 Task: Look for space in Garanhuns, Brazil from 2nd September, 2023 to 5th September, 2023 for 1 adult in price range Rs.5000 to Rs.10000. Place can be private room with 1  bedroom having 1 bed and 1 bathroom. Property type can be house, flat, guest house, hotel. Booking option can be shelf check-in. Required host language is Spanish.
Action: Mouse moved to (526, 106)
Screenshot: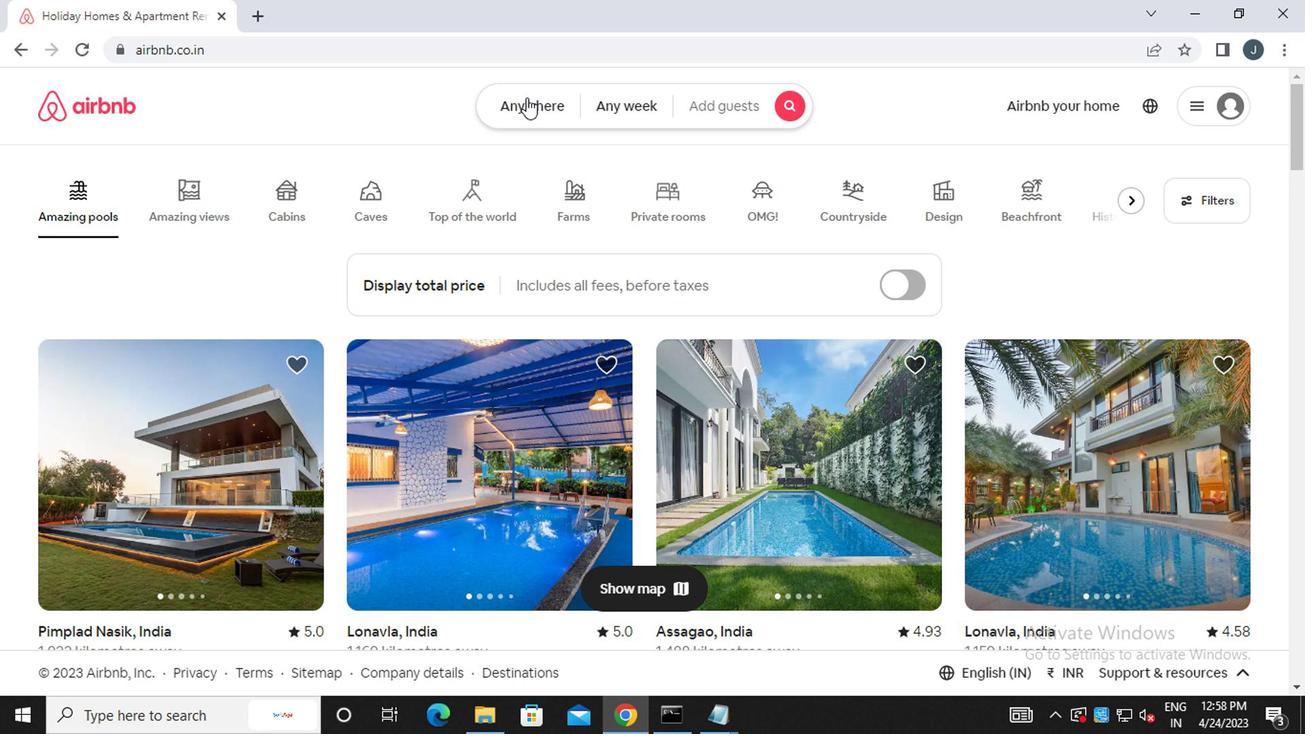 
Action: Mouse pressed left at (526, 106)
Screenshot: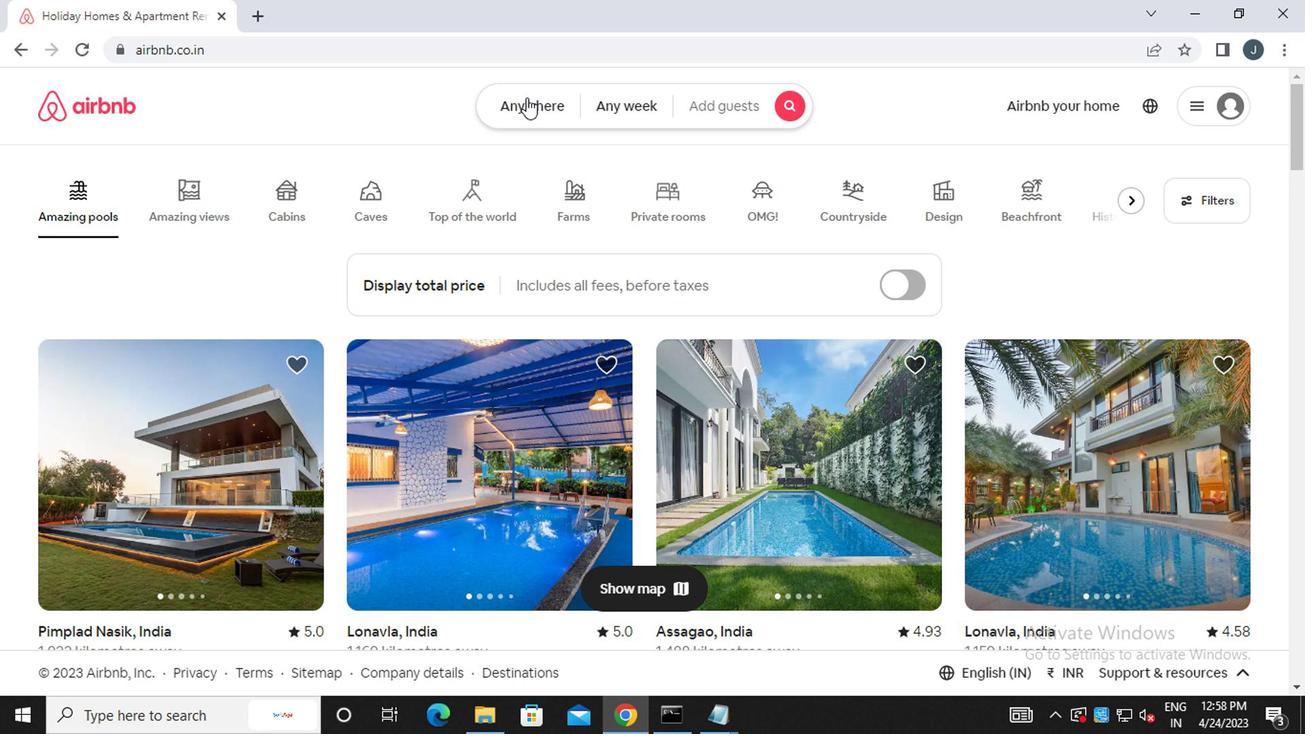 
Action: Mouse moved to (342, 189)
Screenshot: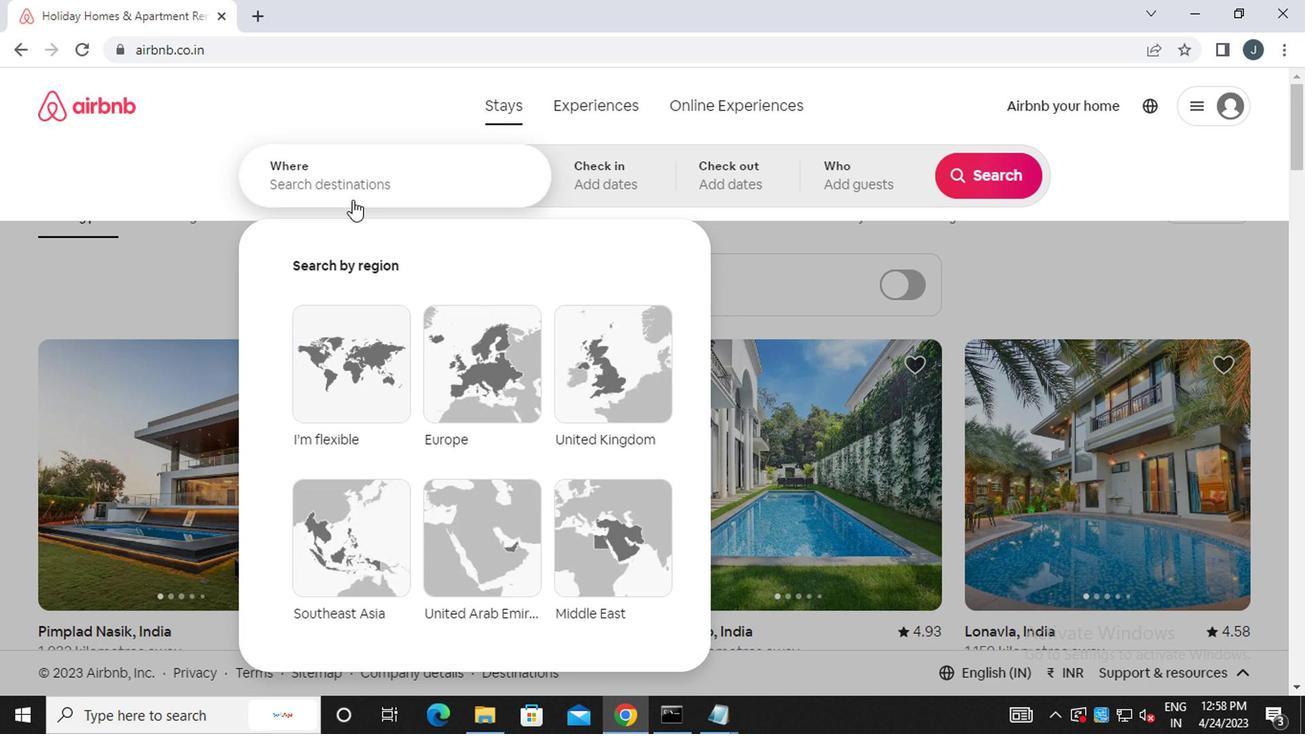 
Action: Mouse pressed left at (342, 189)
Screenshot: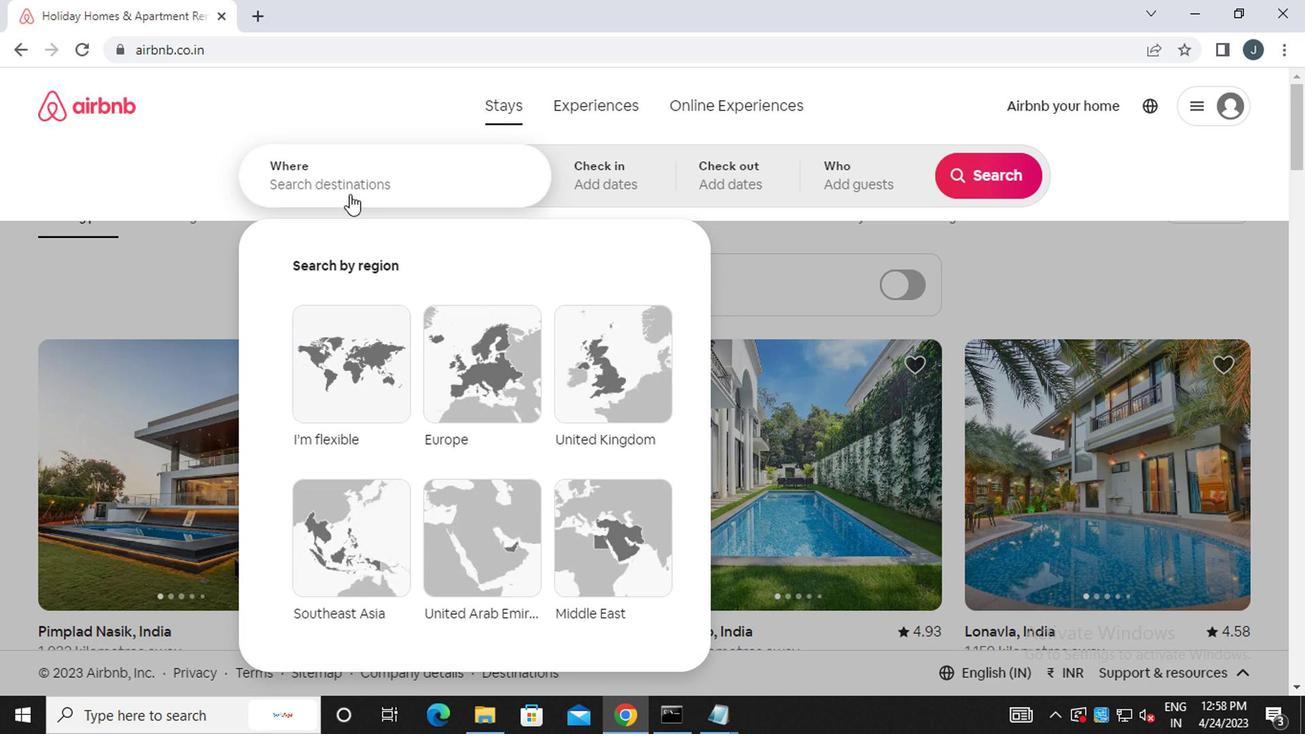 
Action: Key pressed g<Key.caps_lock>aranhuns,<Key.space><Key.caps_lock>b<Key.caps_lock>razil
Screenshot: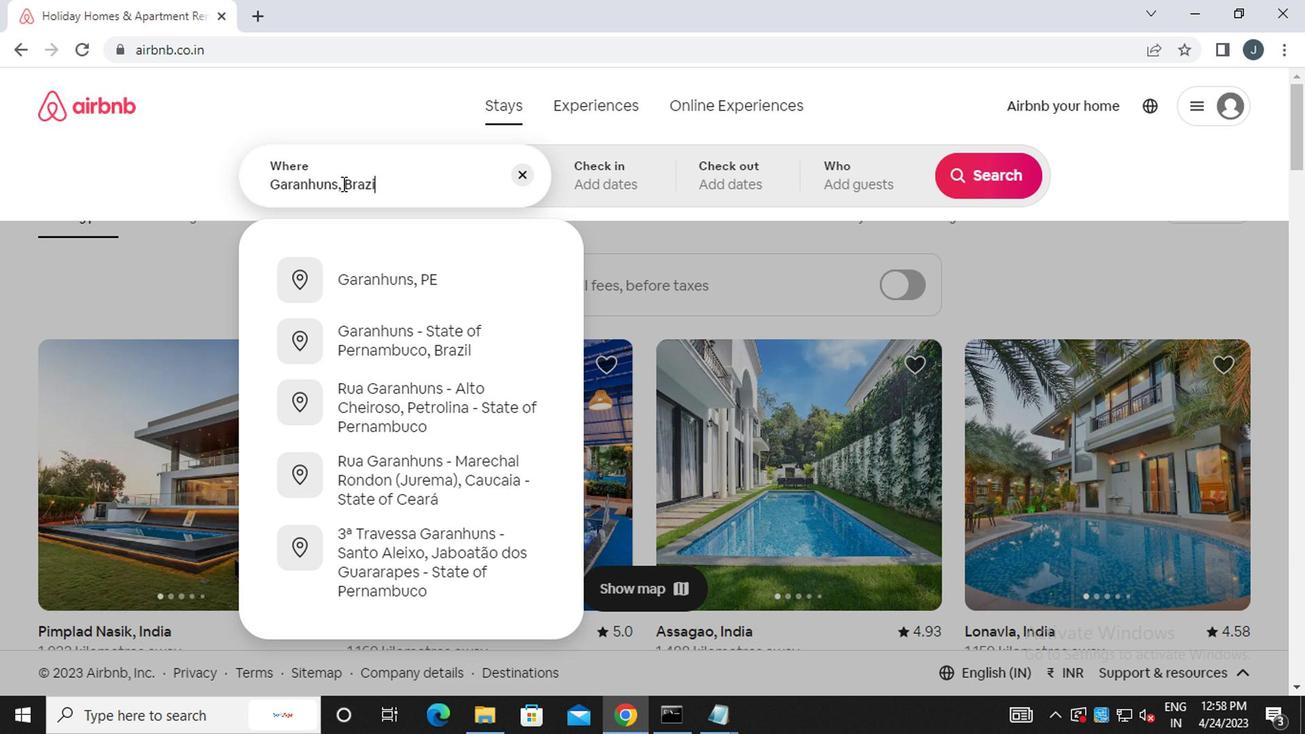 
Action: Mouse moved to (616, 183)
Screenshot: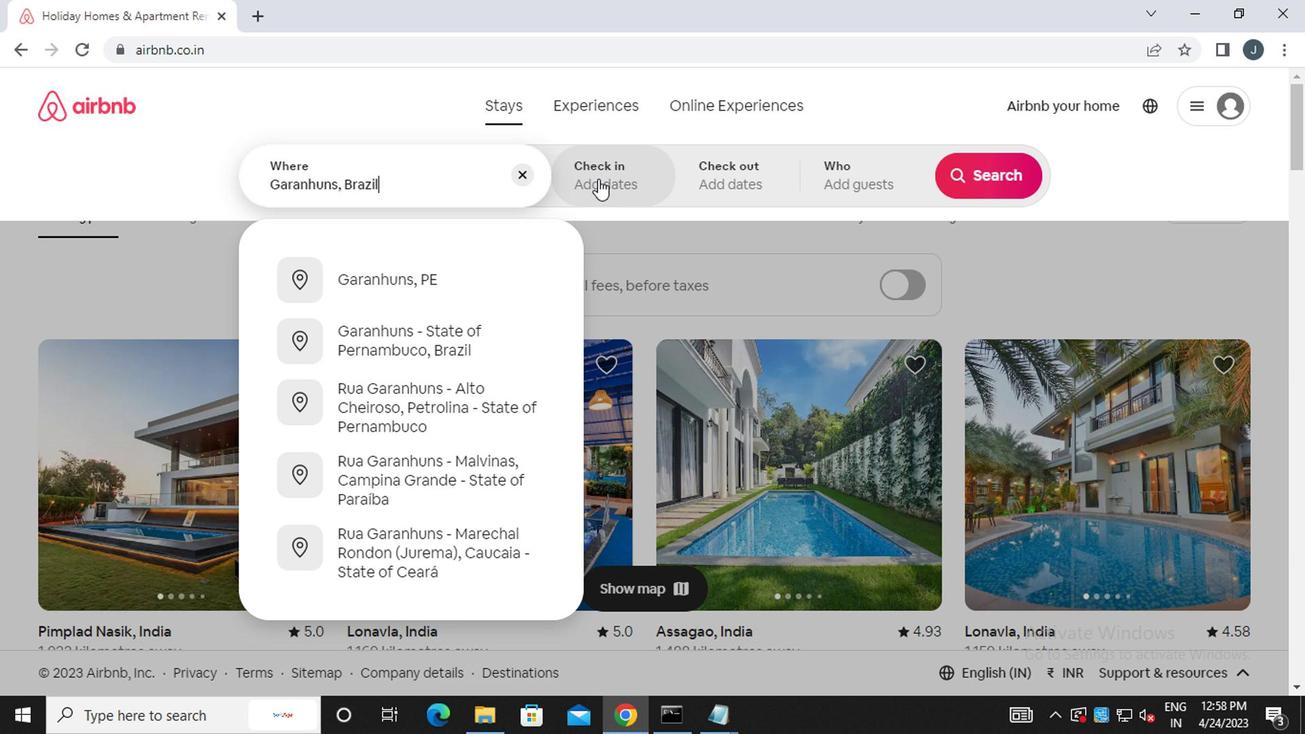 
Action: Mouse pressed left at (616, 183)
Screenshot: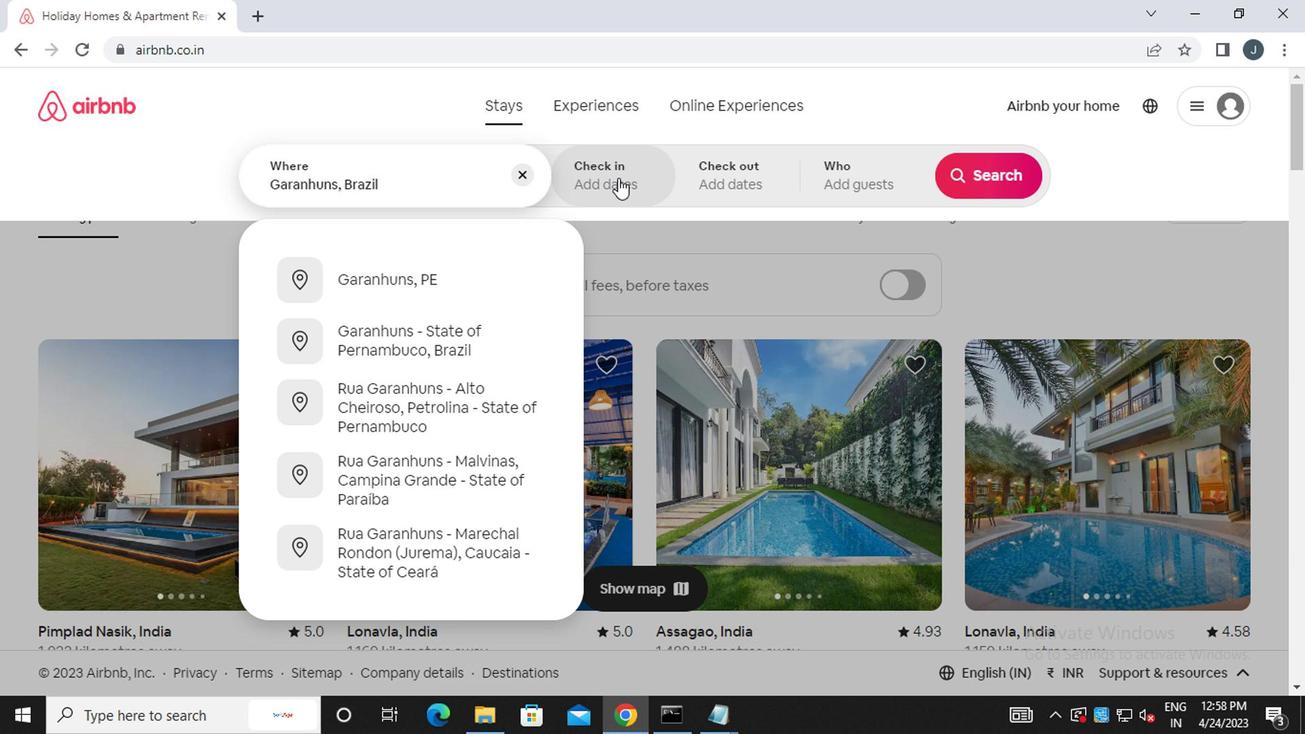 
Action: Mouse moved to (978, 335)
Screenshot: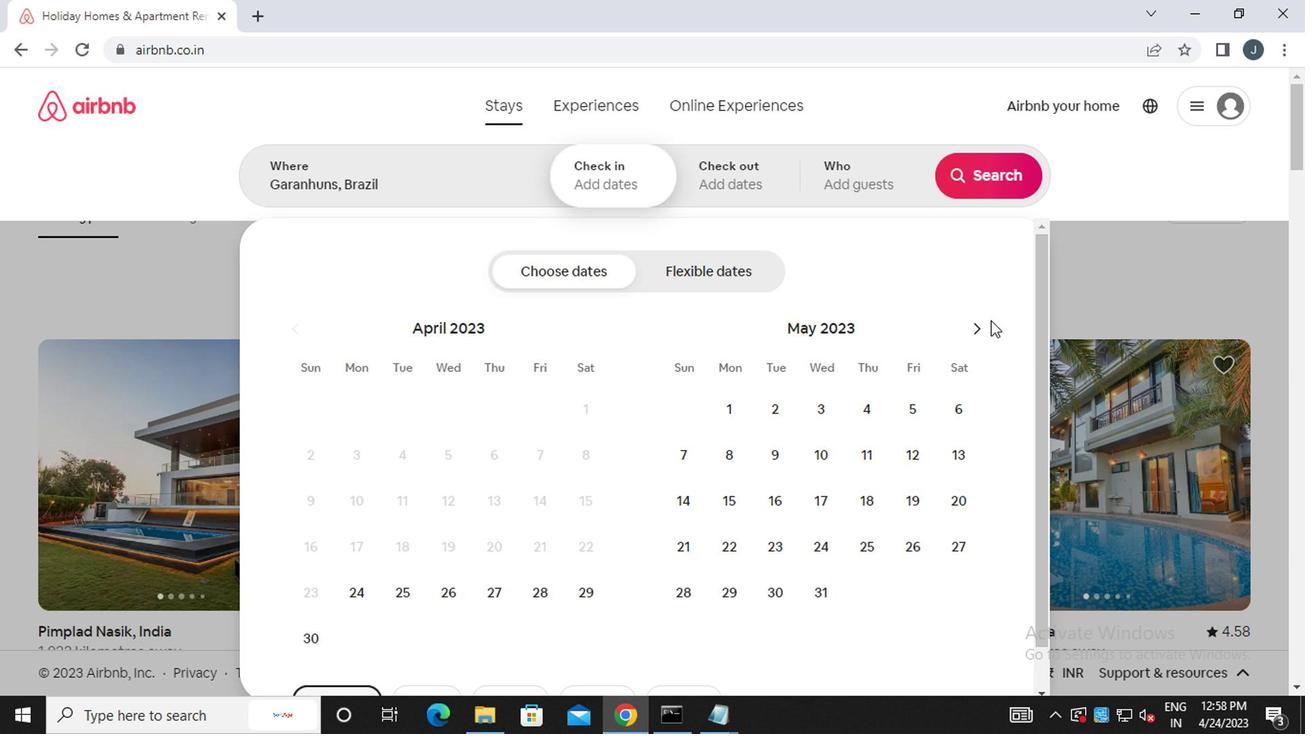 
Action: Mouse pressed left at (978, 335)
Screenshot: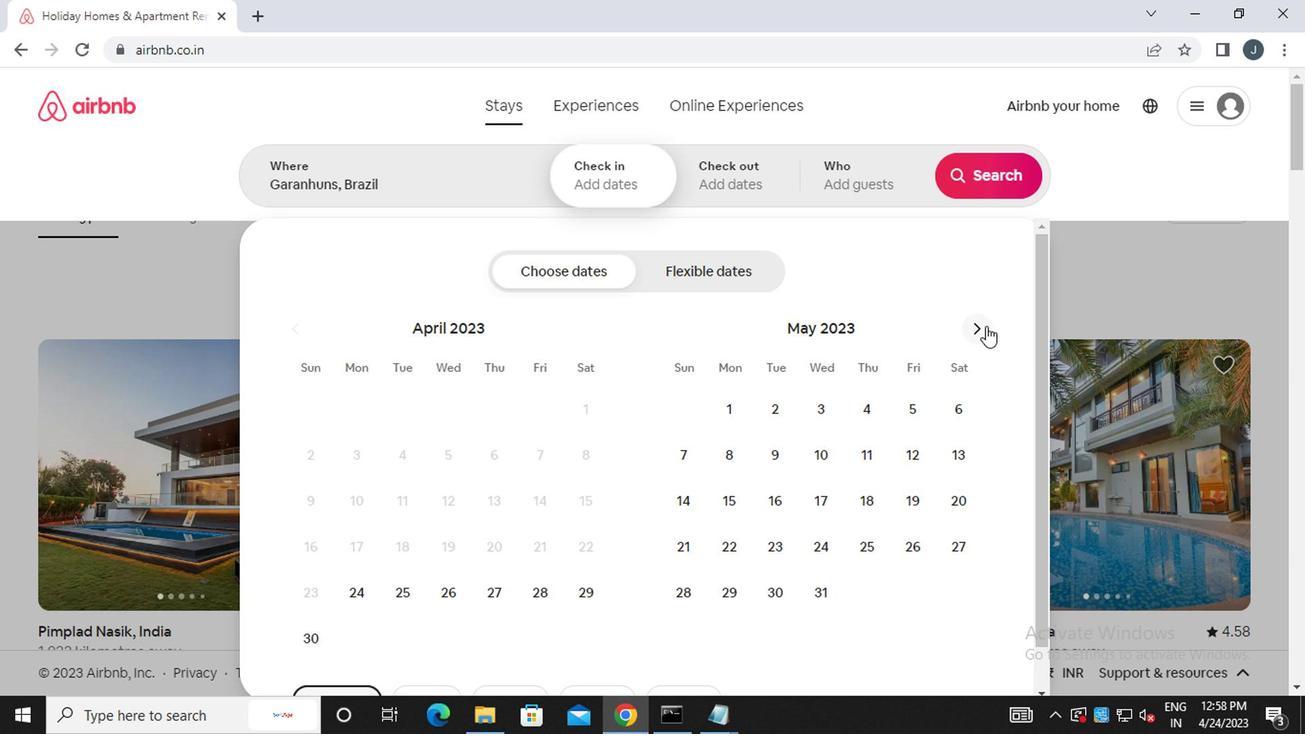 
Action: Mouse moved to (978, 335)
Screenshot: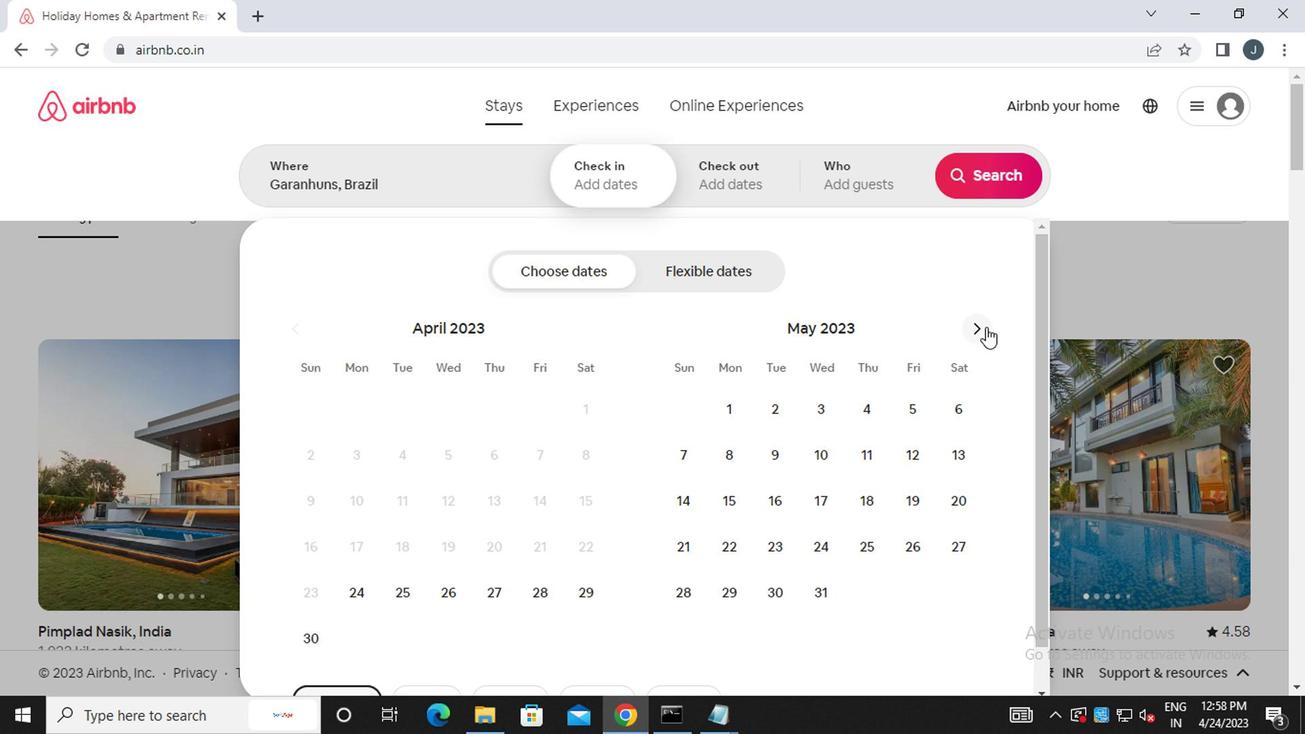 
Action: Mouse pressed left at (978, 335)
Screenshot: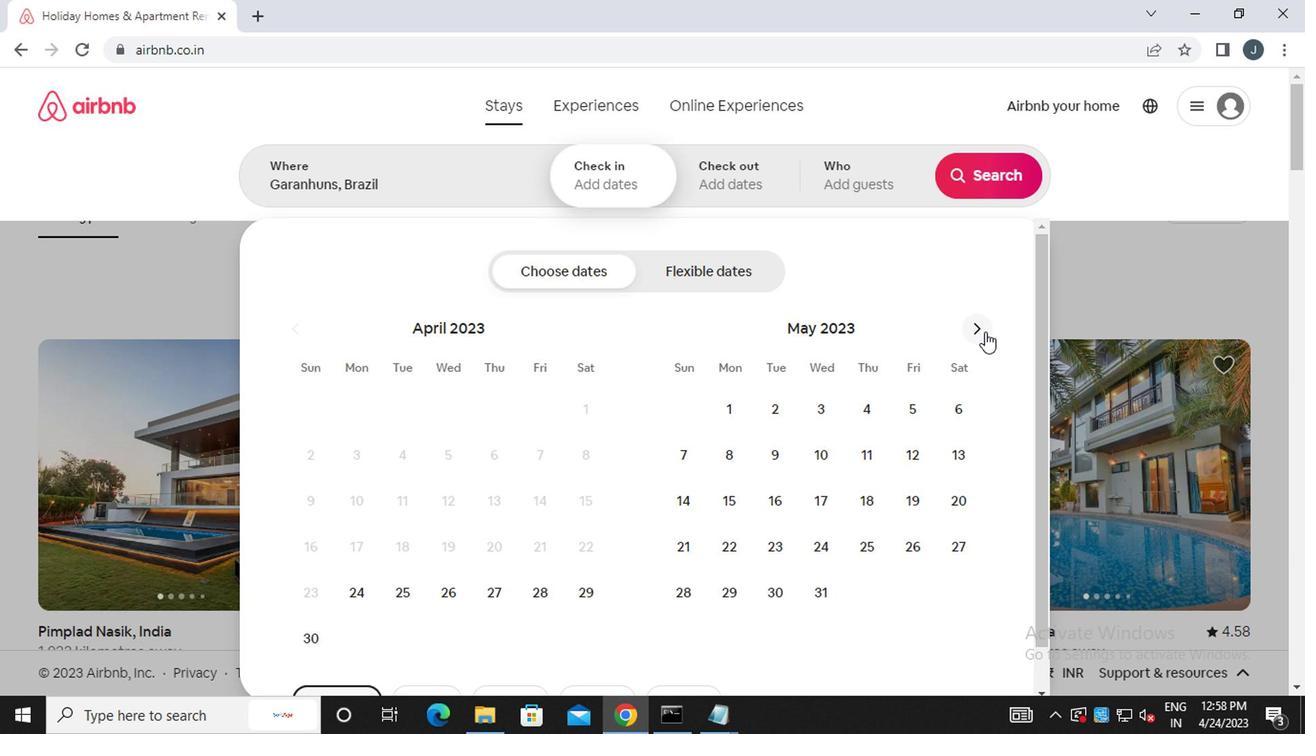 
Action: Mouse pressed left at (978, 335)
Screenshot: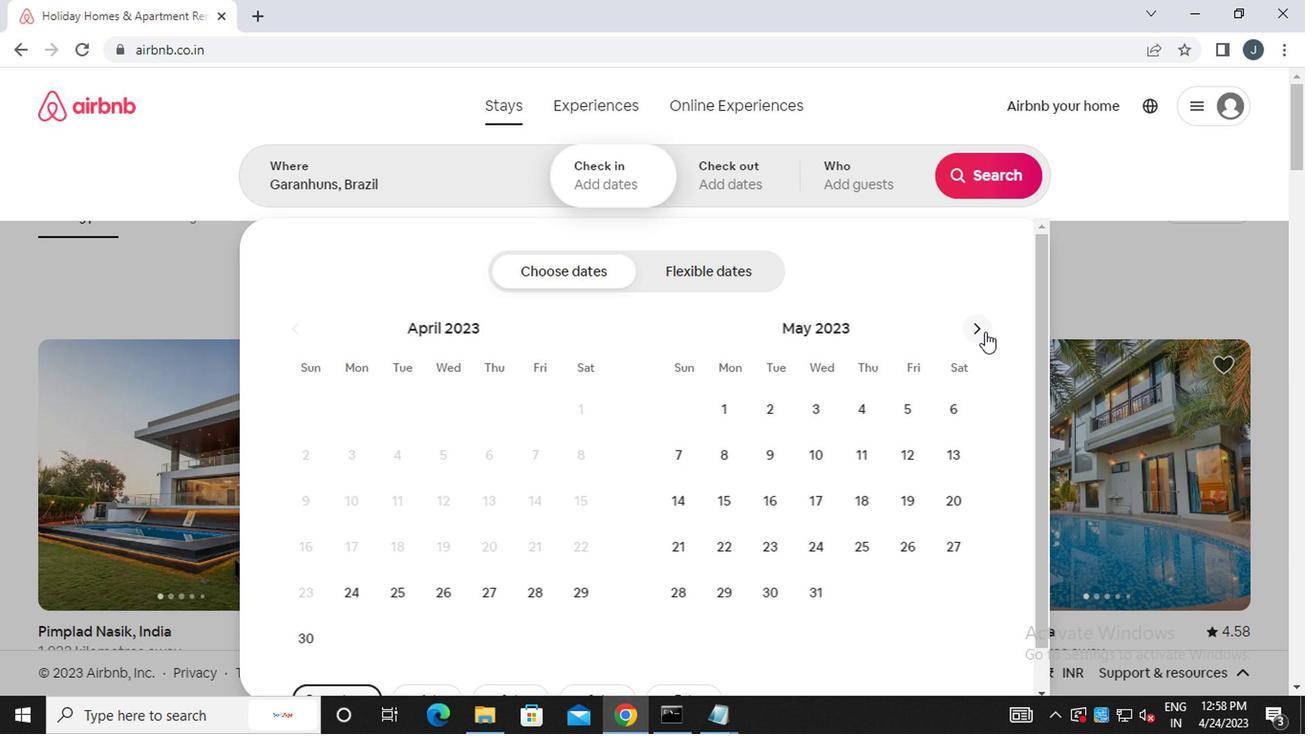 
Action: Mouse pressed left at (978, 335)
Screenshot: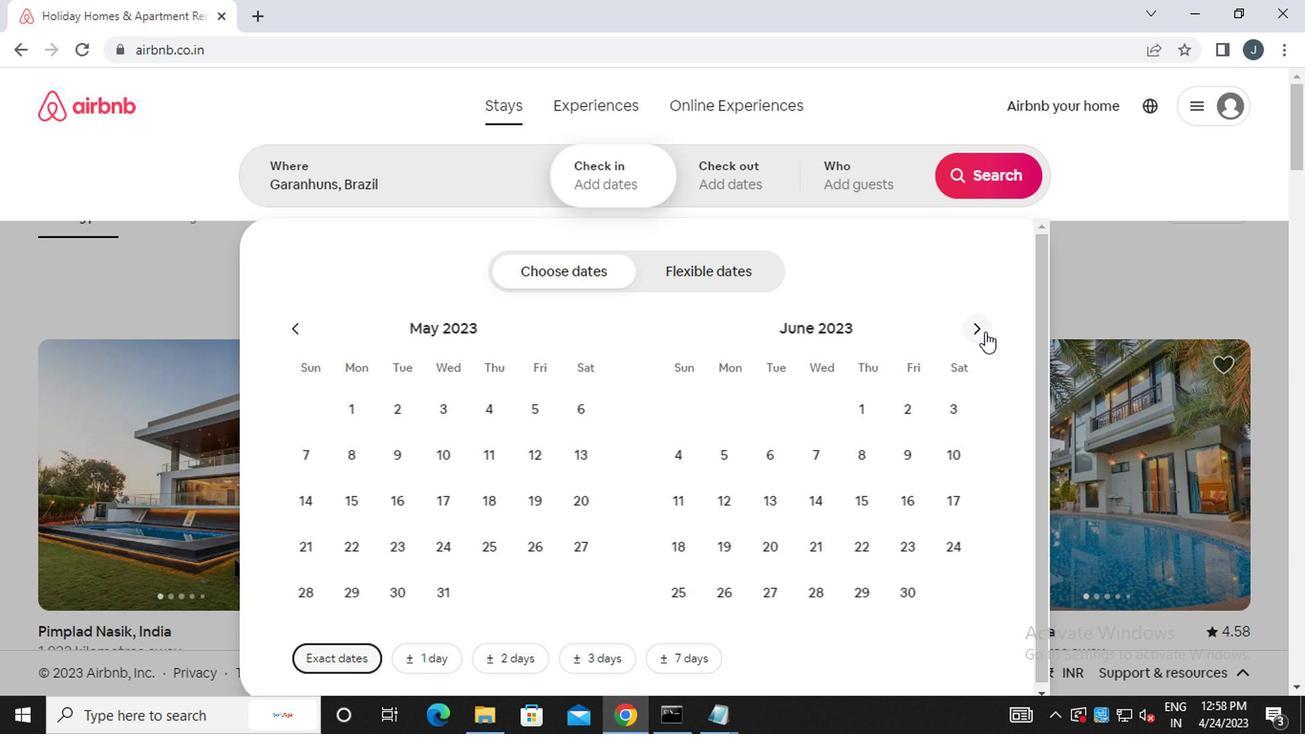 
Action: Mouse pressed left at (978, 335)
Screenshot: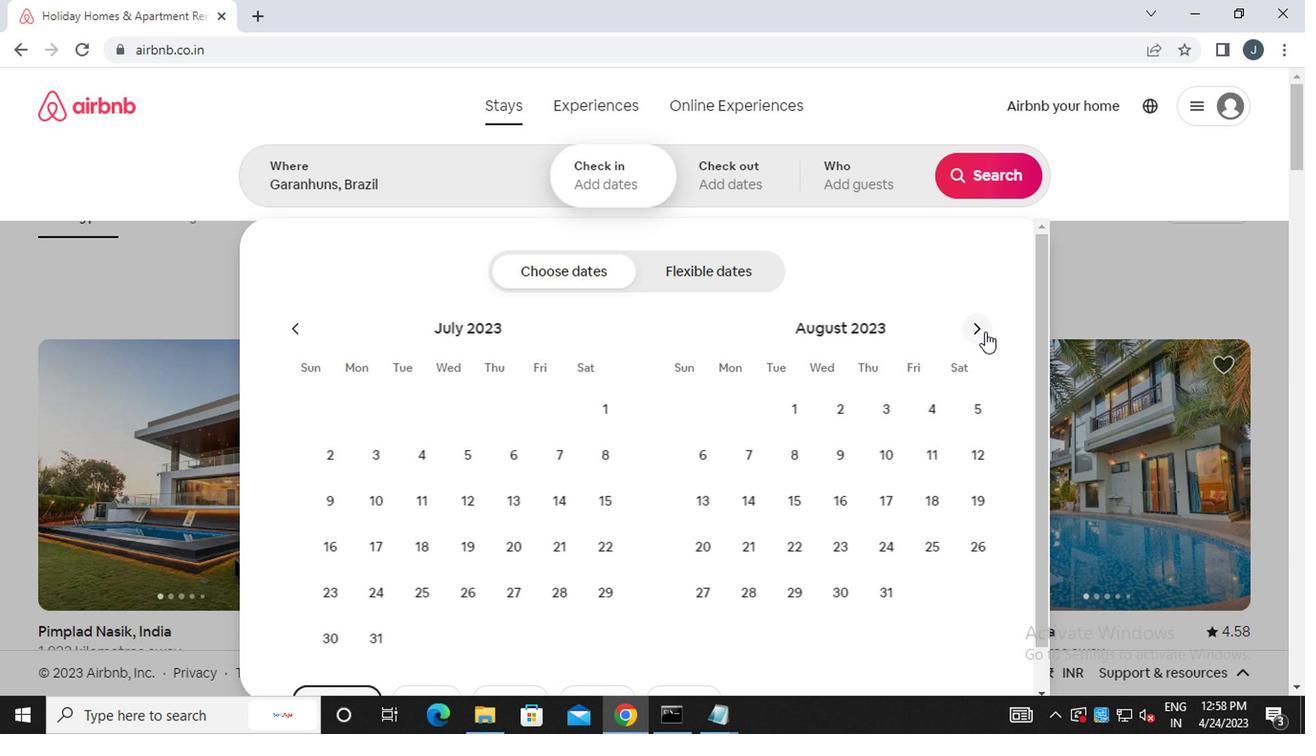 
Action: Mouse moved to (945, 417)
Screenshot: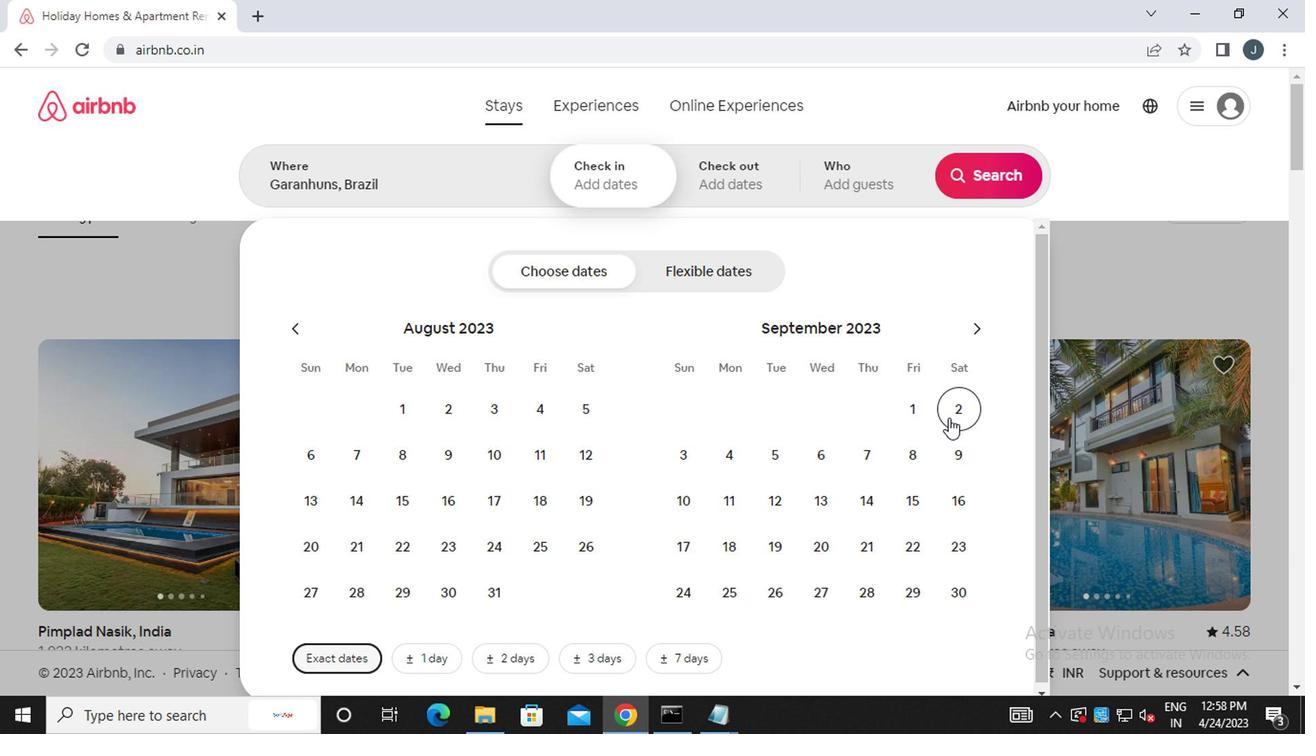 
Action: Mouse pressed left at (945, 417)
Screenshot: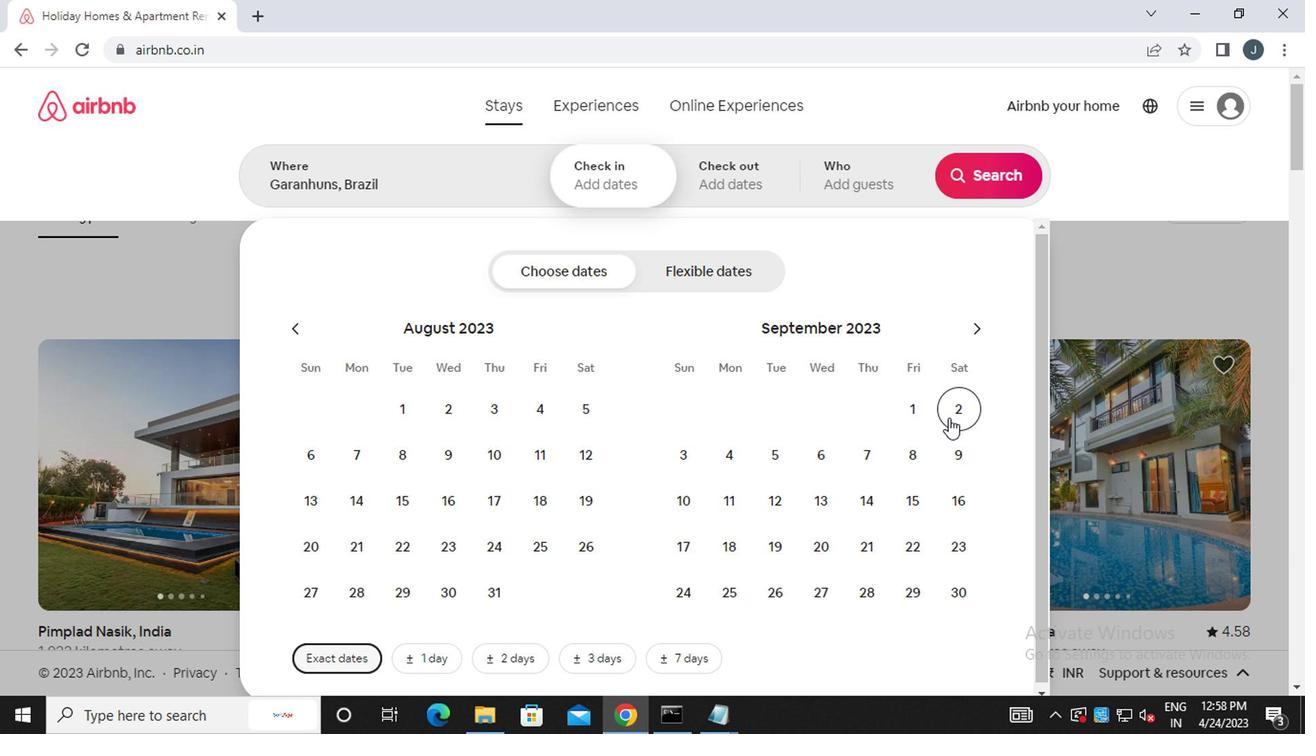 
Action: Mouse moved to (784, 447)
Screenshot: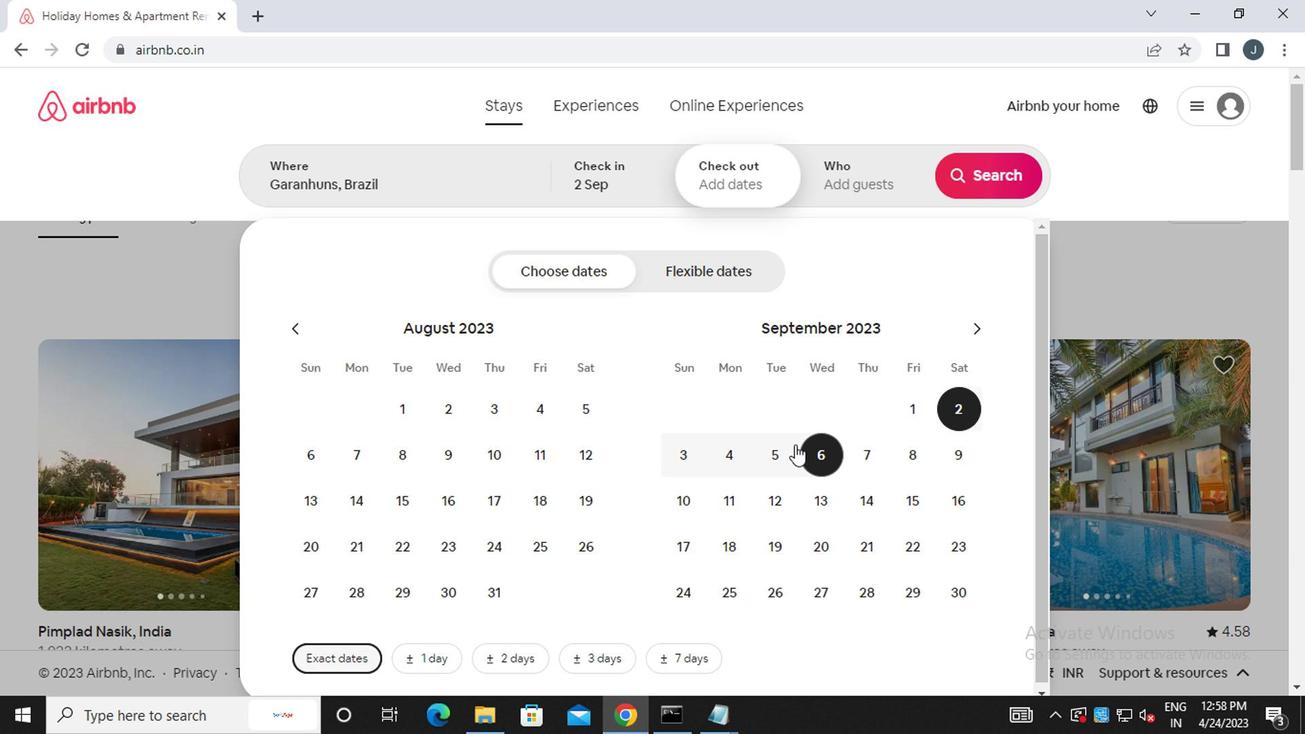 
Action: Mouse pressed left at (784, 447)
Screenshot: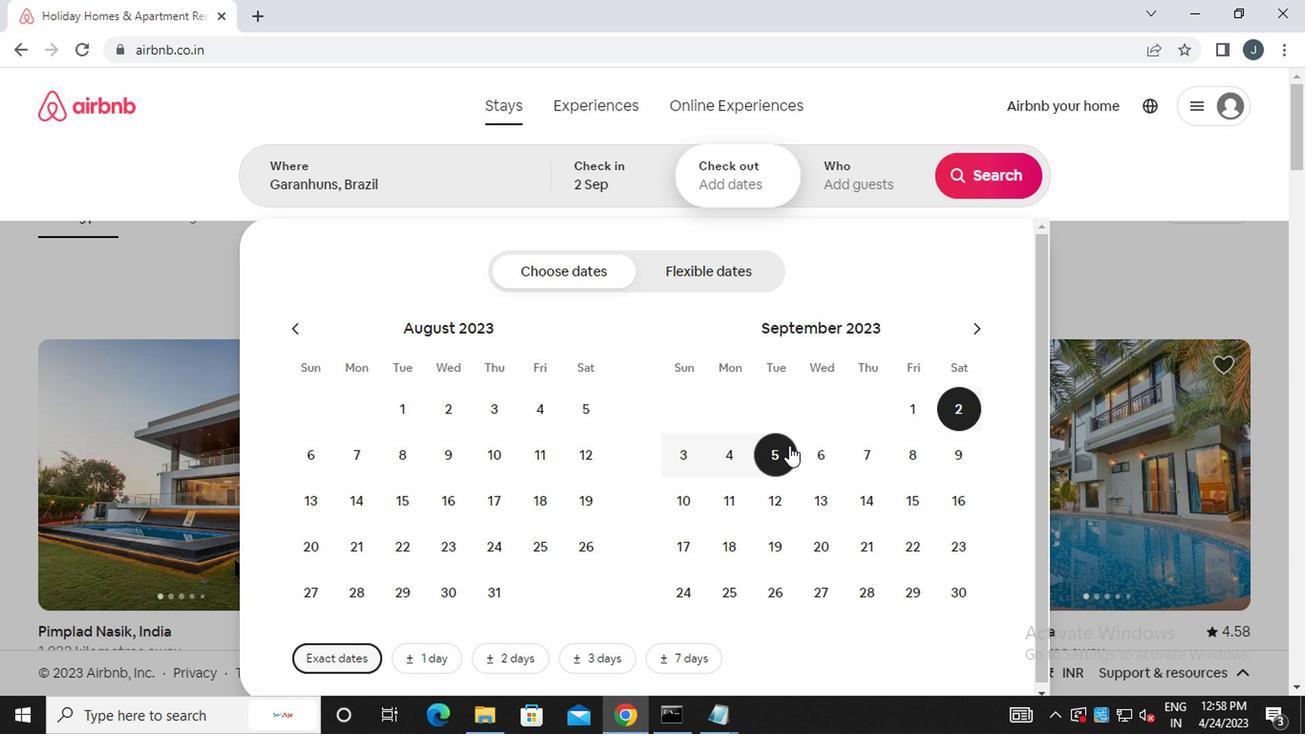 
Action: Mouse moved to (858, 192)
Screenshot: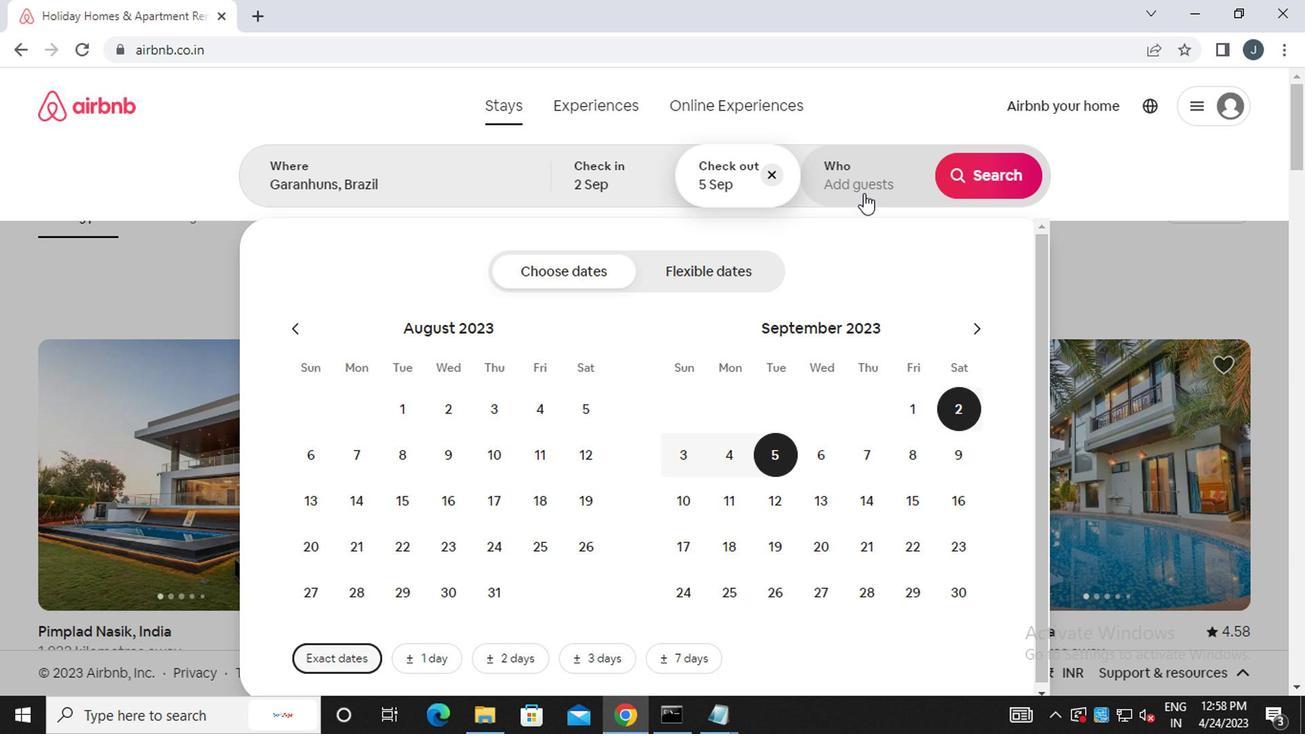 
Action: Mouse pressed left at (858, 192)
Screenshot: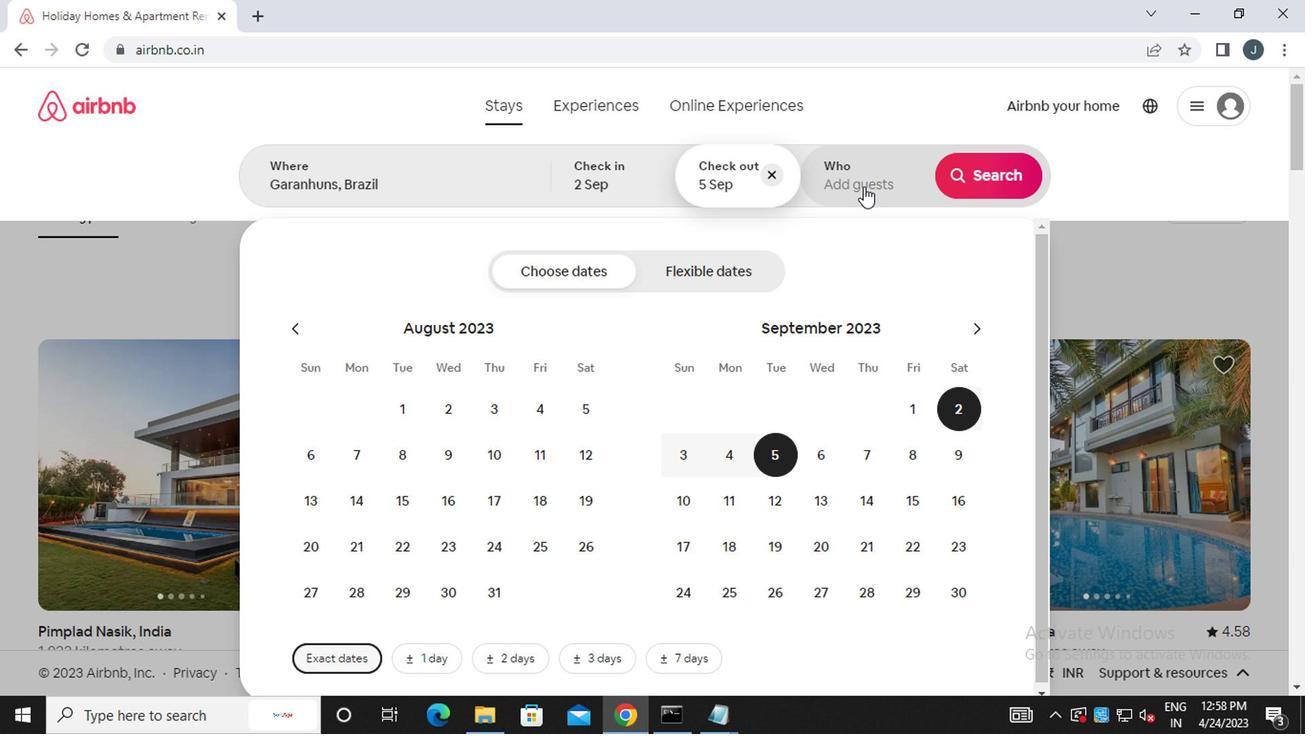 
Action: Mouse moved to (975, 277)
Screenshot: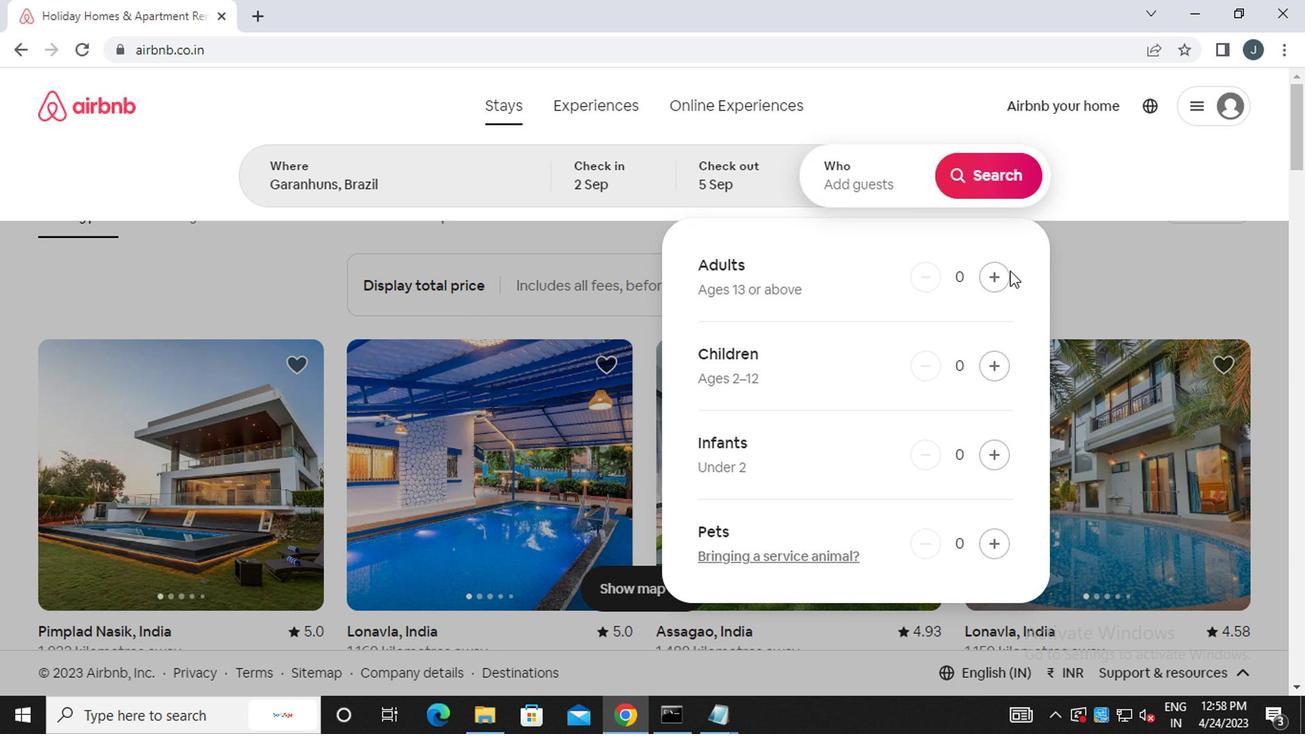 
Action: Mouse pressed left at (975, 277)
Screenshot: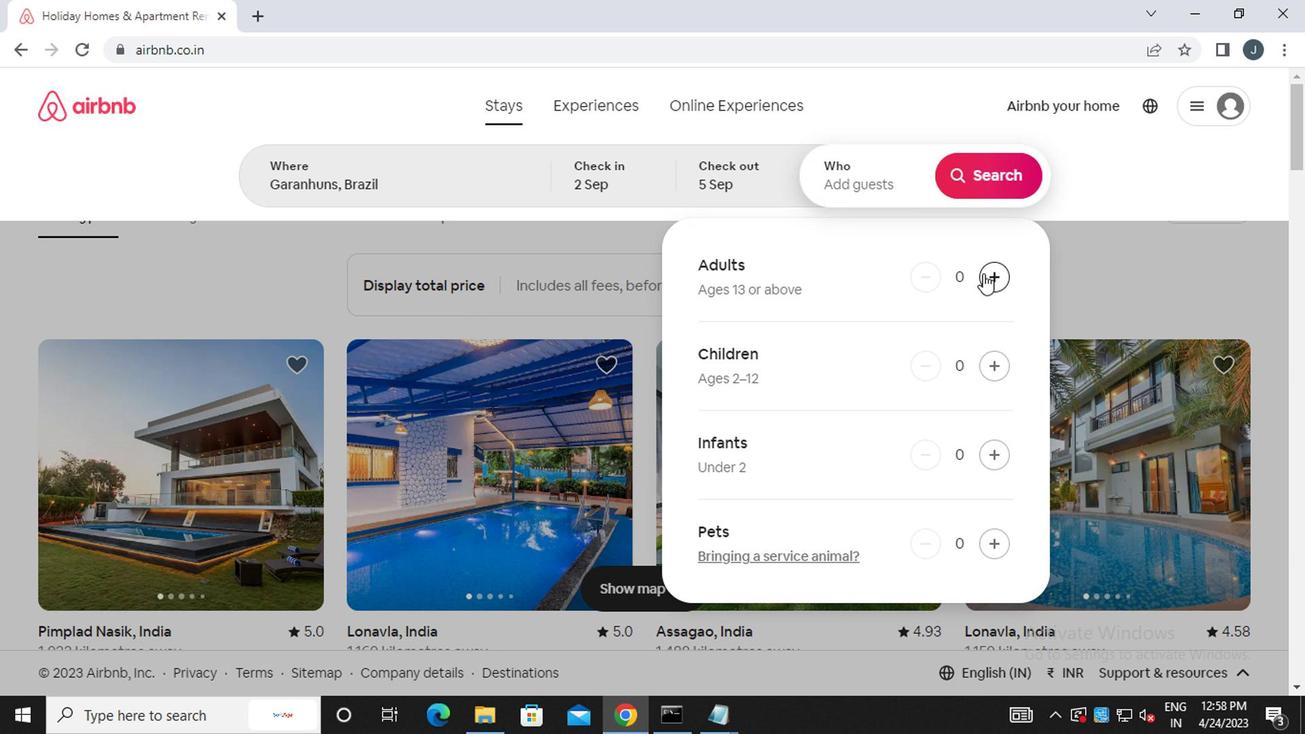 
Action: Mouse moved to (989, 187)
Screenshot: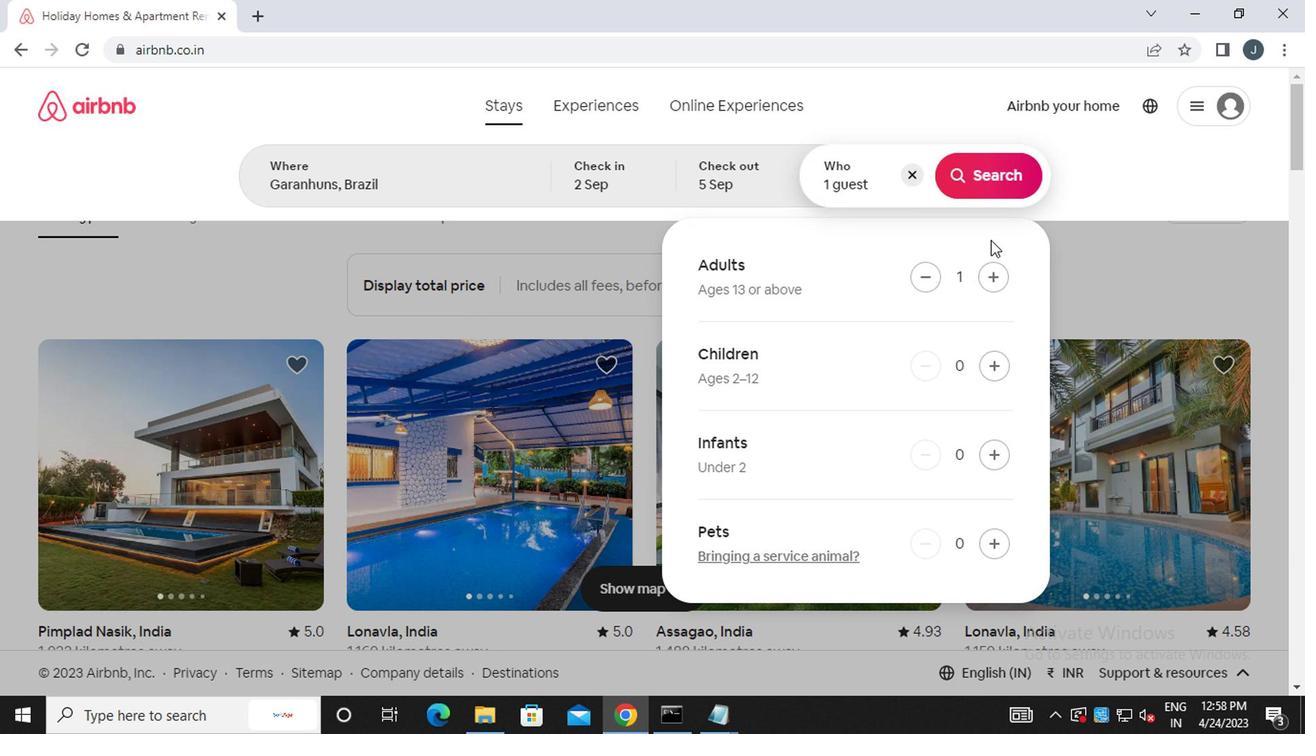 
Action: Mouse pressed left at (989, 187)
Screenshot: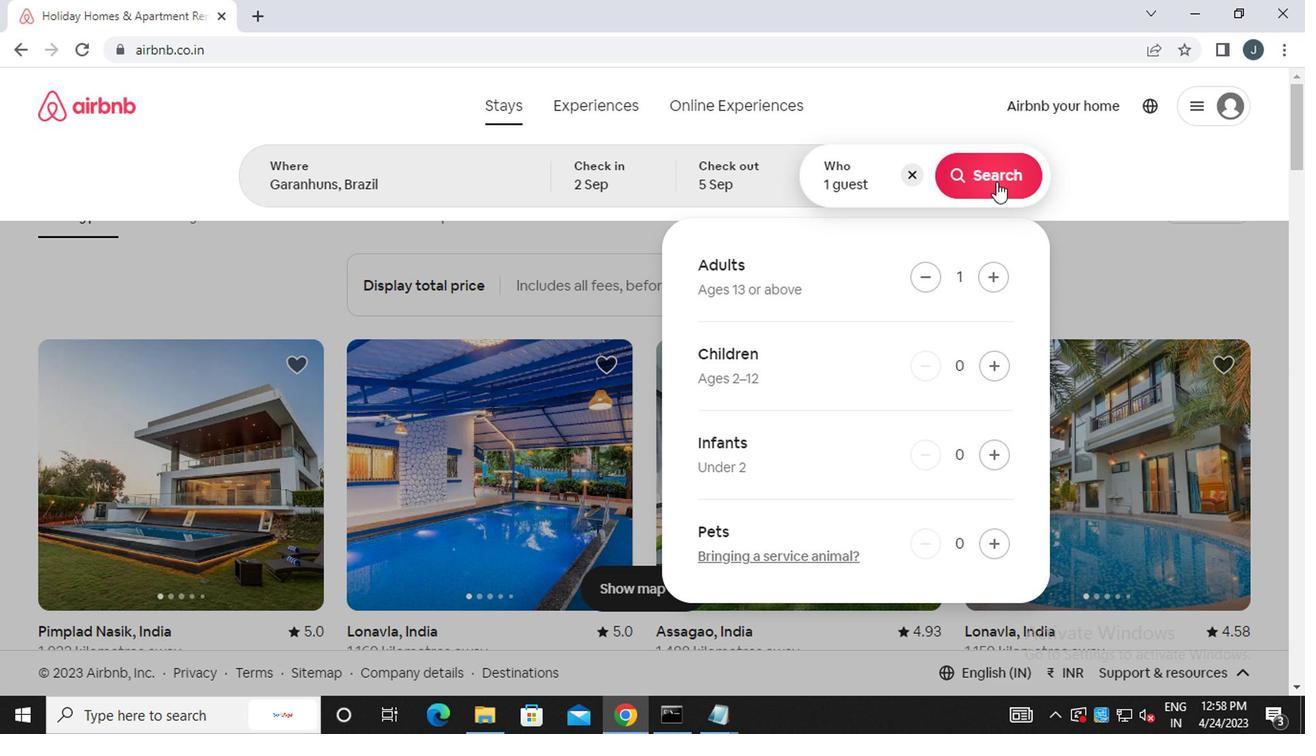
Action: Mouse moved to (1228, 191)
Screenshot: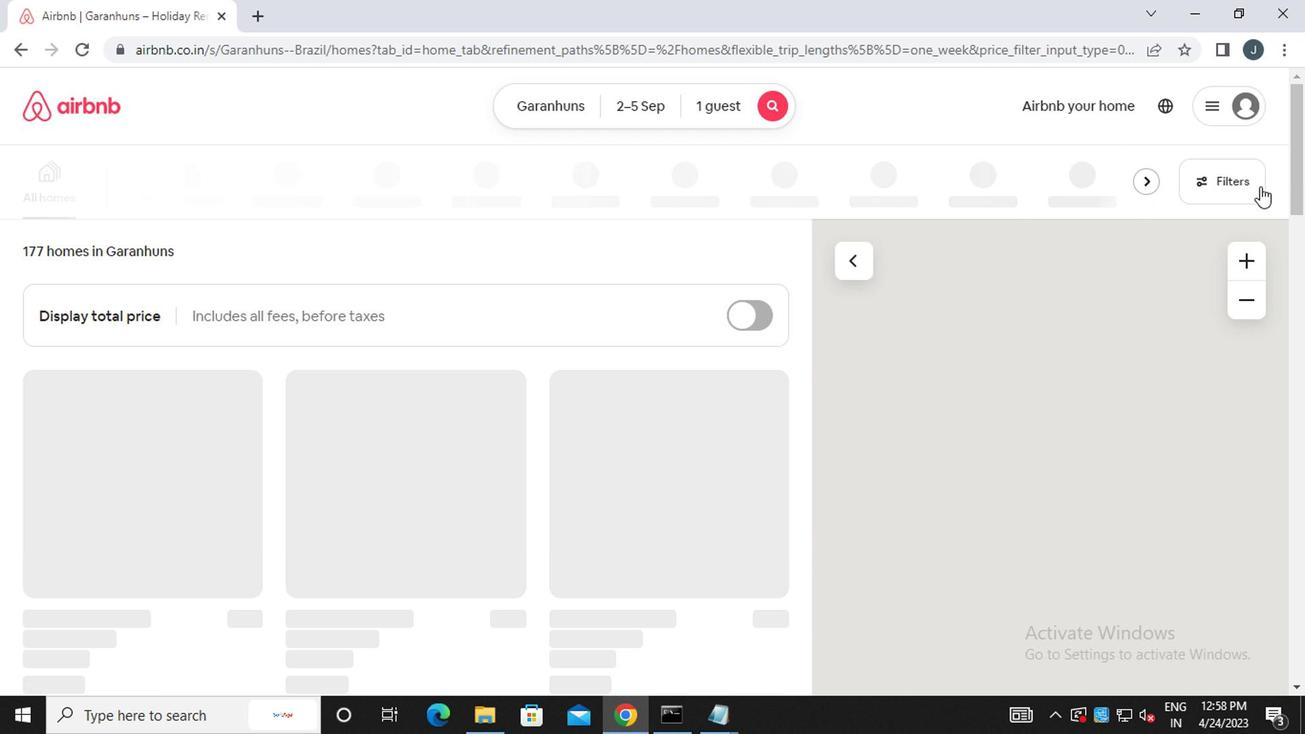 
Action: Mouse pressed left at (1228, 191)
Screenshot: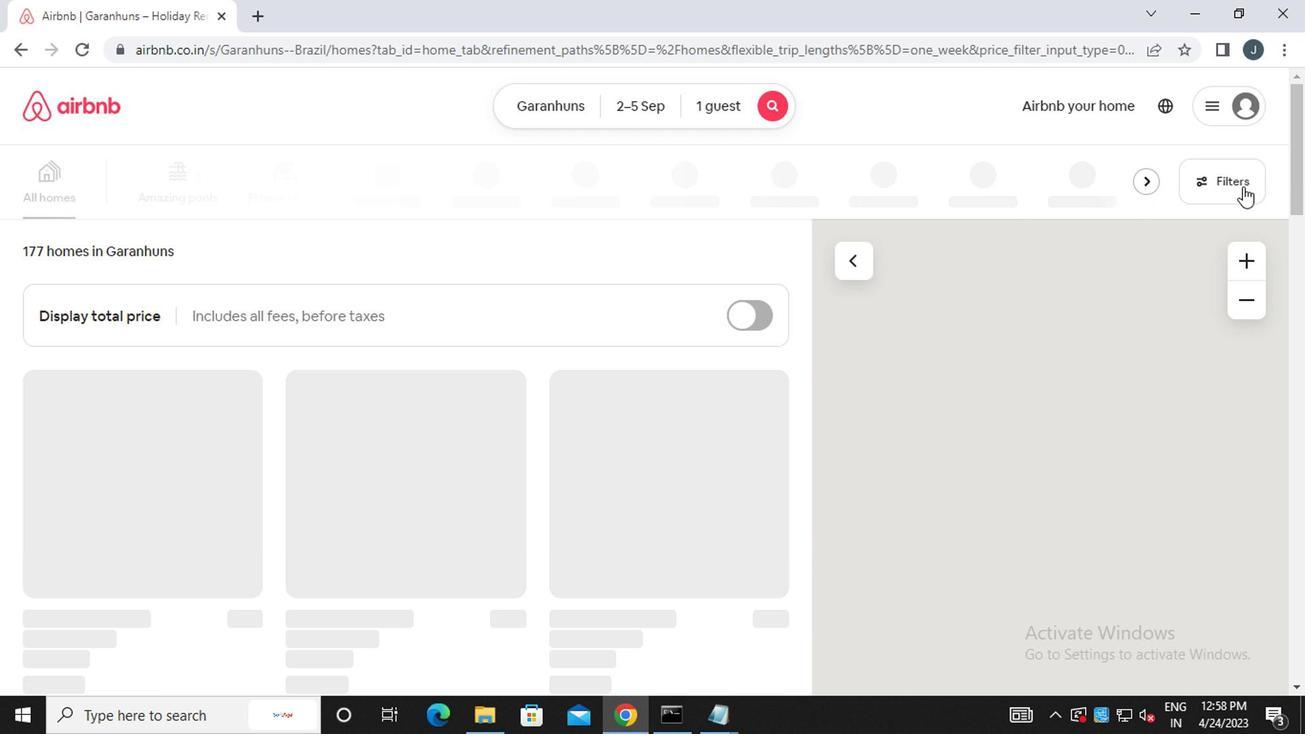 
Action: Mouse moved to (402, 422)
Screenshot: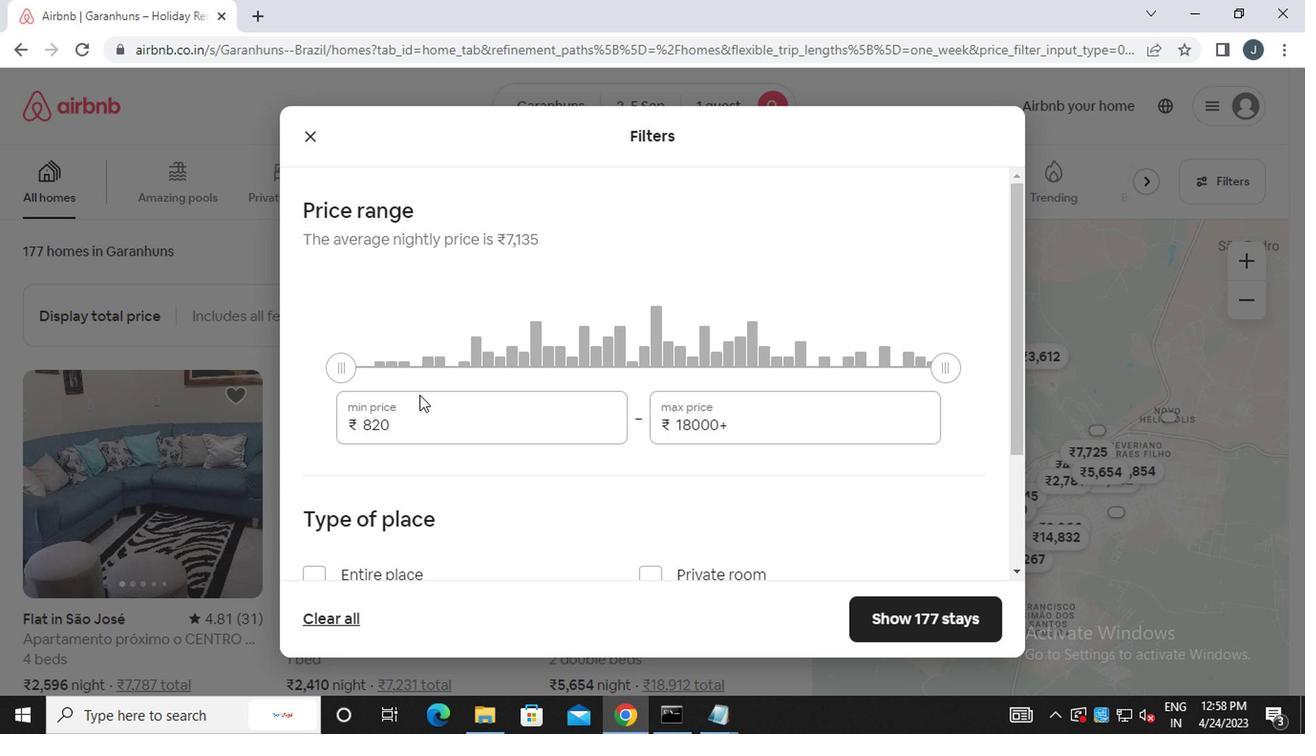 
Action: Mouse pressed left at (402, 422)
Screenshot: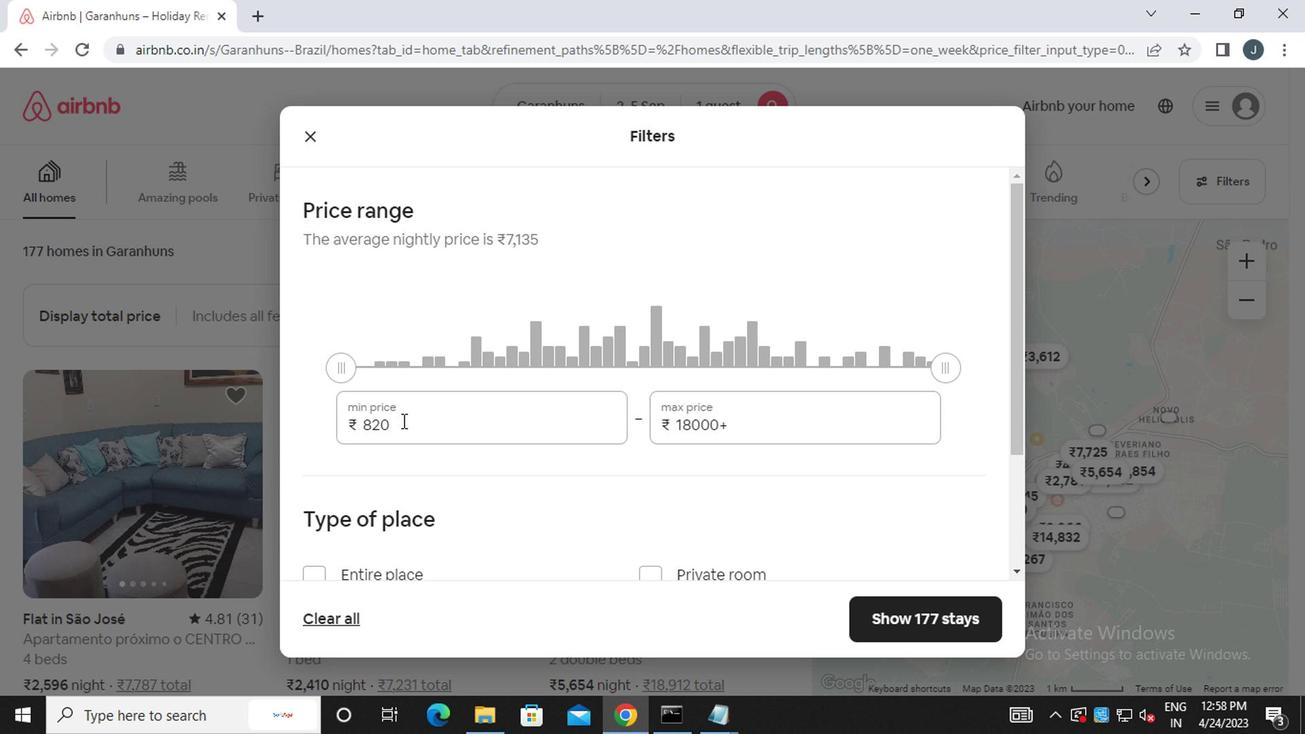 
Action: Mouse moved to (402, 422)
Screenshot: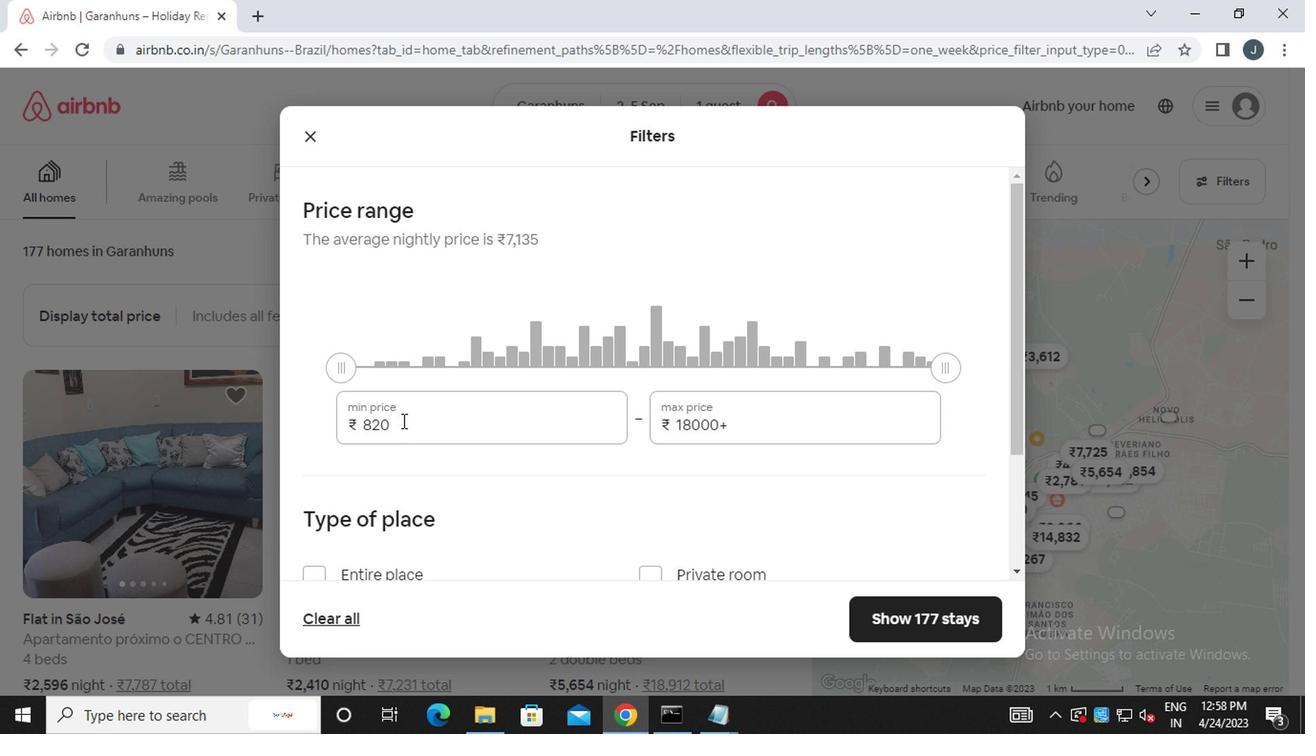 
Action: Key pressed <Key.backspace><Key.backspace><Key.backspace><<101>><<96>><<96>><<96>>
Screenshot: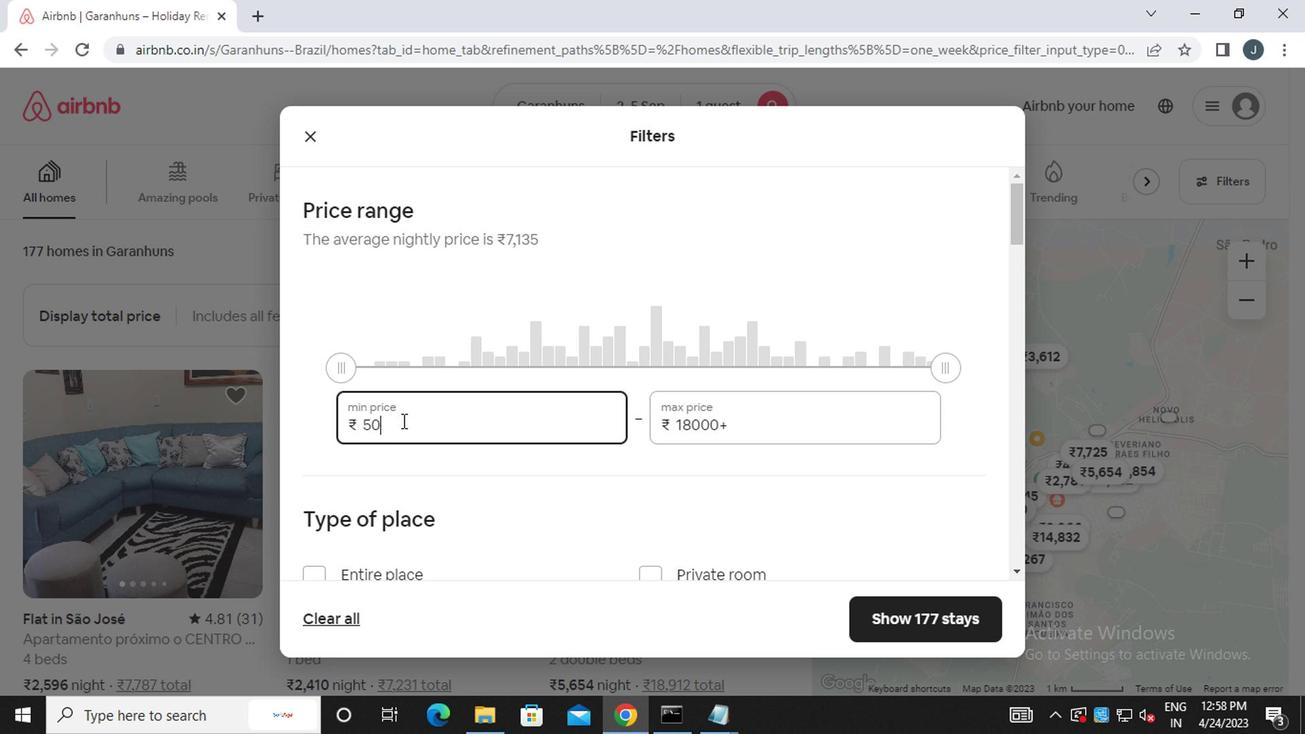 
Action: Mouse moved to (775, 415)
Screenshot: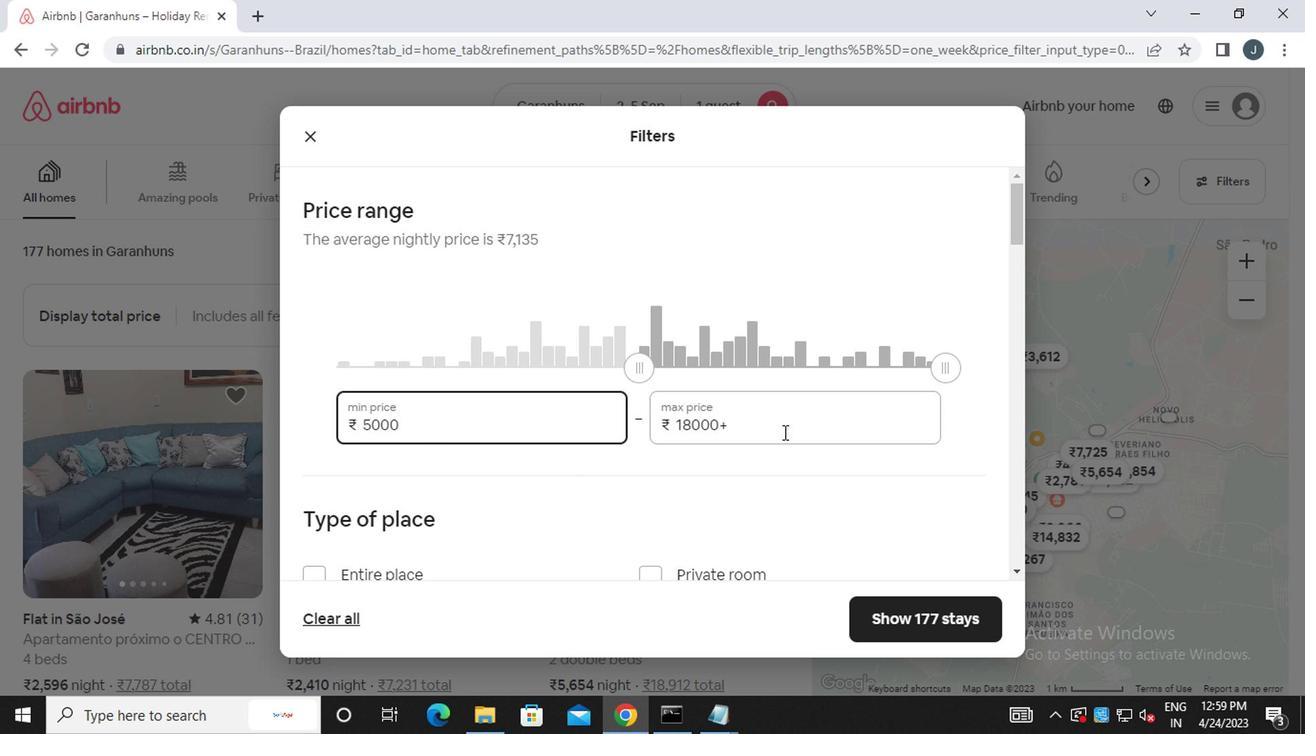 
Action: Mouse pressed left at (775, 415)
Screenshot: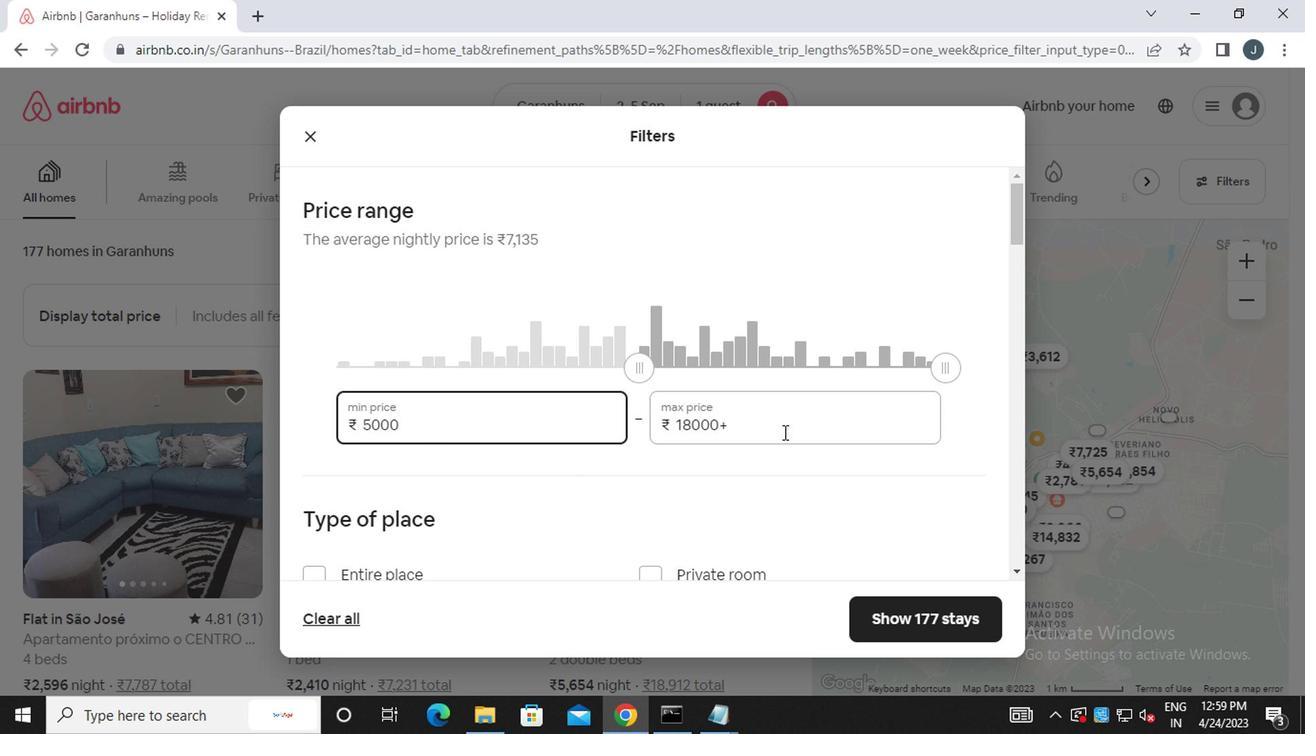 
Action: Mouse moved to (775, 415)
Screenshot: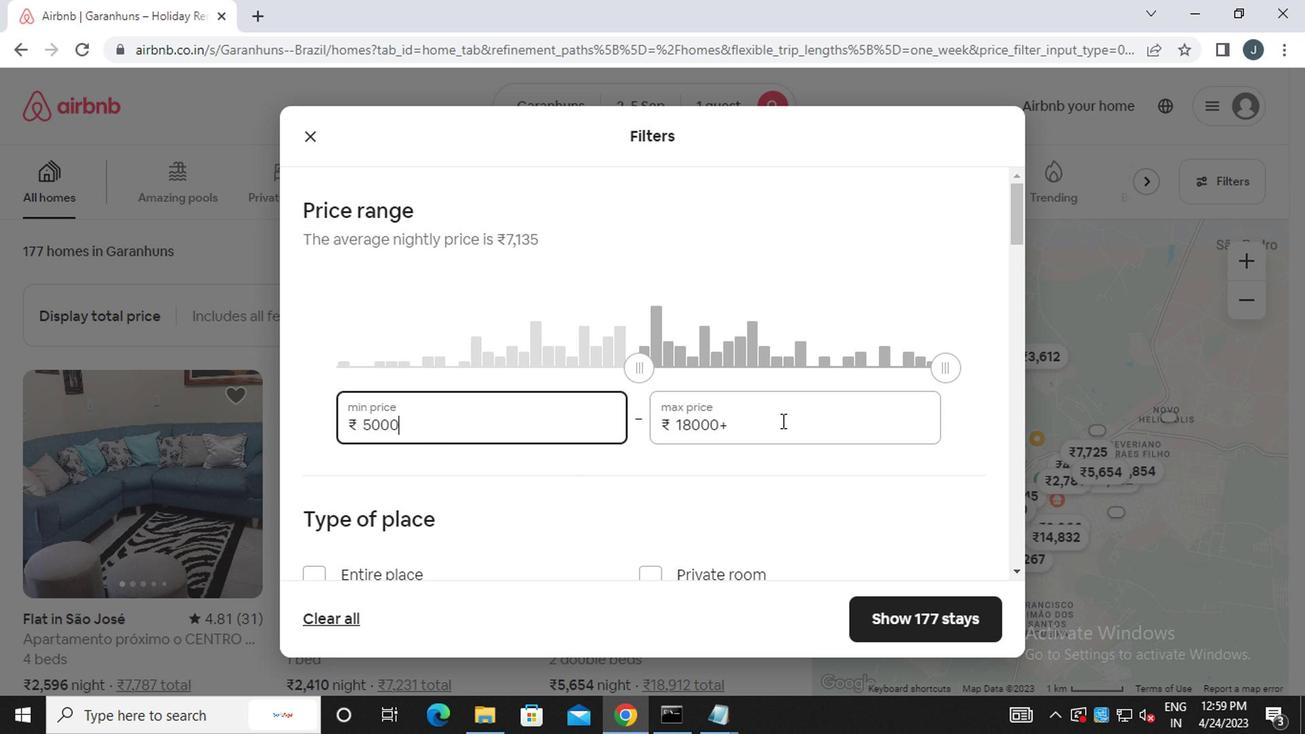 
Action: Key pressed <Key.backspace><Key.backspace><Key.backspace><Key.backspace><Key.backspace><Key.backspace><Key.backspace><Key.backspace><Key.backspace><Key.backspace><Key.backspace><<97>><<96>><<96>><<96>><<96>>
Screenshot: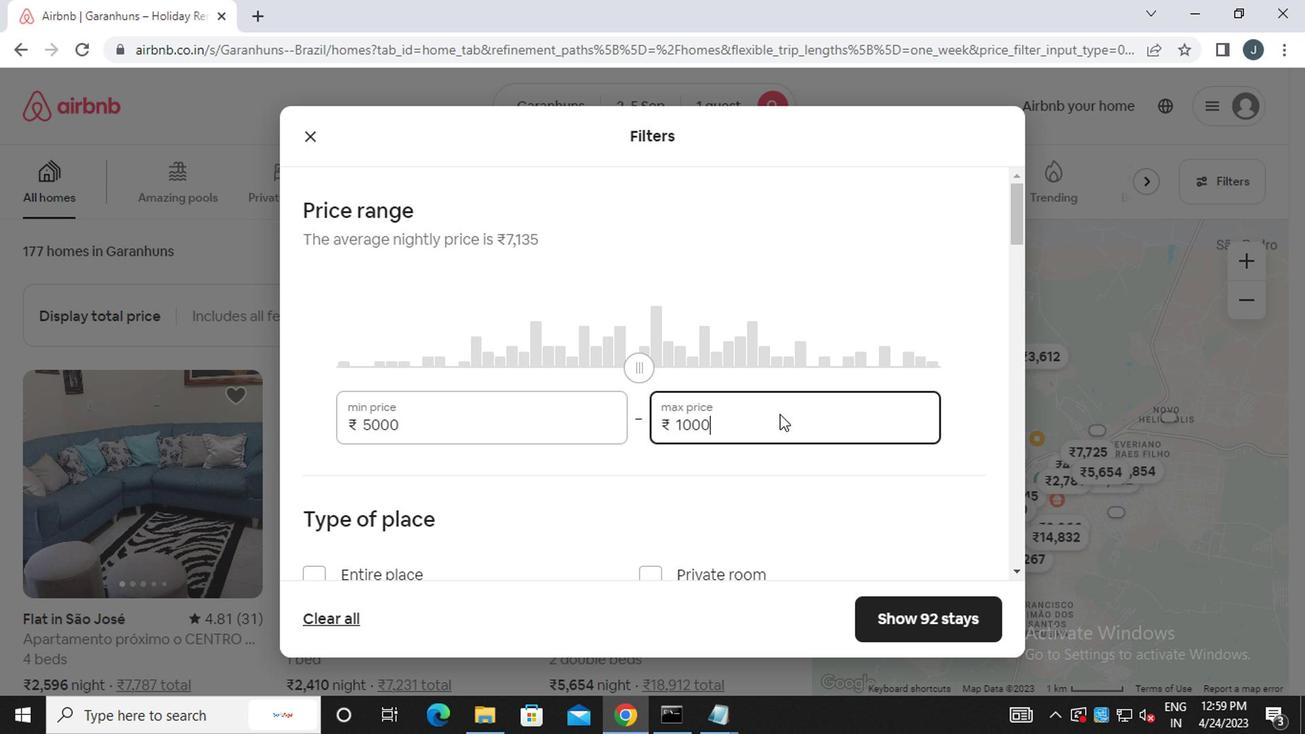 
Action: Mouse moved to (775, 417)
Screenshot: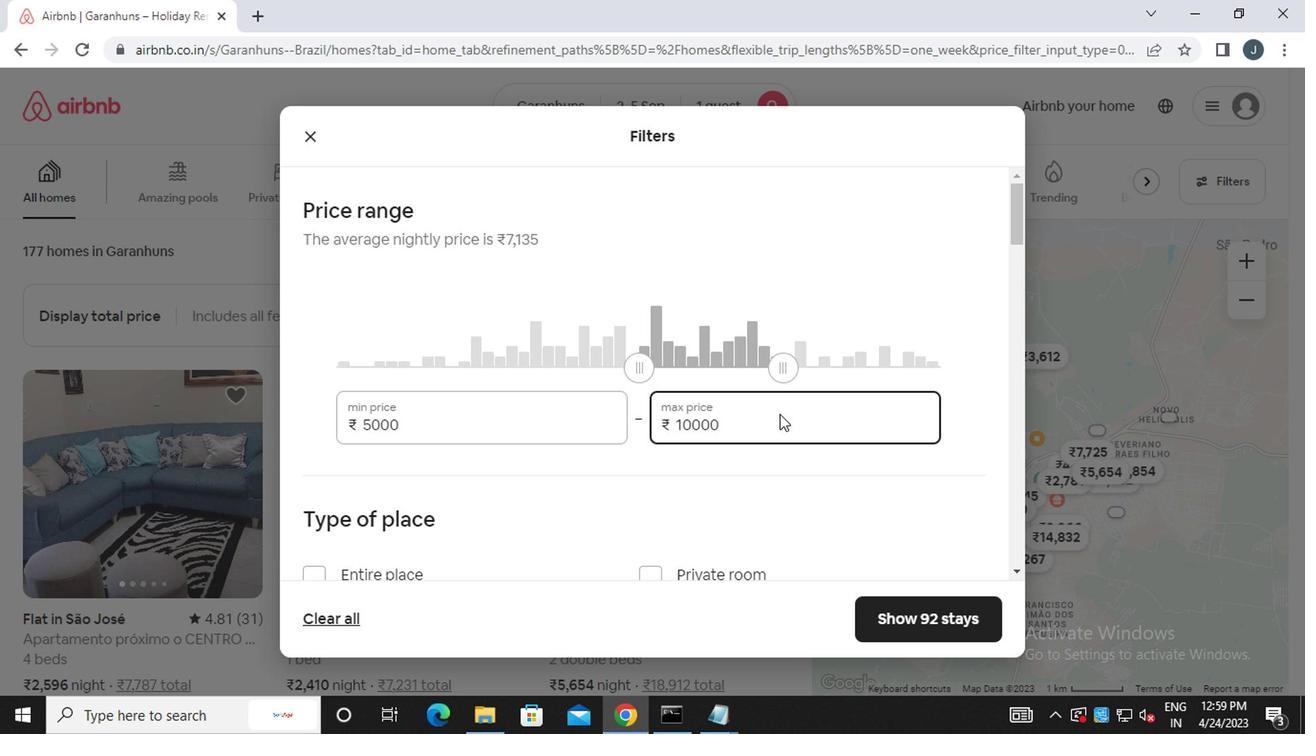 
Action: Mouse scrolled (775, 416) with delta (0, 0)
Screenshot: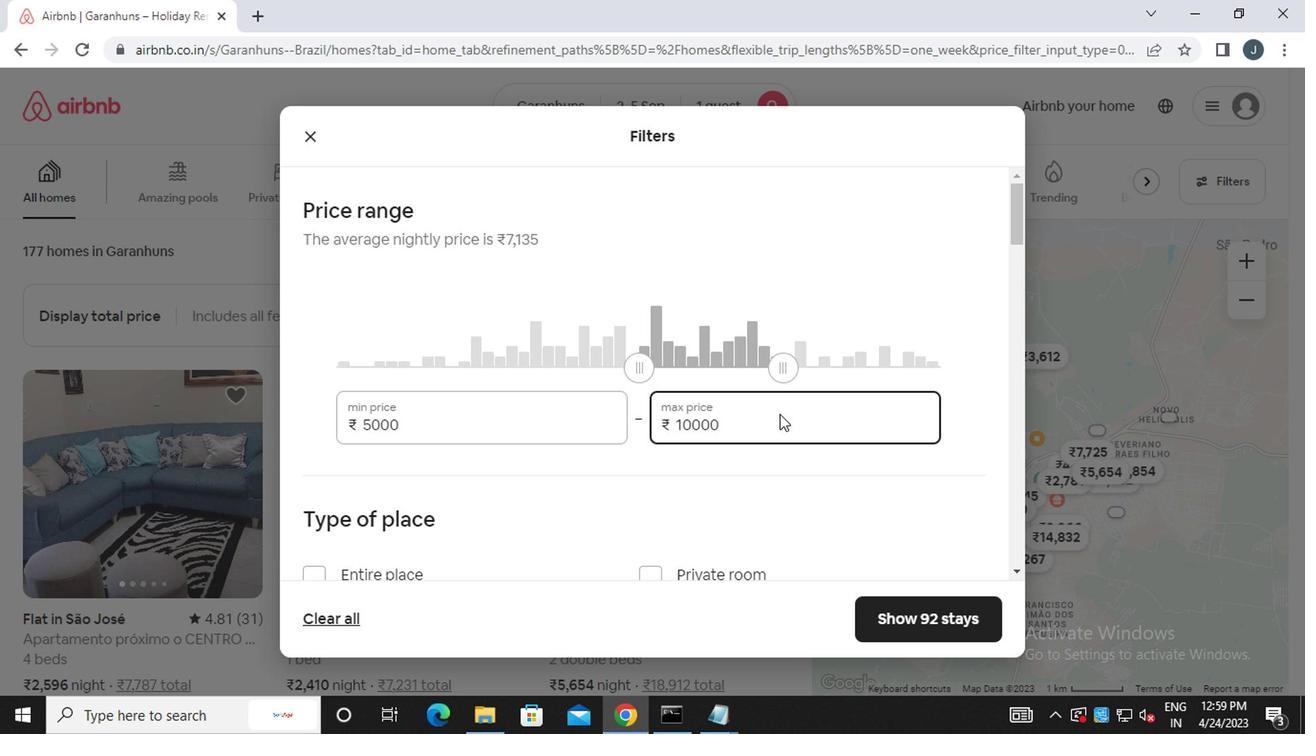 
Action: Mouse scrolled (775, 416) with delta (0, 0)
Screenshot: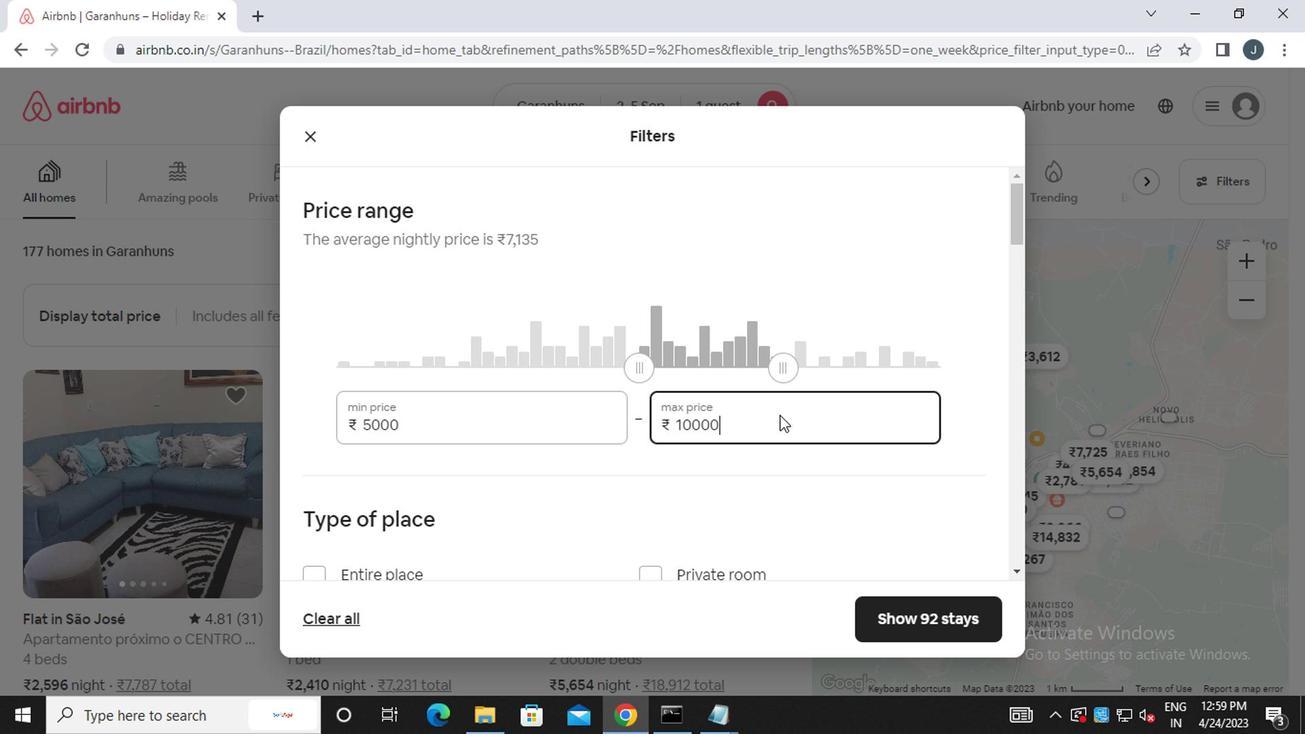 
Action: Mouse scrolled (775, 416) with delta (0, 0)
Screenshot: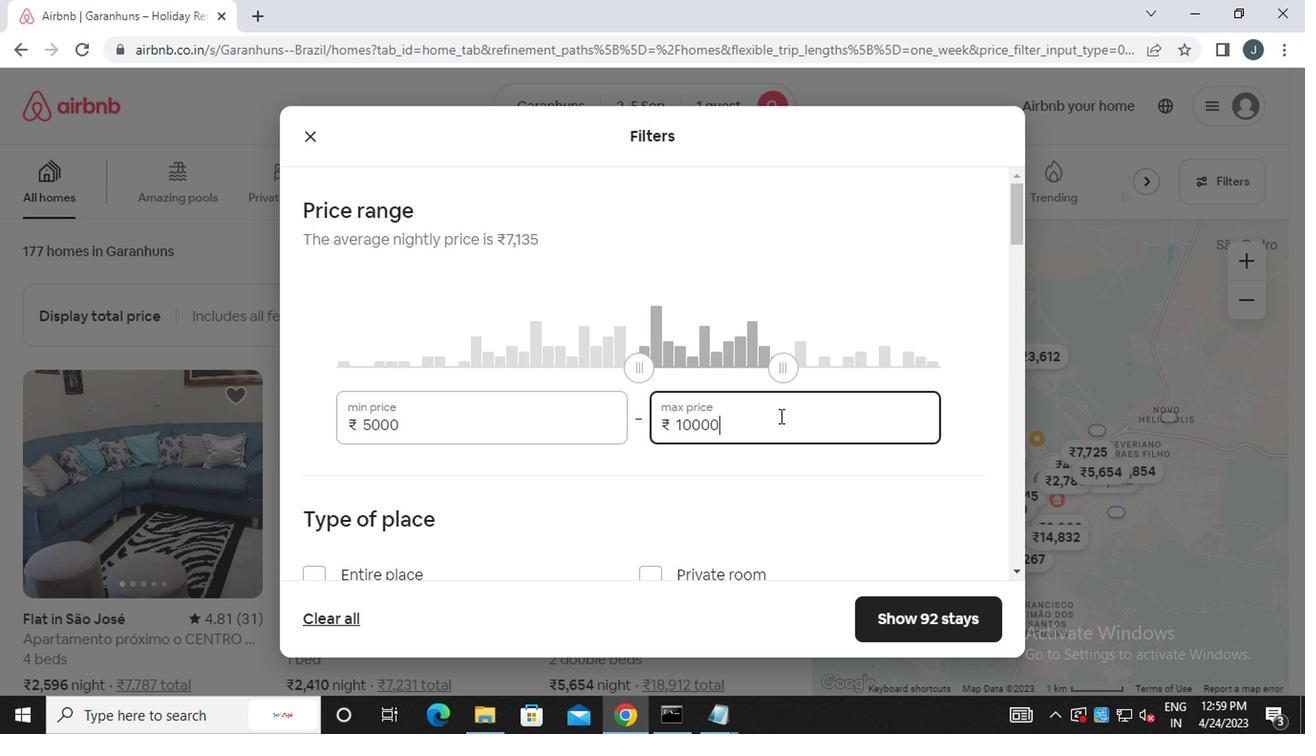 
Action: Mouse scrolled (775, 416) with delta (0, 0)
Screenshot: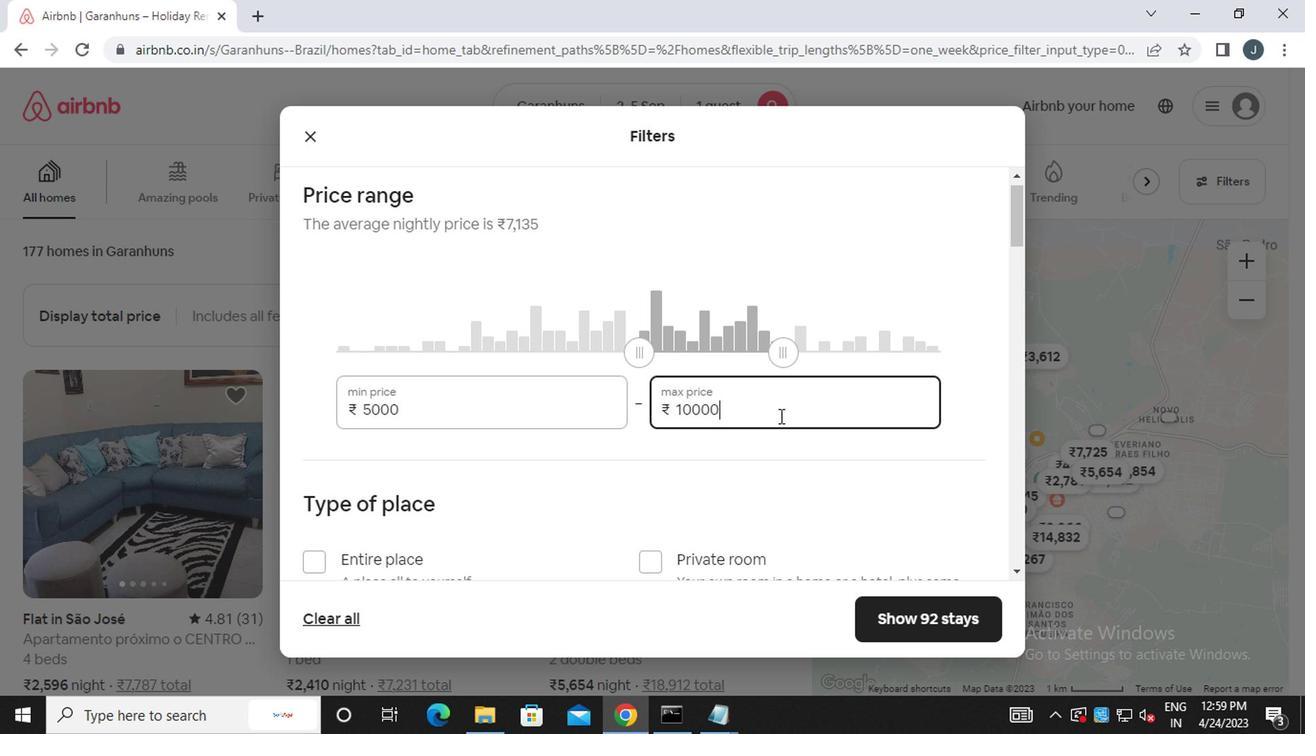 
Action: Mouse scrolled (775, 416) with delta (0, 0)
Screenshot: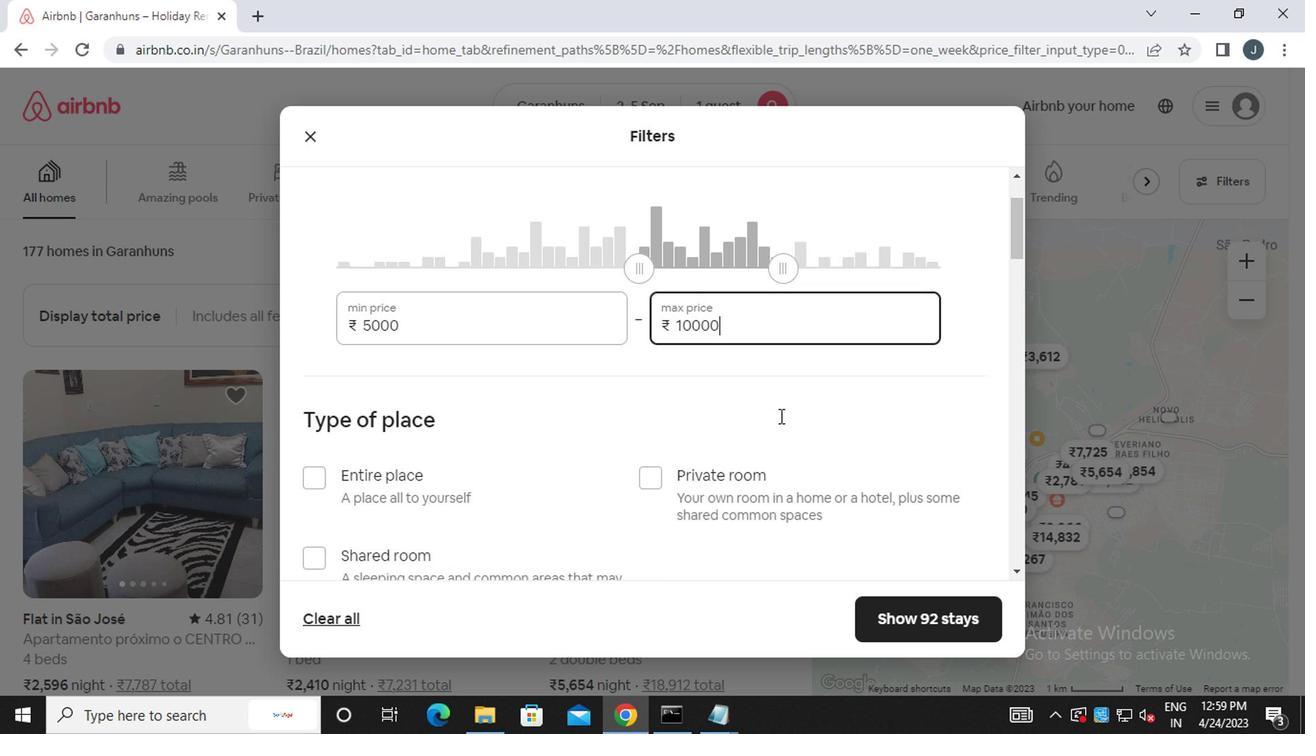 
Action: Mouse moved to (675, 399)
Screenshot: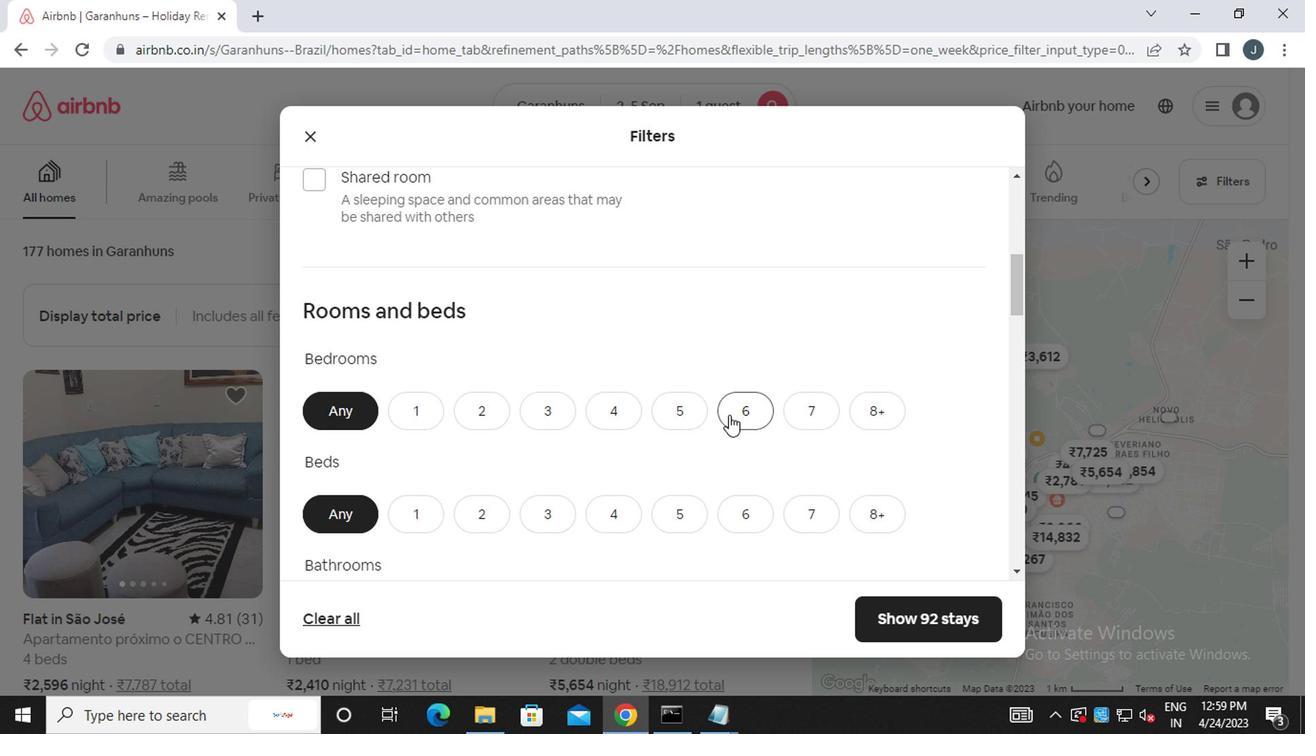 
Action: Mouse scrolled (675, 400) with delta (0, 0)
Screenshot: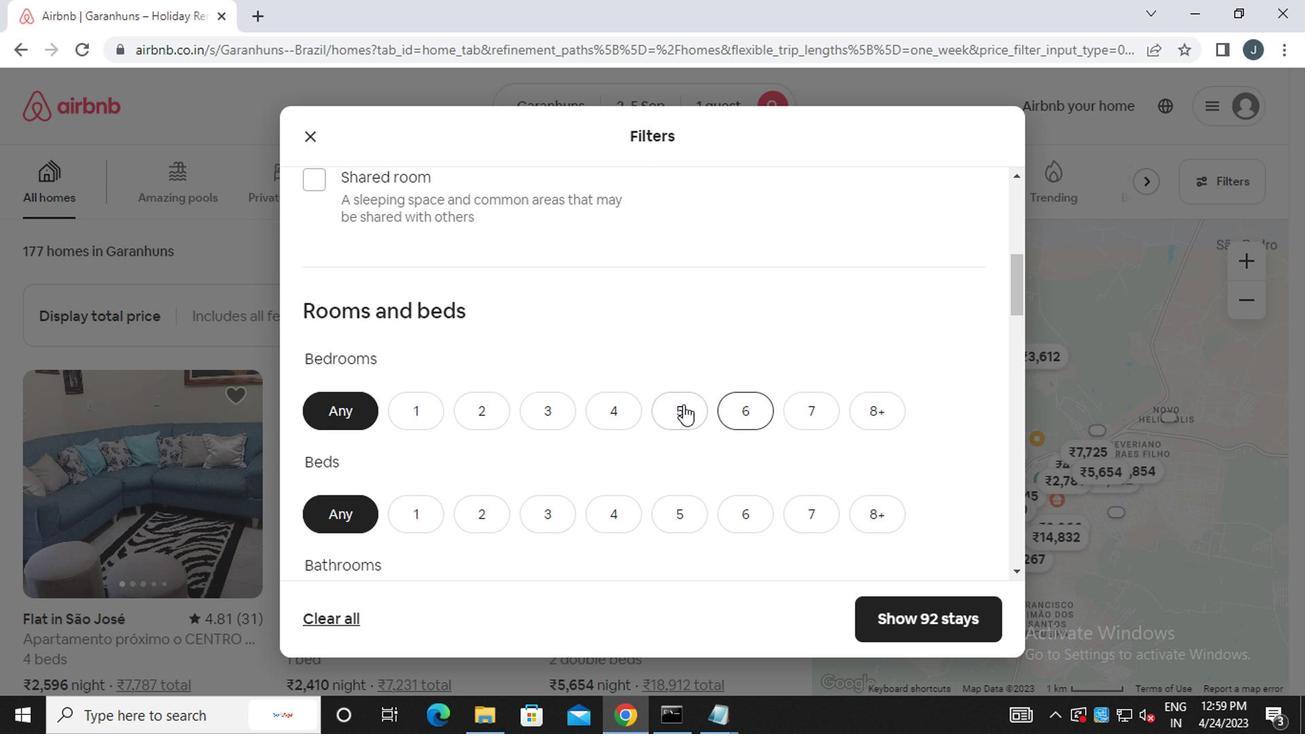 
Action: Mouse scrolled (675, 400) with delta (0, 0)
Screenshot: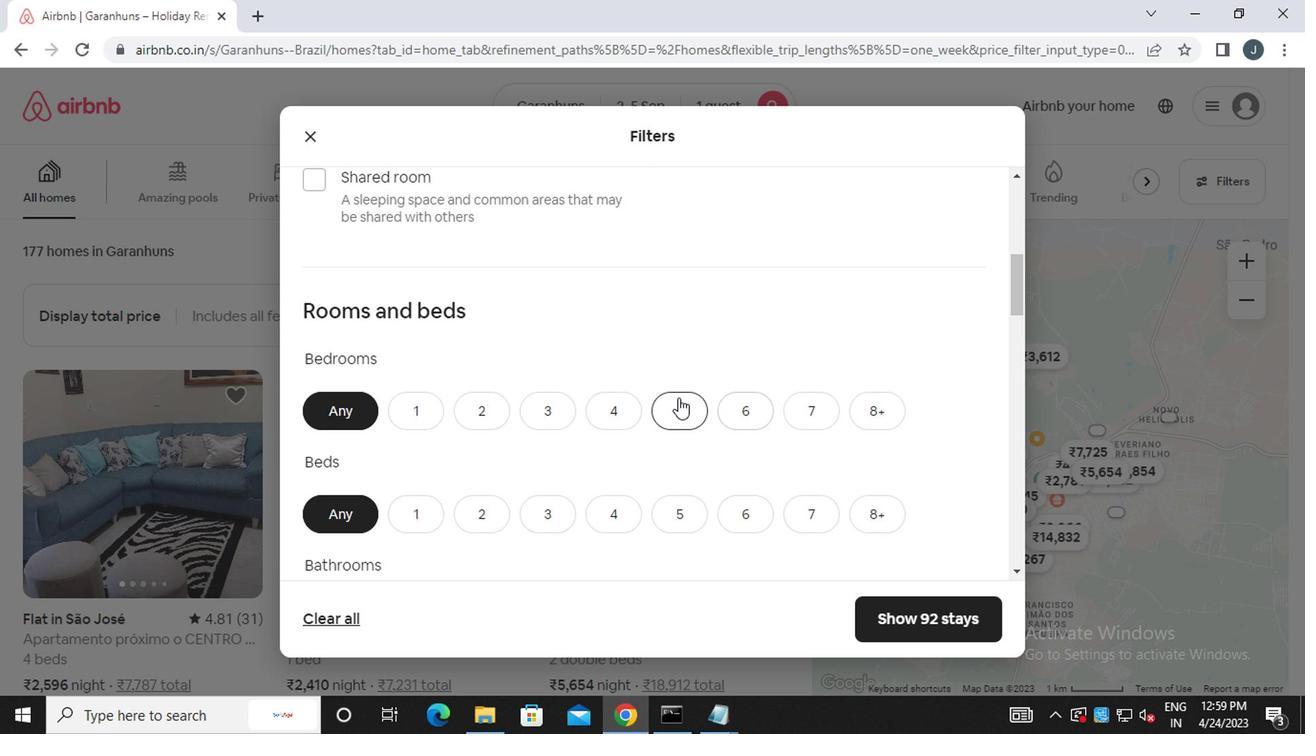
Action: Mouse moved to (748, 314)
Screenshot: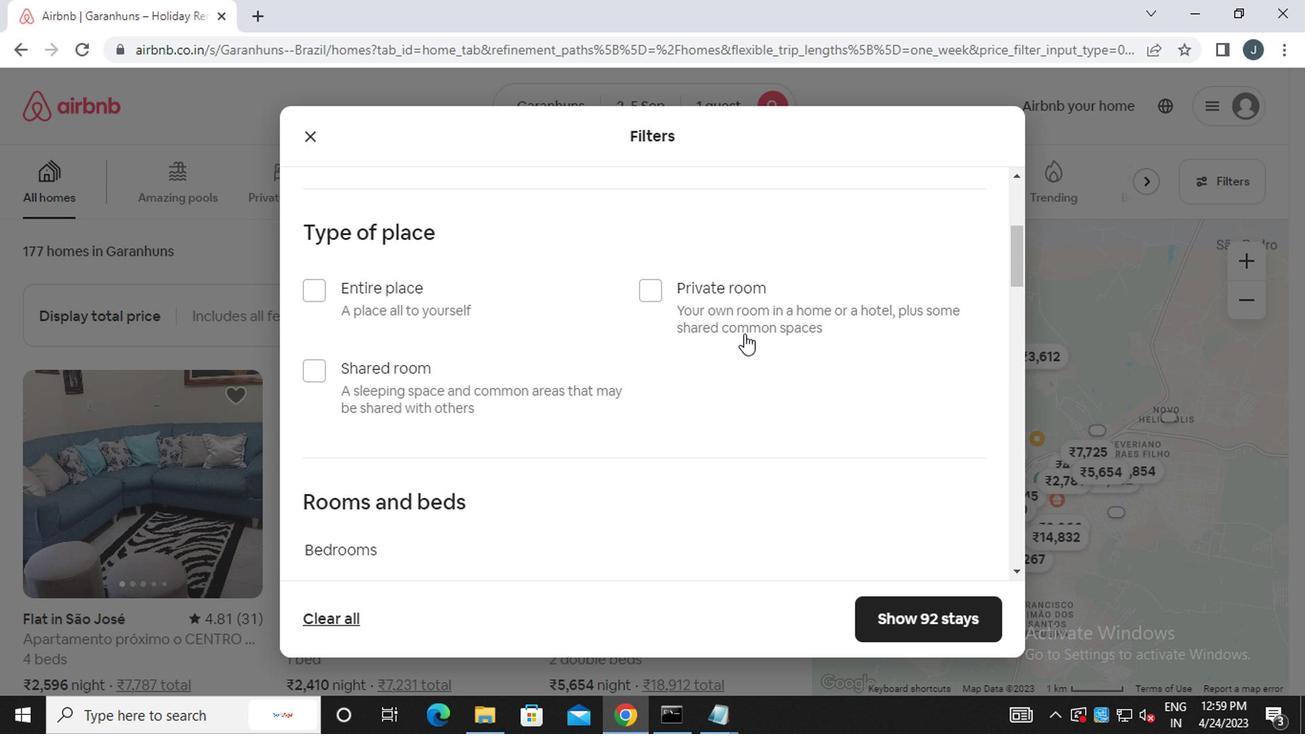 
Action: Mouse pressed left at (748, 314)
Screenshot: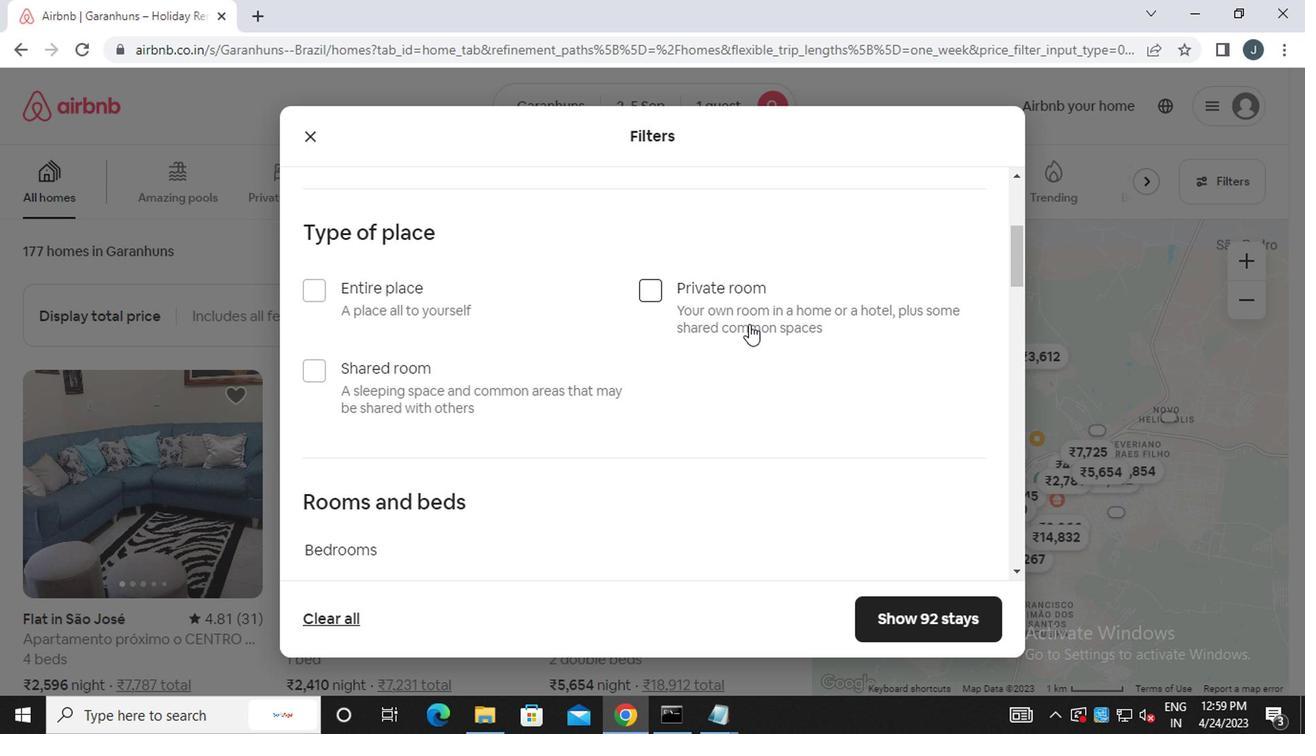 
Action: Mouse moved to (665, 380)
Screenshot: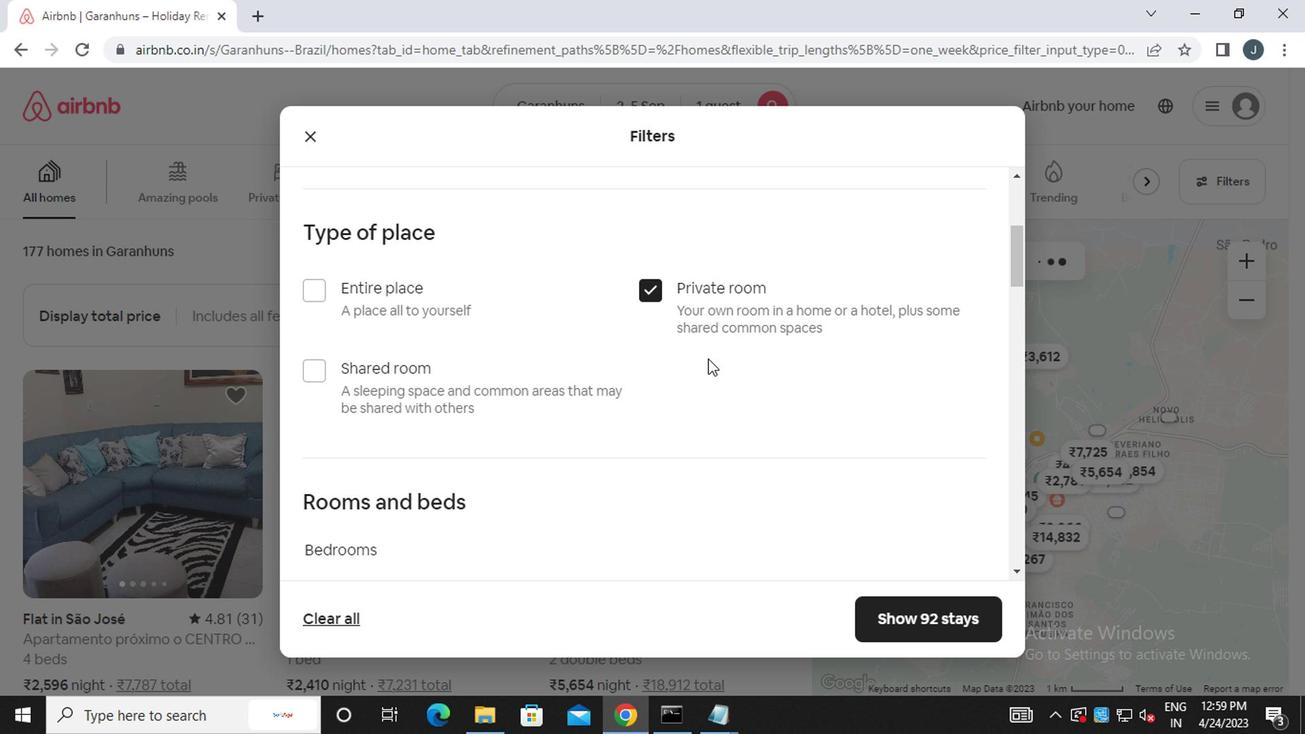 
Action: Mouse scrolled (665, 380) with delta (0, 0)
Screenshot: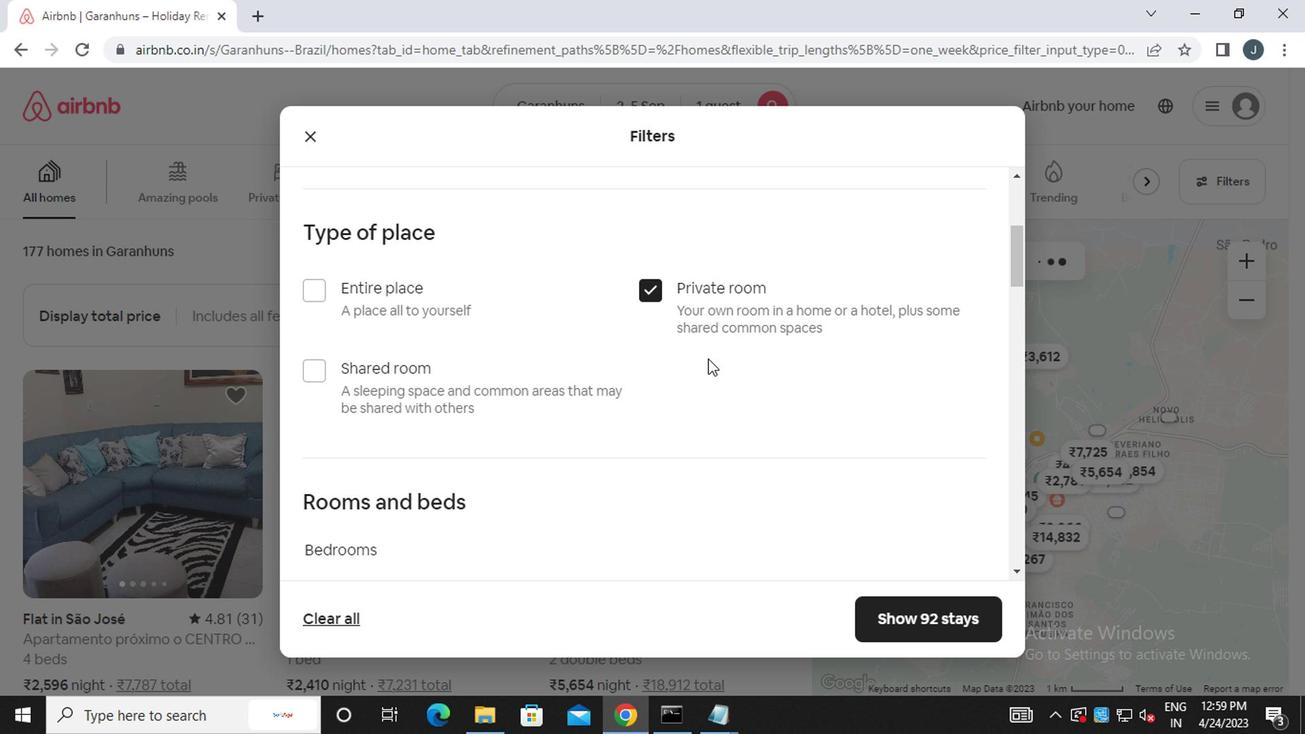 
Action: Mouse moved to (663, 382)
Screenshot: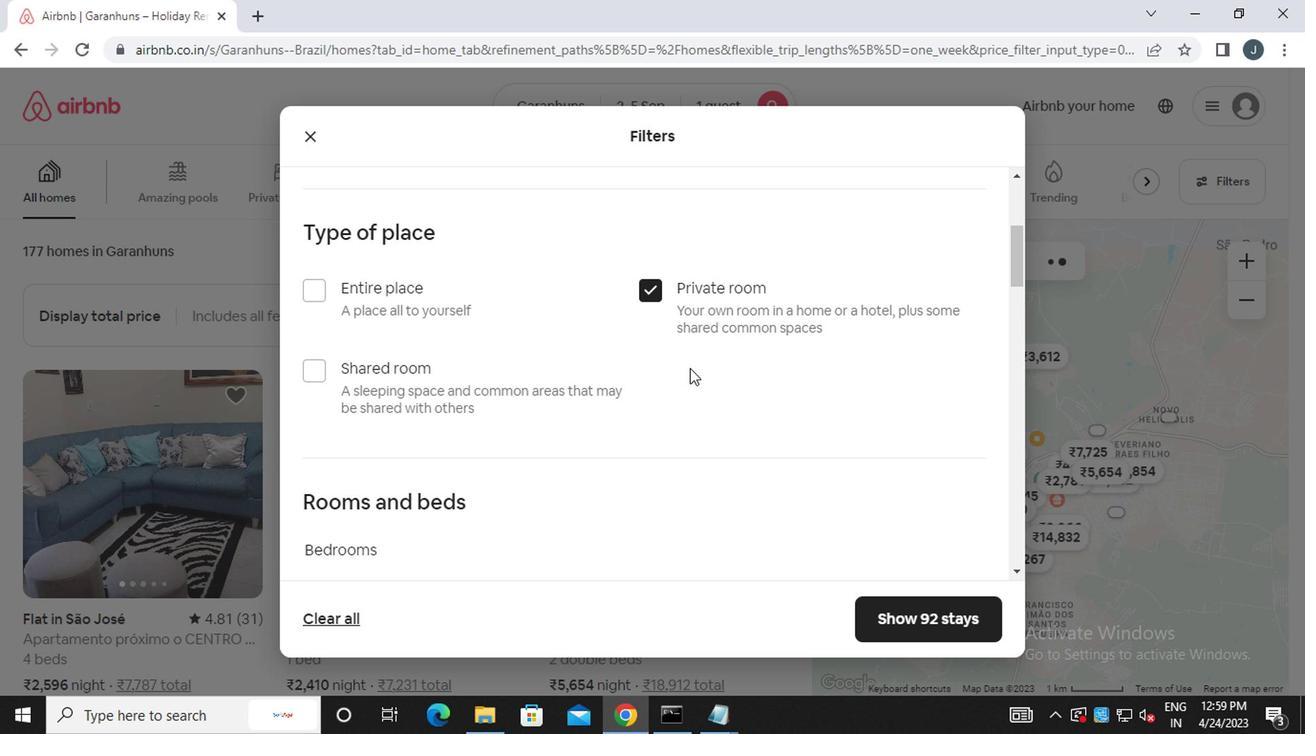 
Action: Mouse scrolled (663, 382) with delta (0, 0)
Screenshot: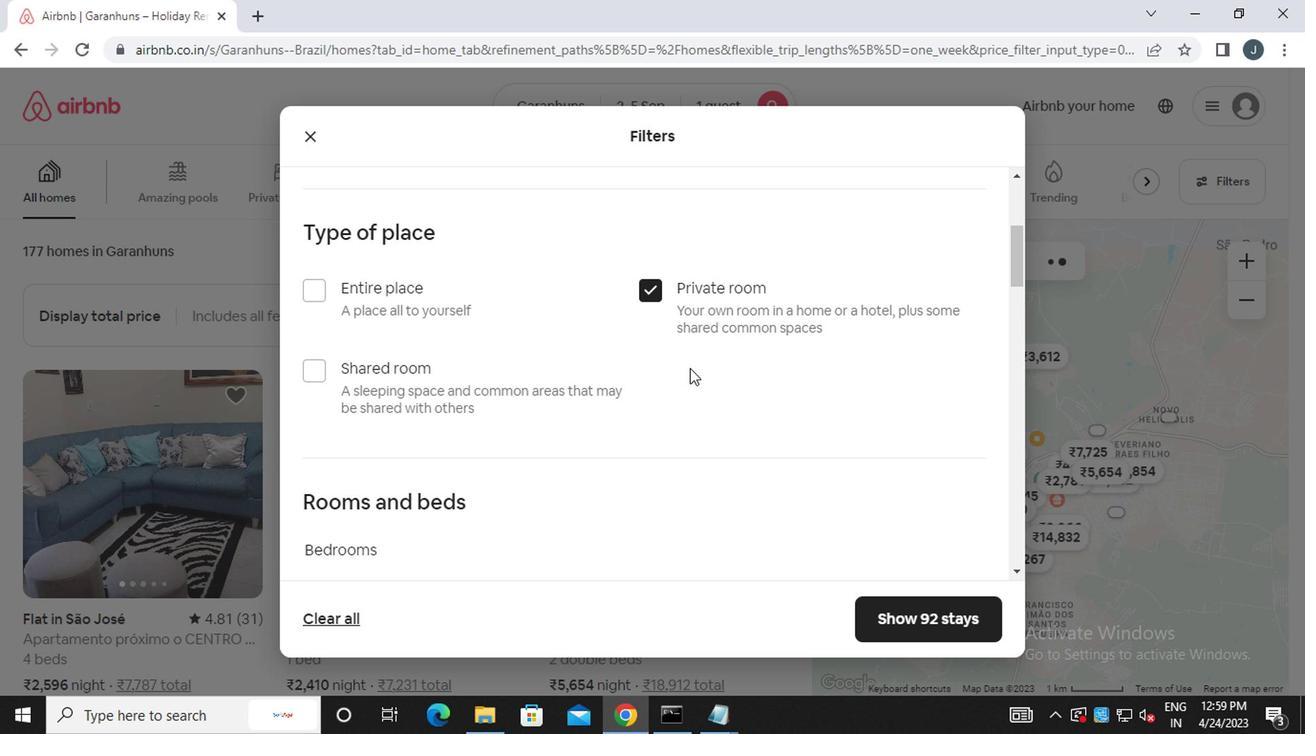 
Action: Mouse moved to (663, 385)
Screenshot: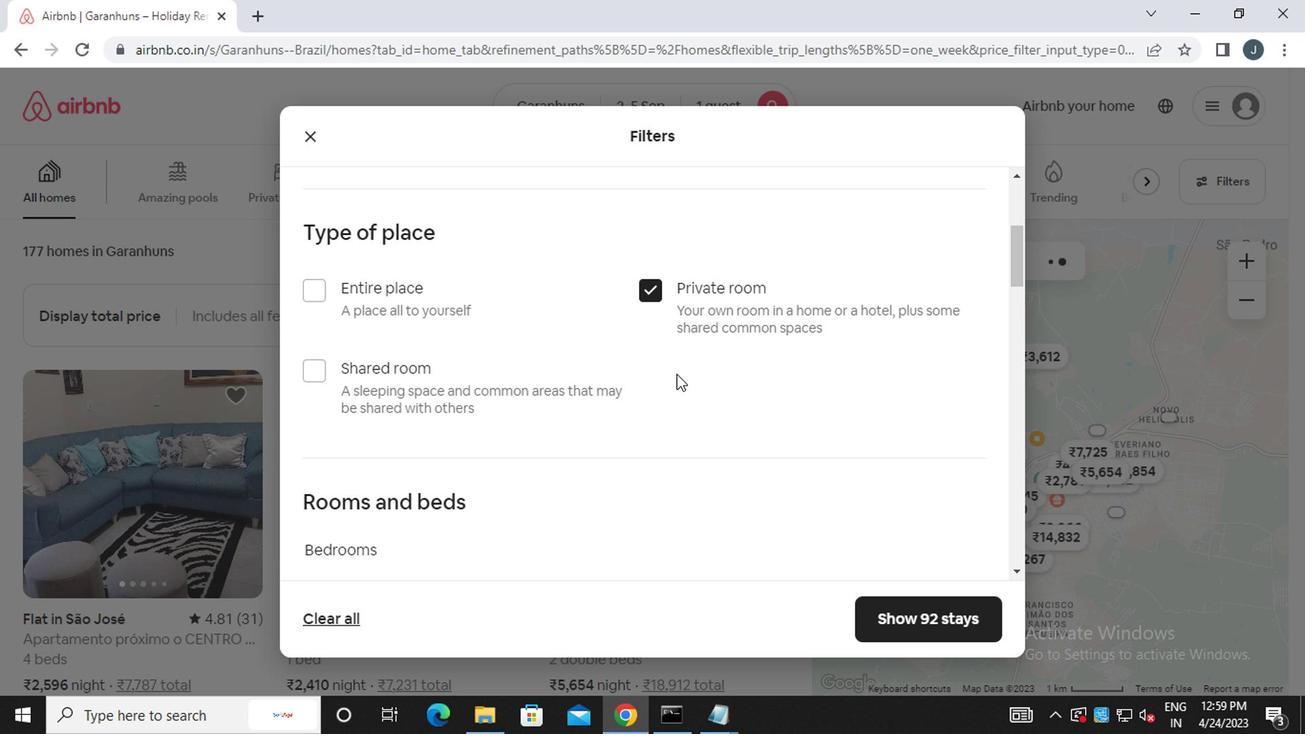 
Action: Mouse scrolled (663, 384) with delta (0, 0)
Screenshot: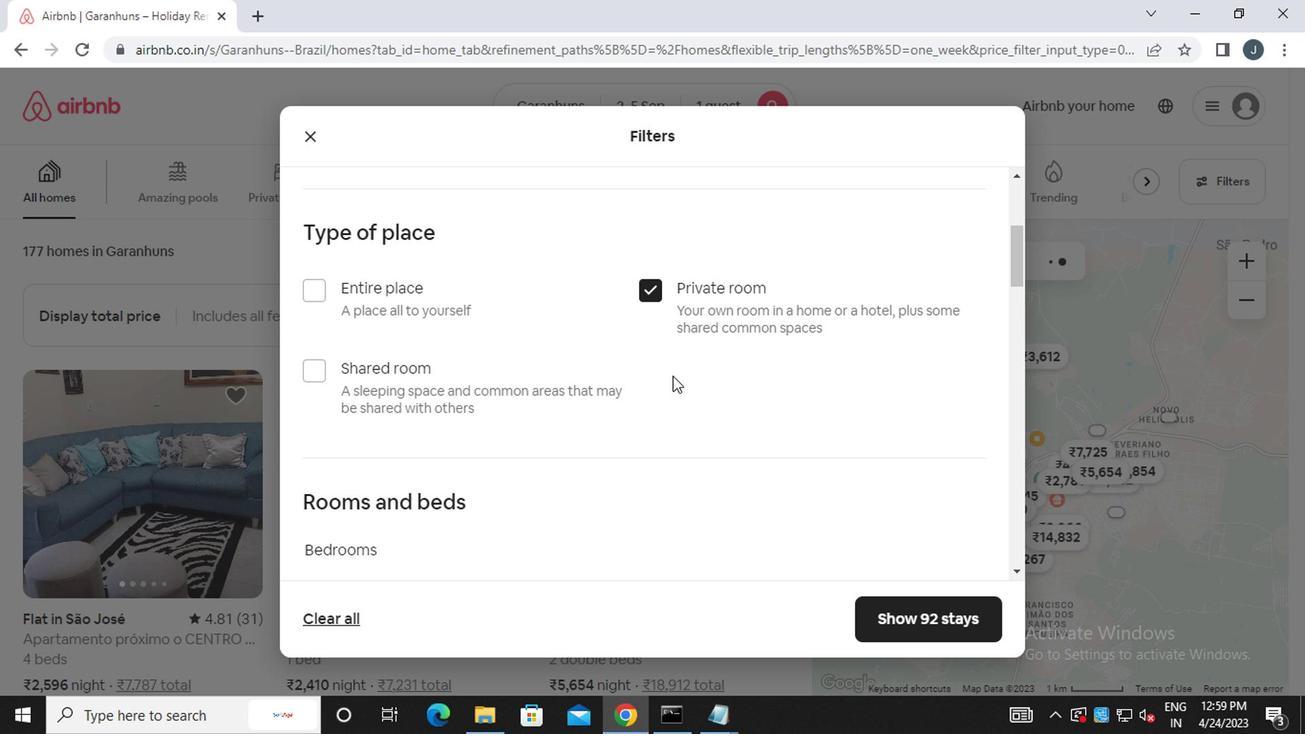 
Action: Mouse moved to (661, 387)
Screenshot: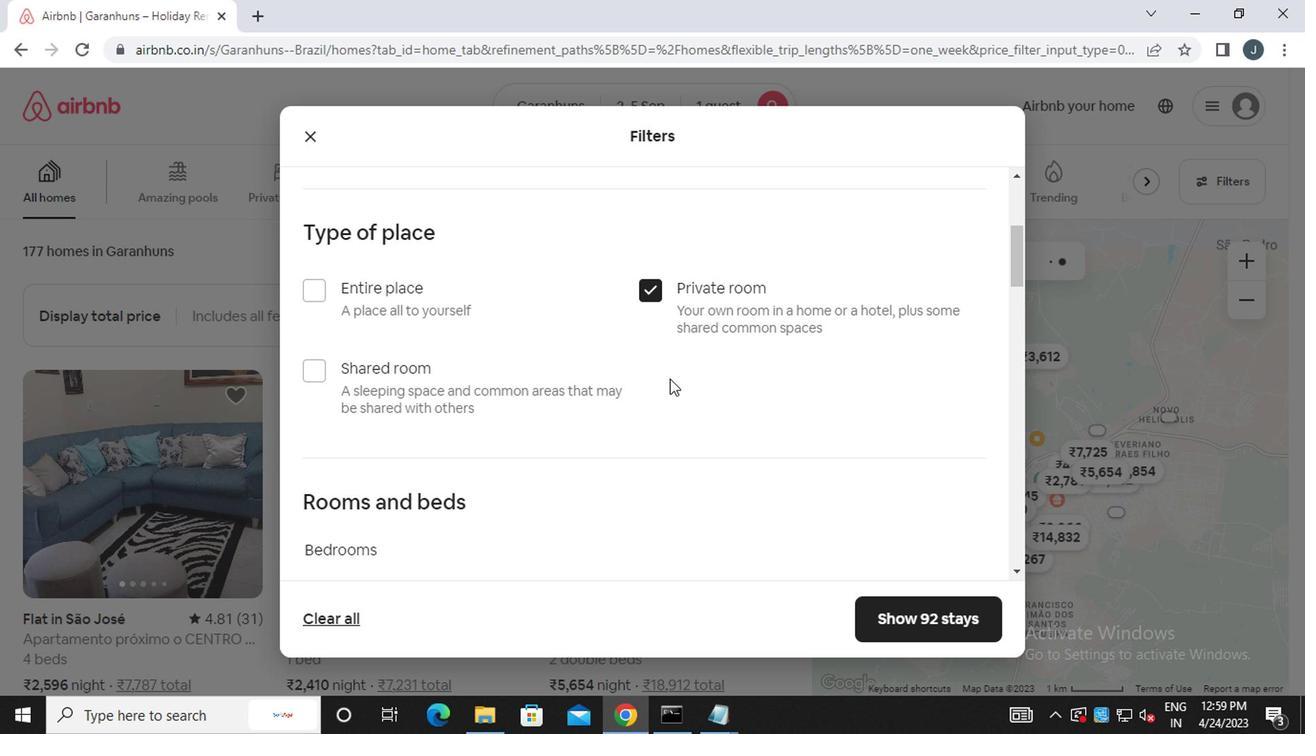
Action: Mouse scrolled (661, 386) with delta (0, -1)
Screenshot: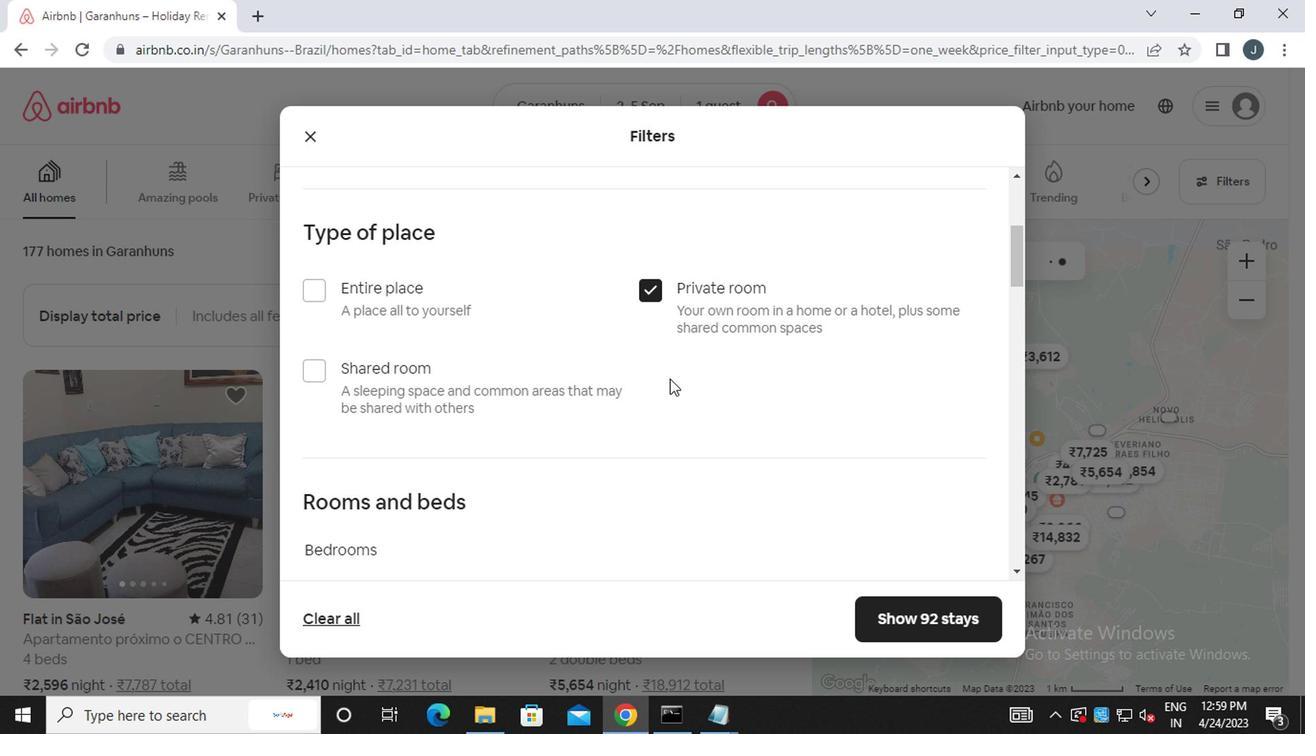 
Action: Mouse moved to (433, 230)
Screenshot: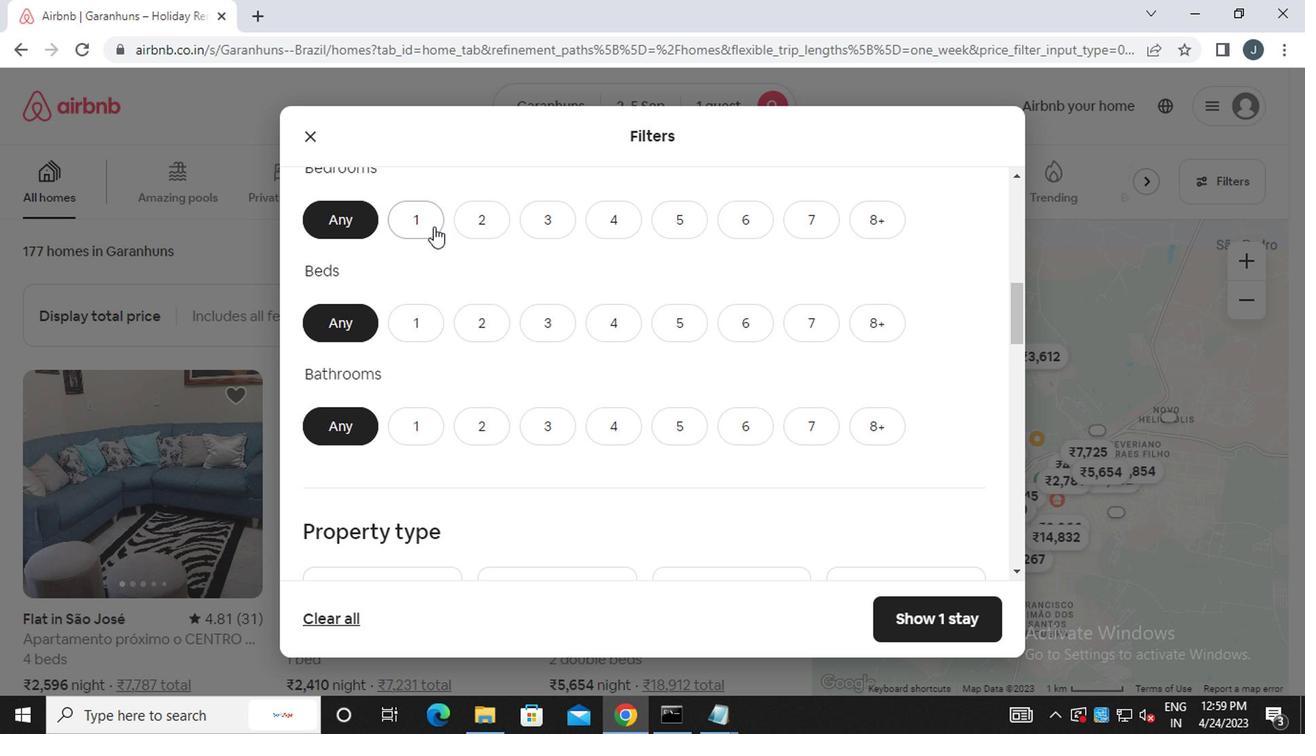 
Action: Mouse pressed left at (433, 230)
Screenshot: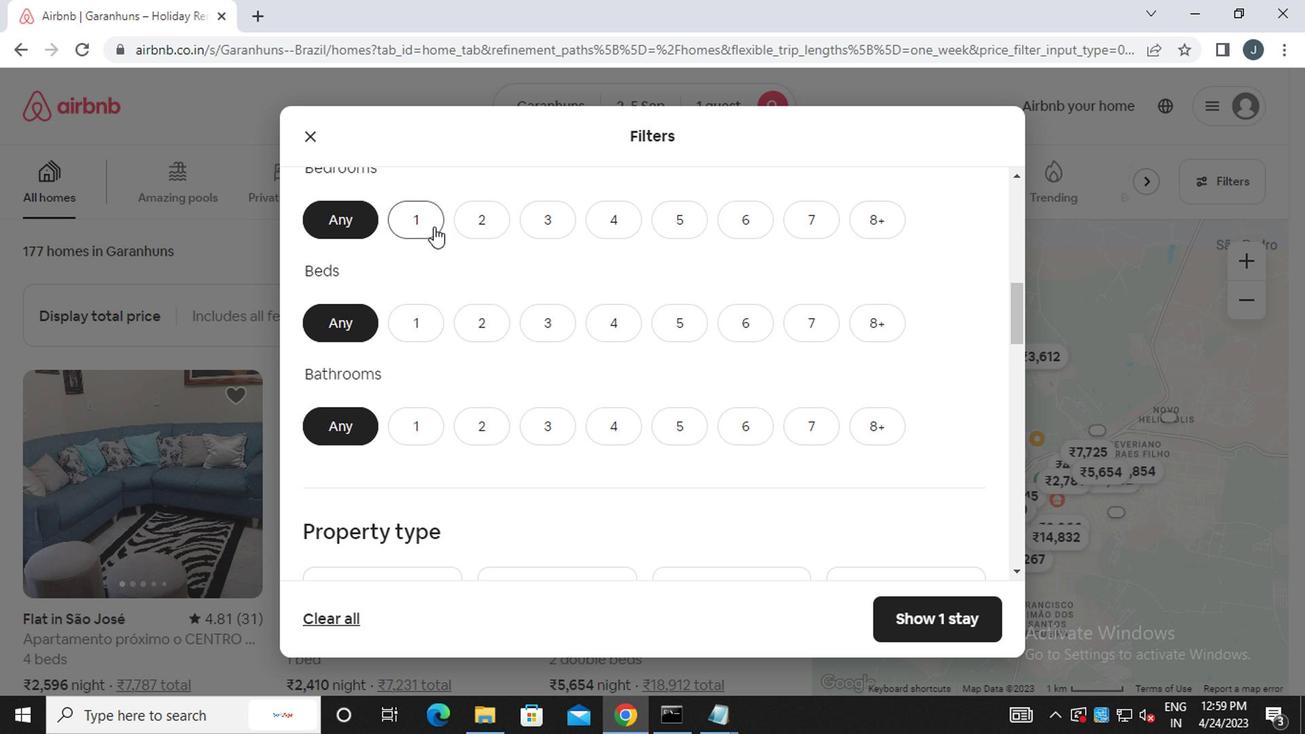 
Action: Mouse moved to (415, 329)
Screenshot: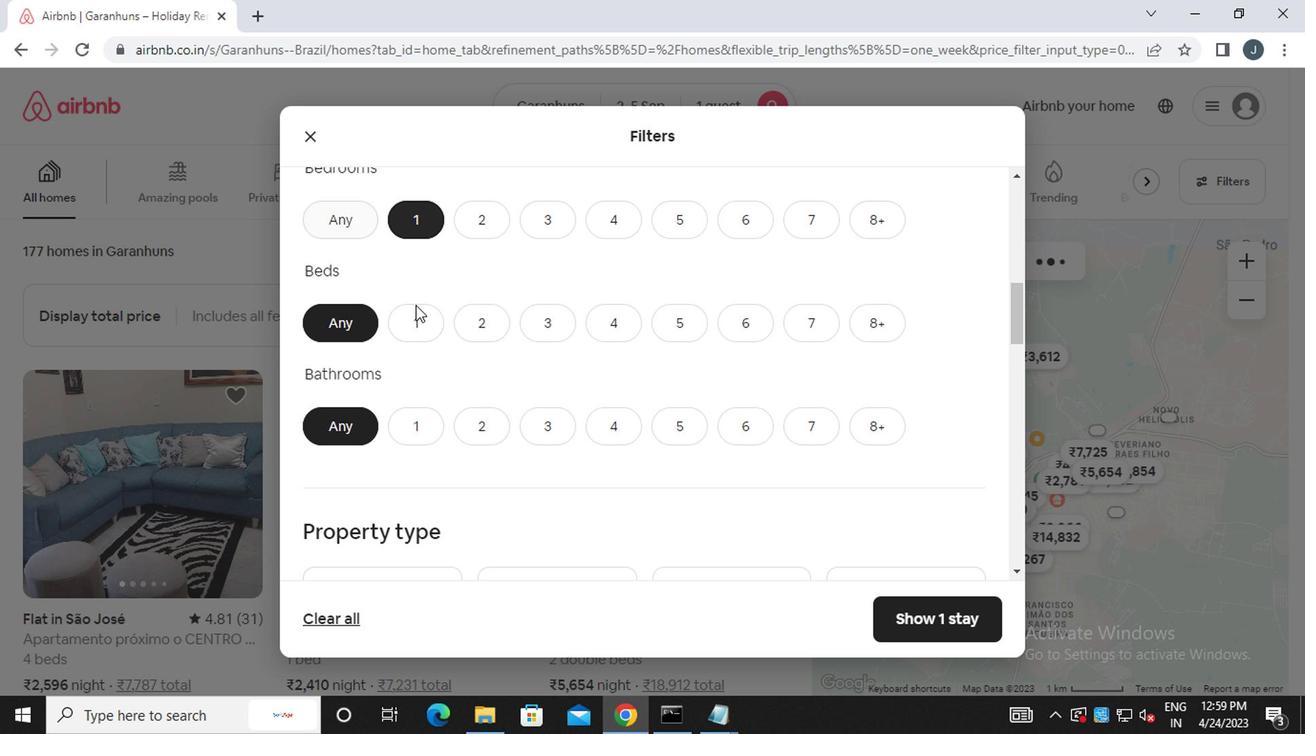 
Action: Mouse pressed left at (415, 329)
Screenshot: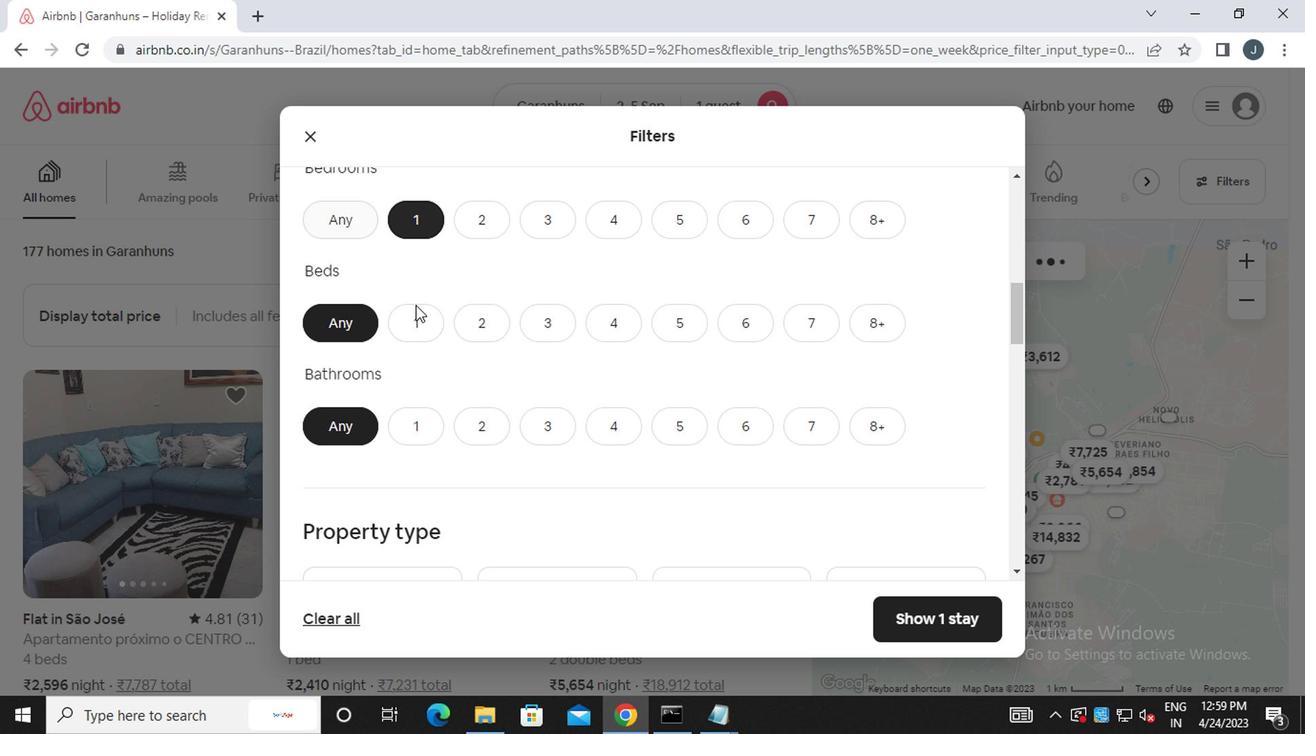 
Action: Mouse moved to (412, 427)
Screenshot: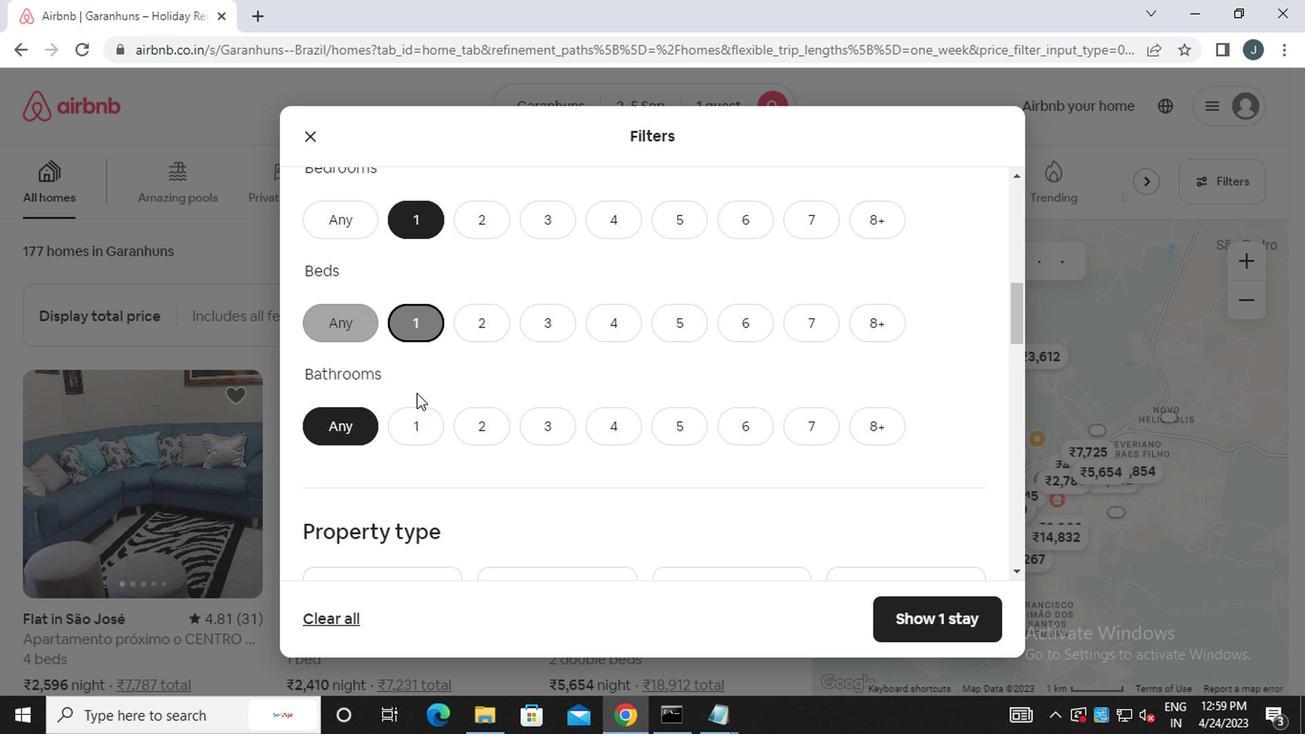
Action: Mouse pressed left at (412, 427)
Screenshot: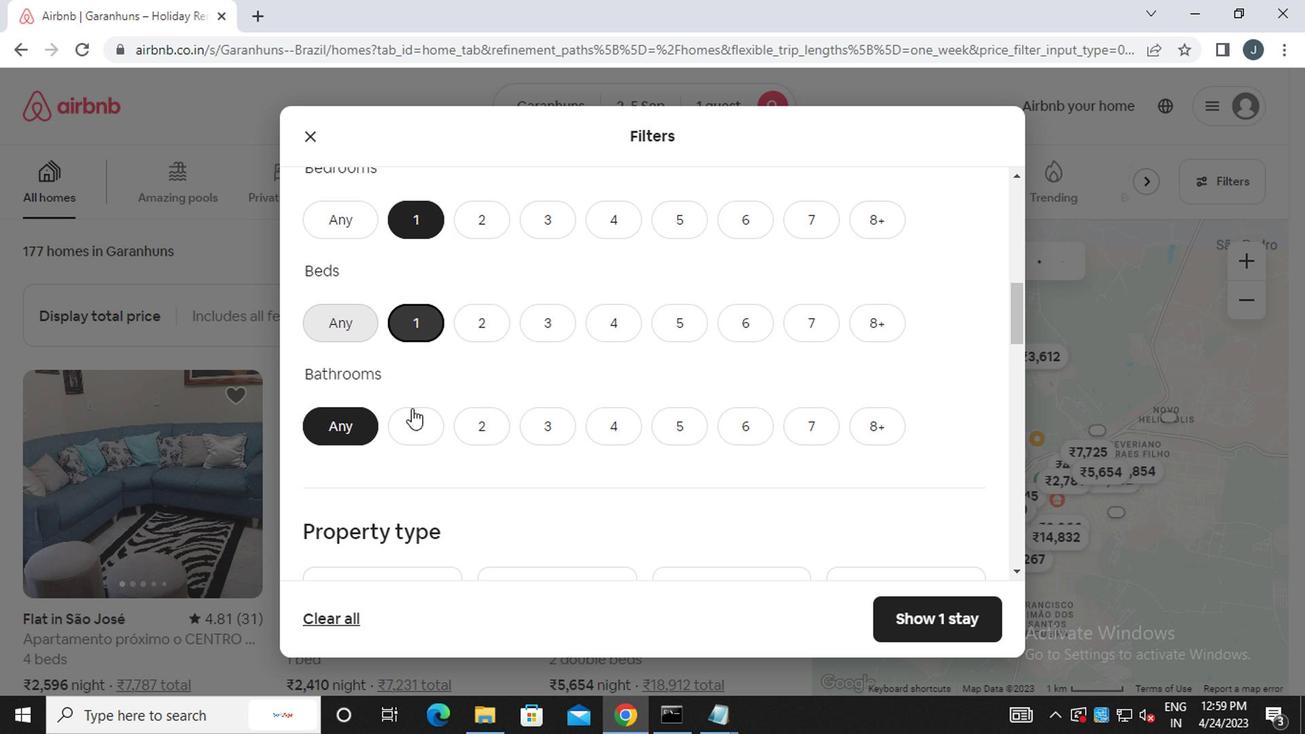 
Action: Mouse moved to (412, 427)
Screenshot: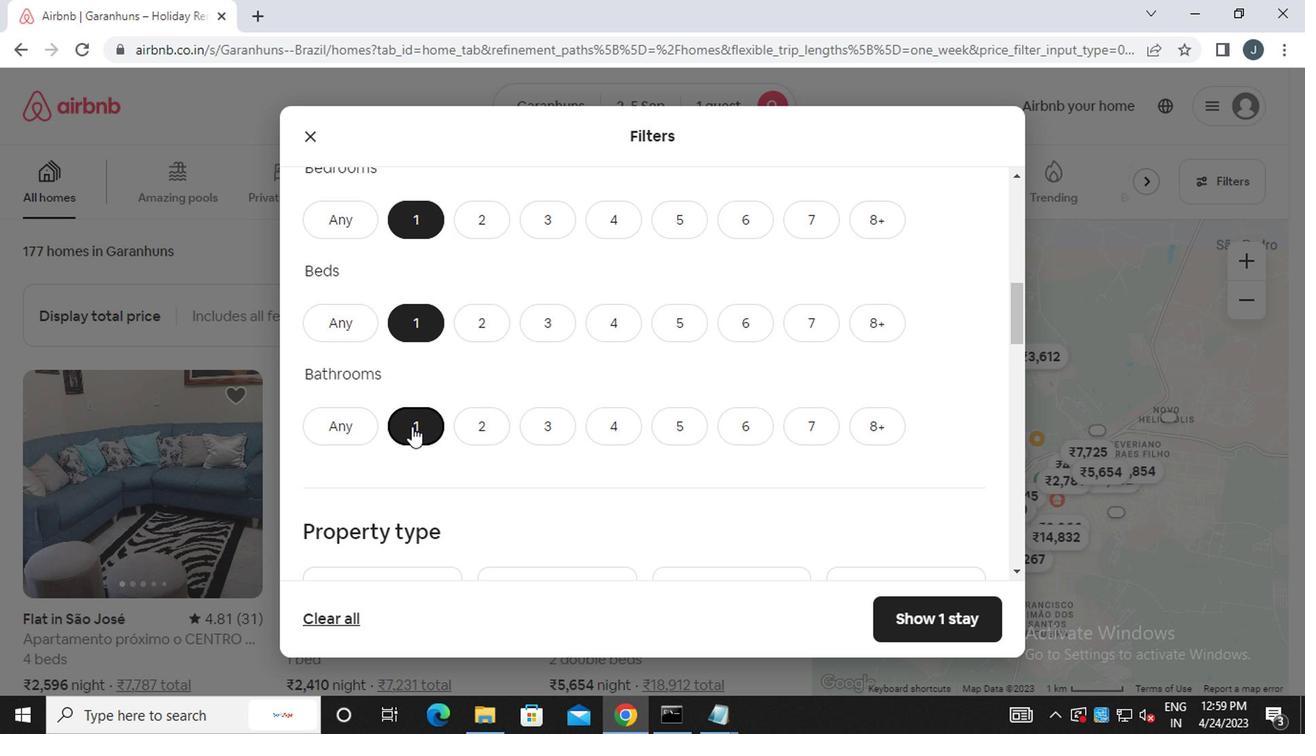 
Action: Mouse scrolled (412, 427) with delta (0, 0)
Screenshot: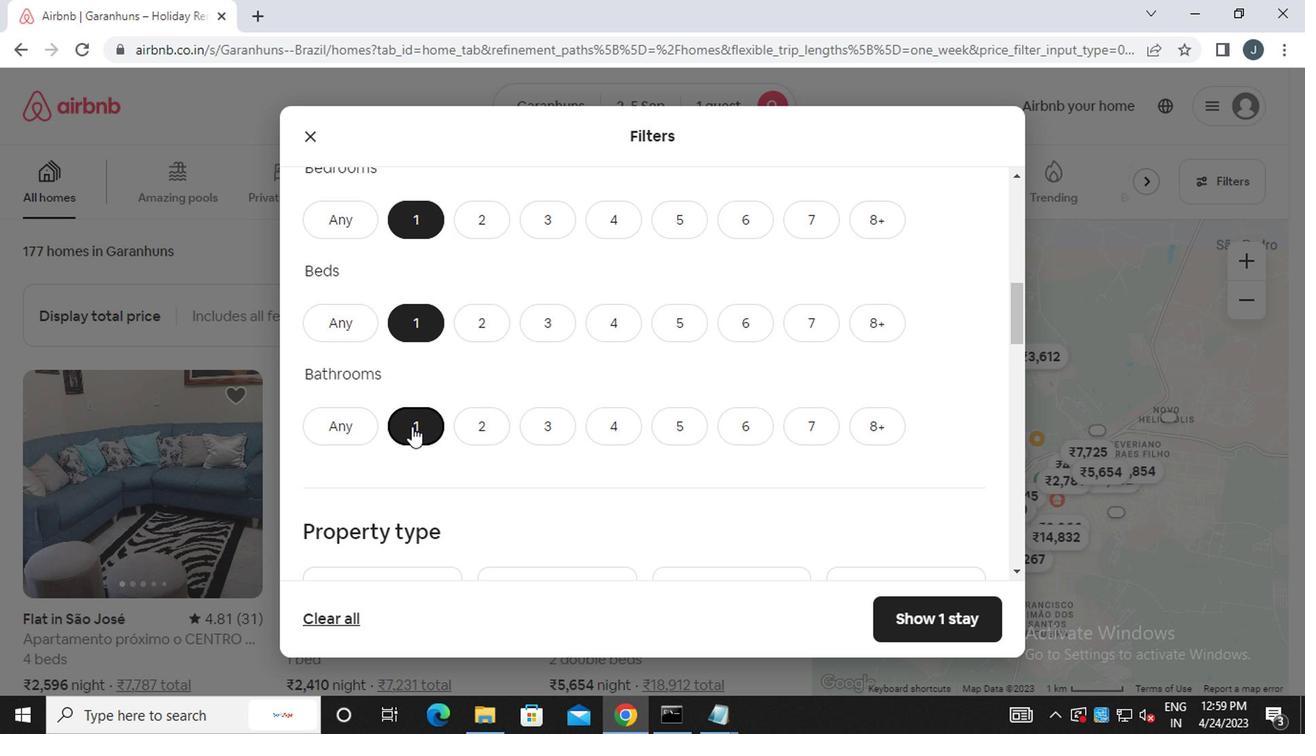 
Action: Mouse scrolled (412, 427) with delta (0, 0)
Screenshot: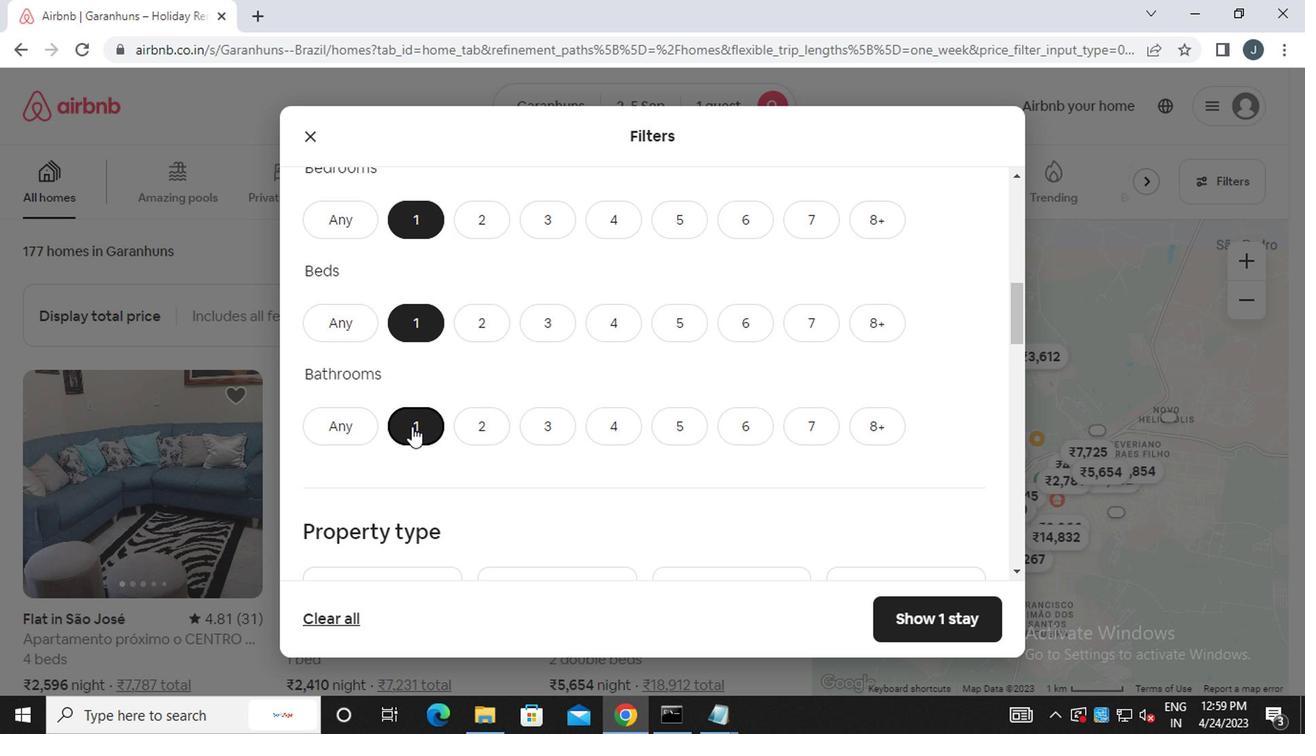 
Action: Mouse scrolled (412, 427) with delta (0, 0)
Screenshot: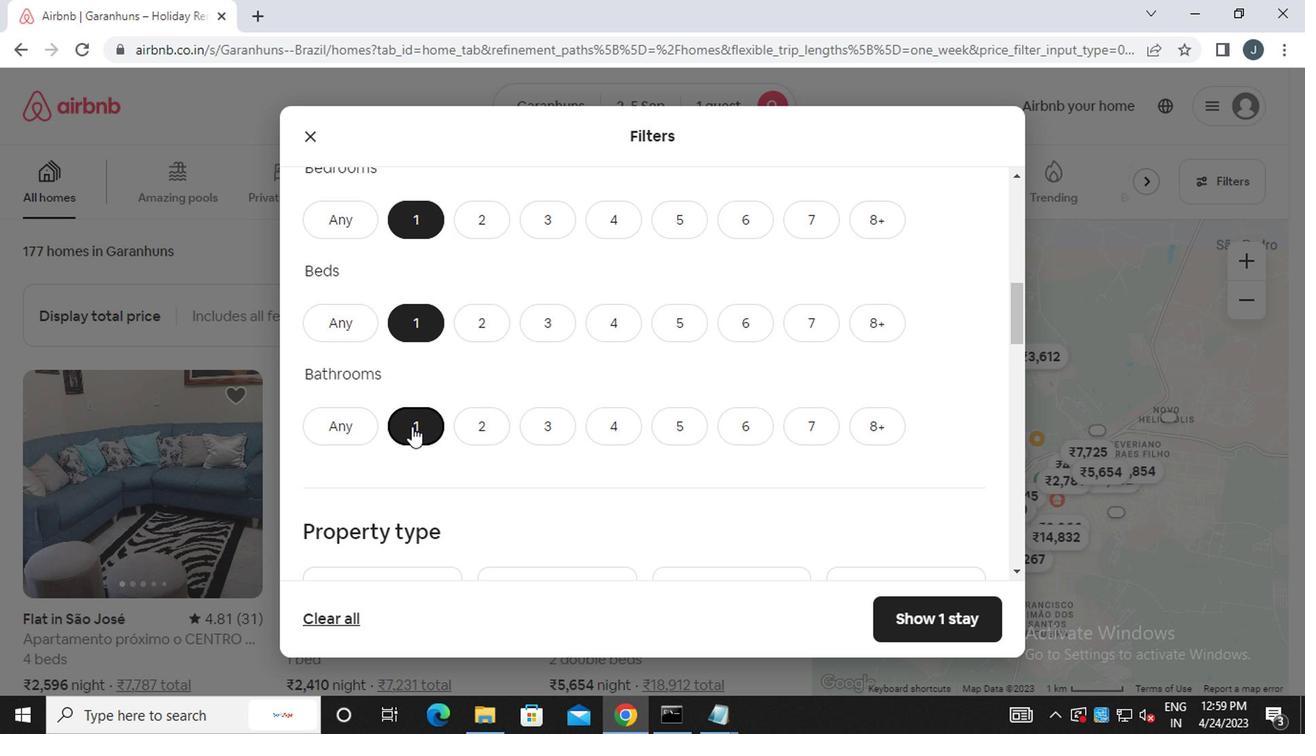 
Action: Mouse moved to (419, 442)
Screenshot: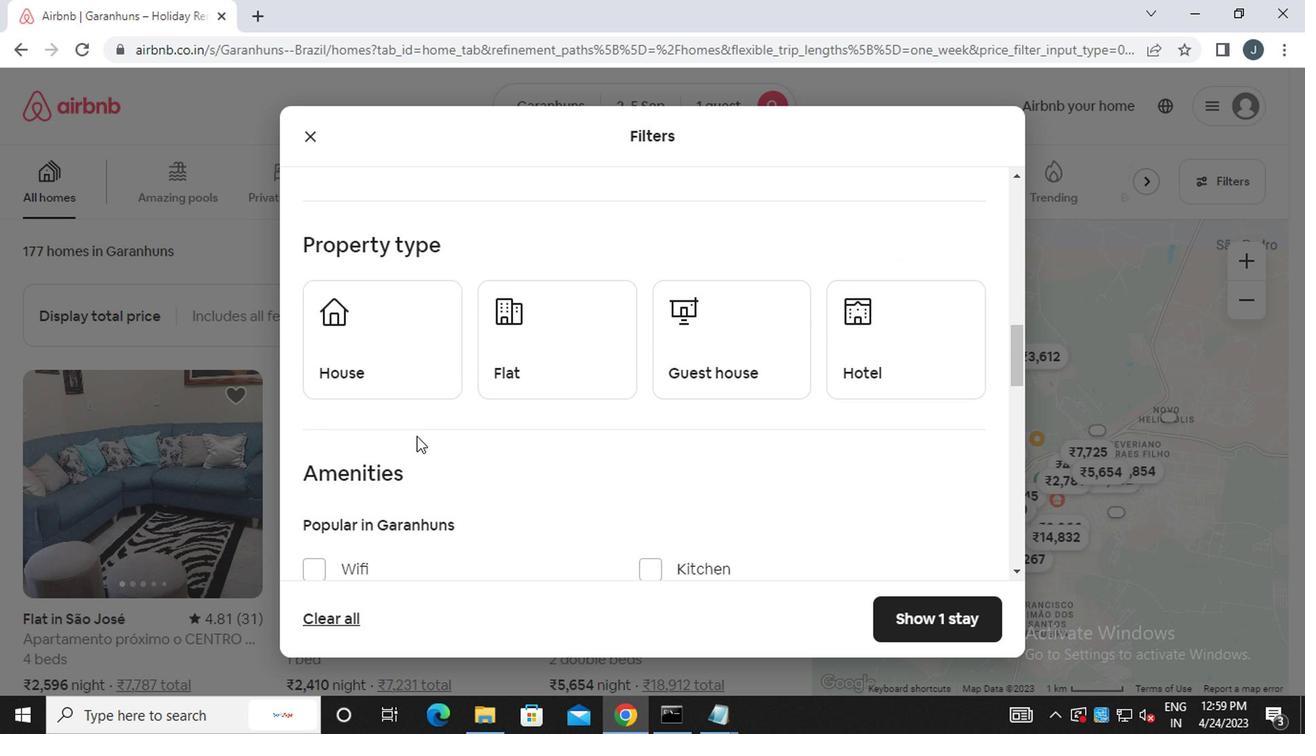 
Action: Mouse scrolled (419, 441) with delta (0, 0)
Screenshot: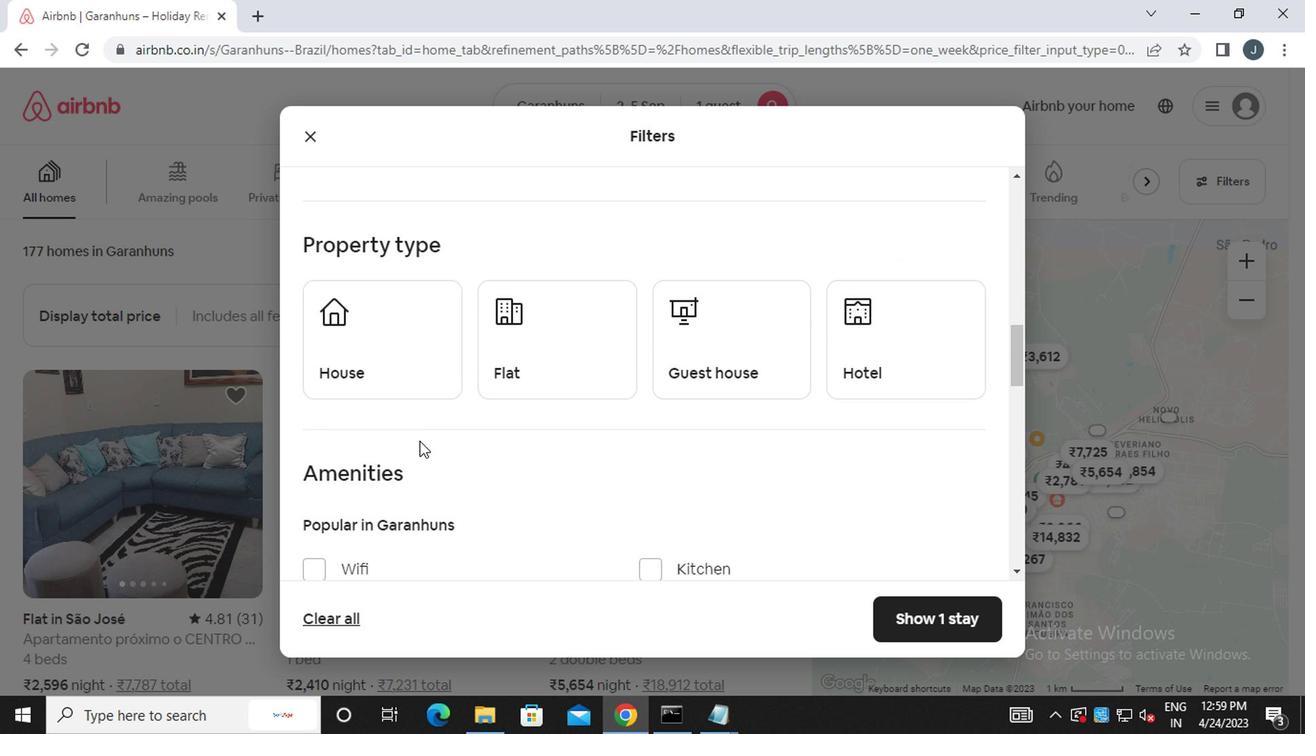 
Action: Mouse moved to (419, 445)
Screenshot: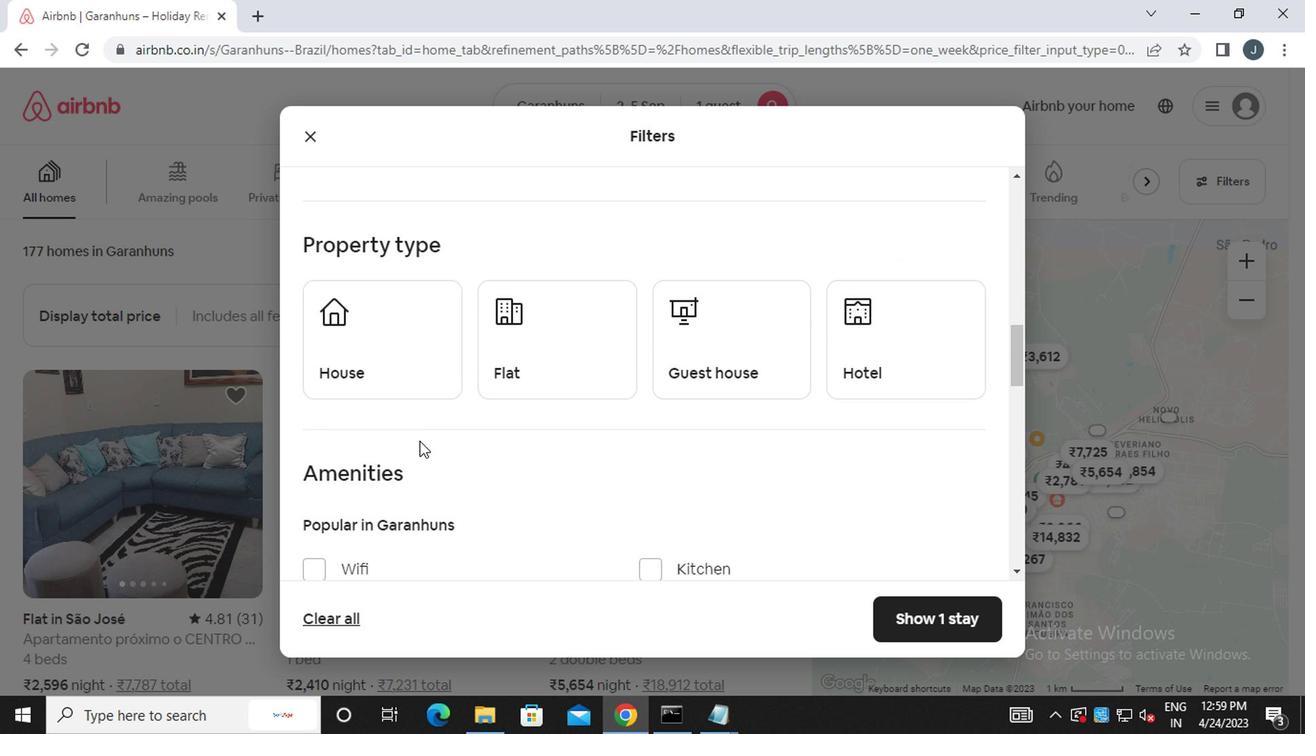 
Action: Mouse scrolled (419, 444) with delta (0, 0)
Screenshot: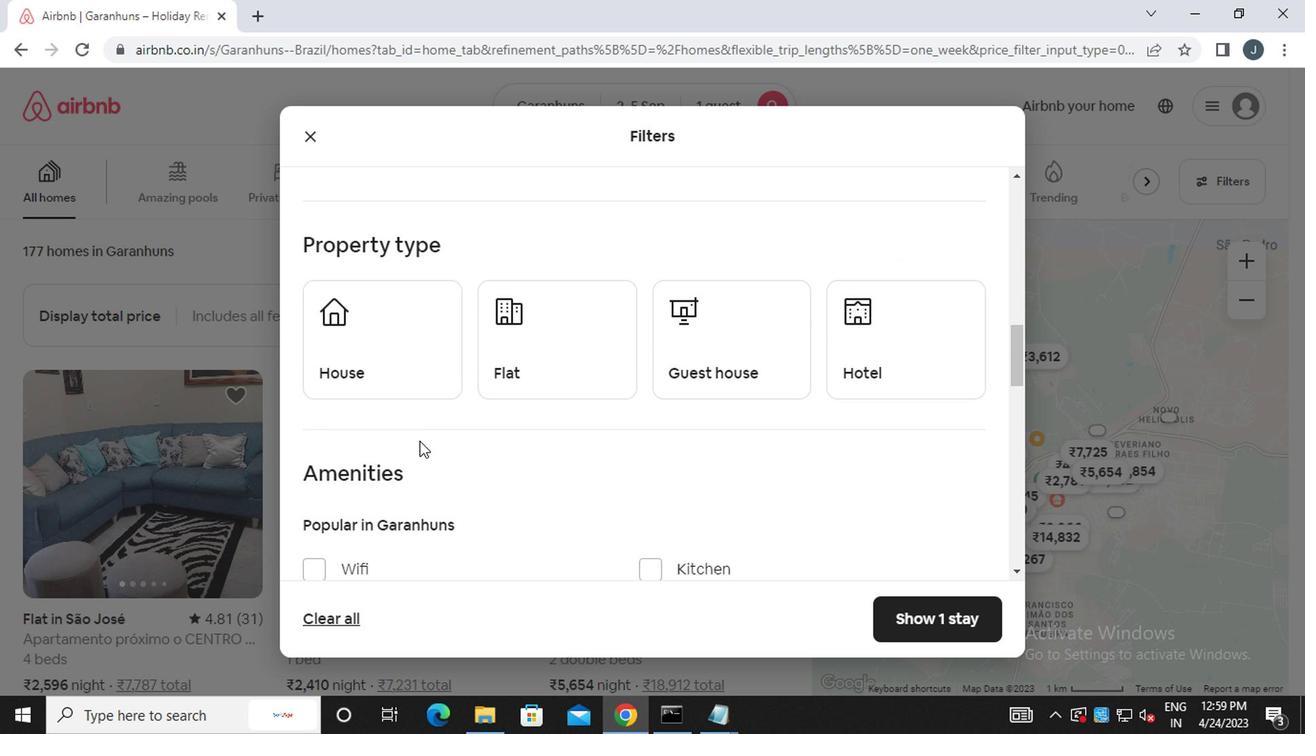 
Action: Mouse moved to (403, 400)
Screenshot: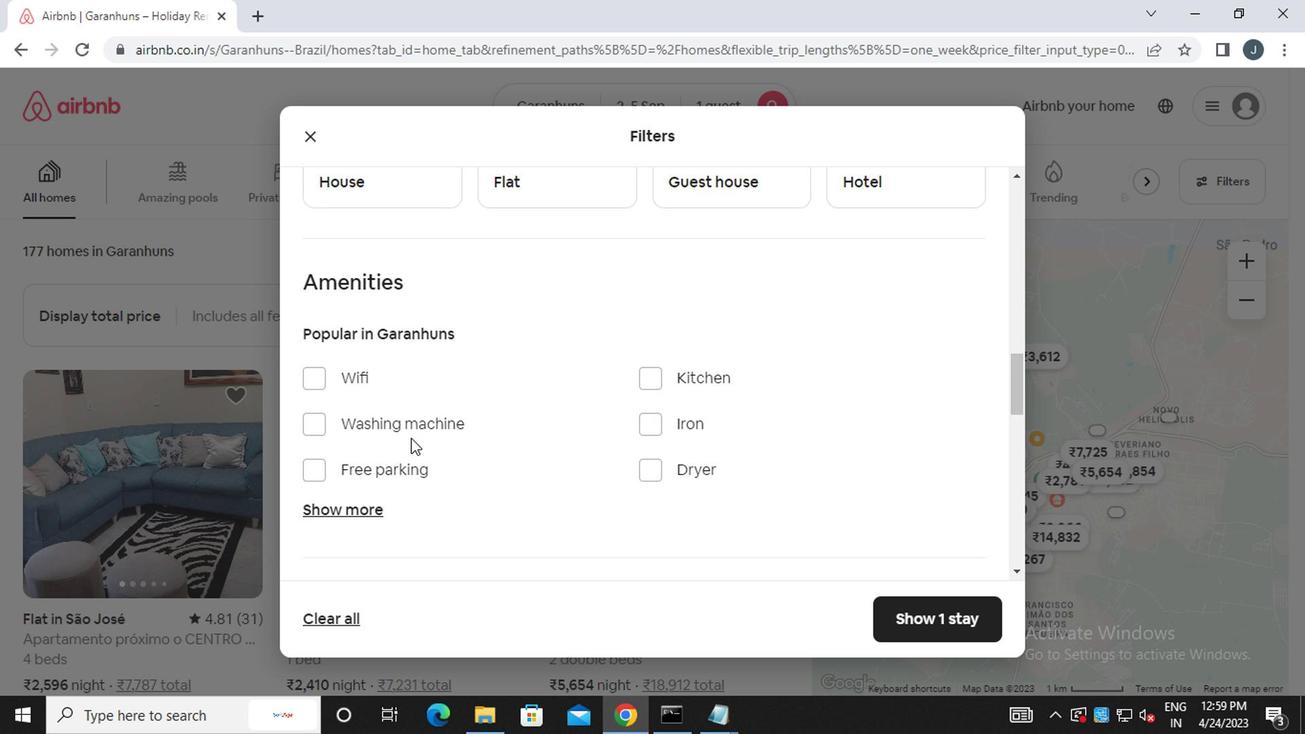 
Action: Mouse scrolled (403, 401) with delta (0, 1)
Screenshot: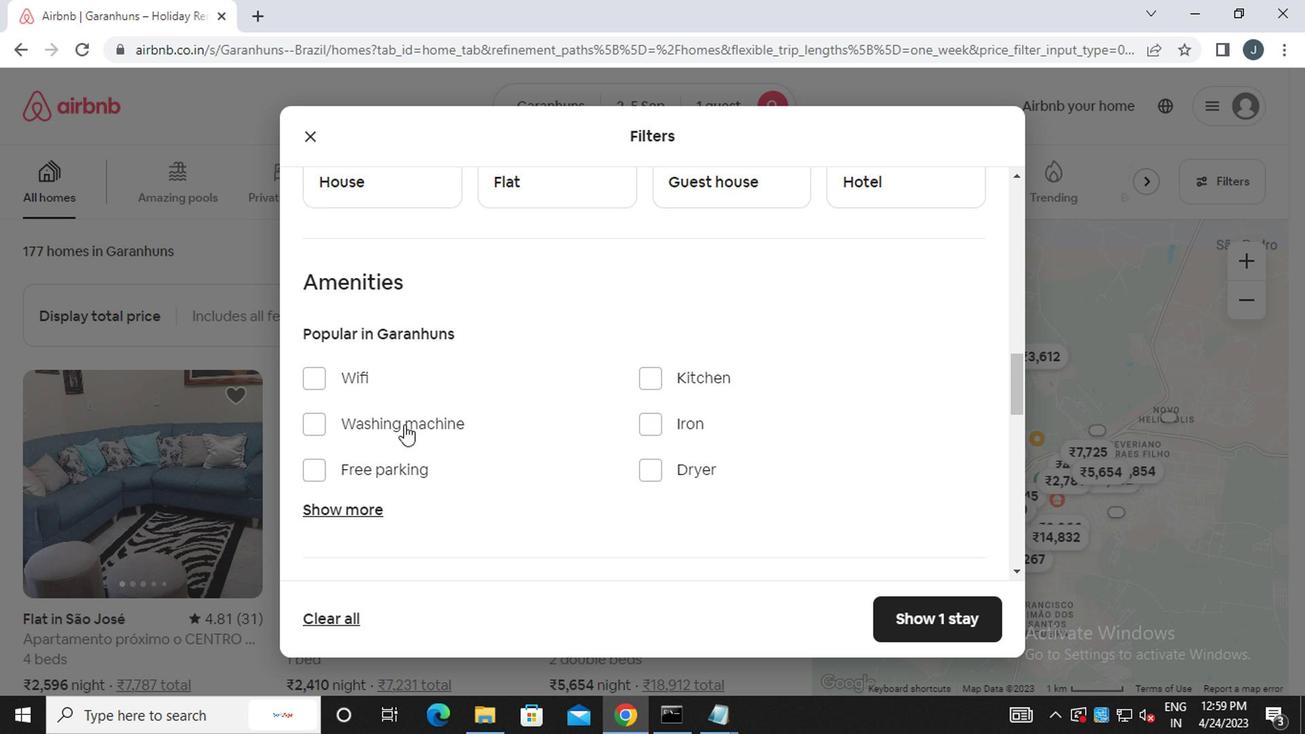 
Action: Mouse scrolled (403, 401) with delta (0, 1)
Screenshot: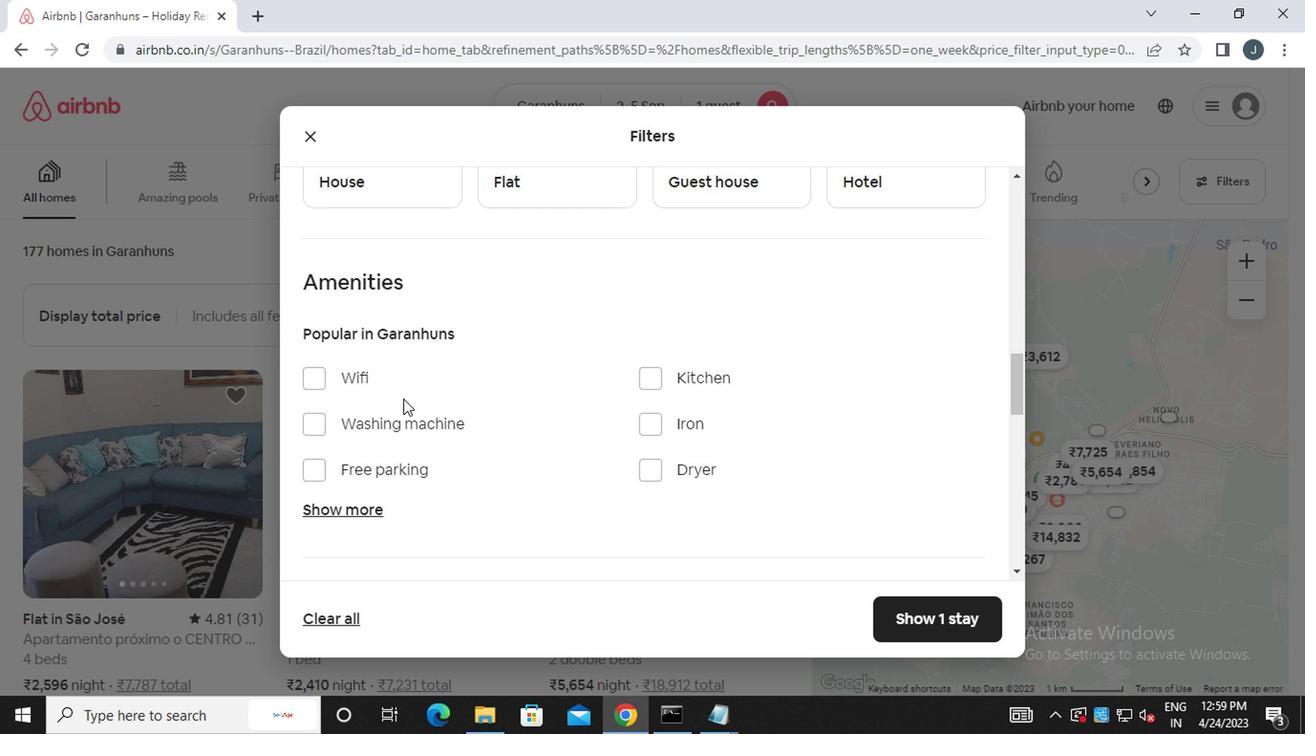 
Action: Mouse moved to (390, 321)
Screenshot: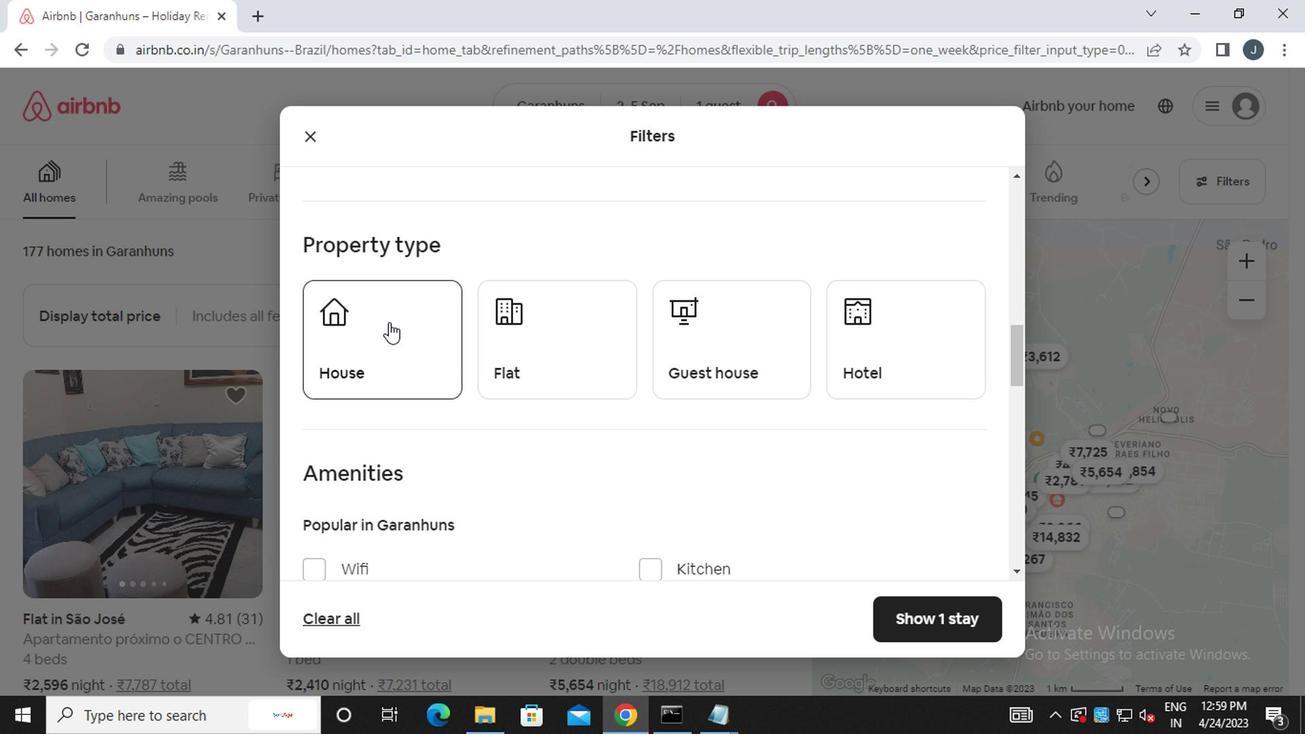 
Action: Mouse pressed left at (390, 321)
Screenshot: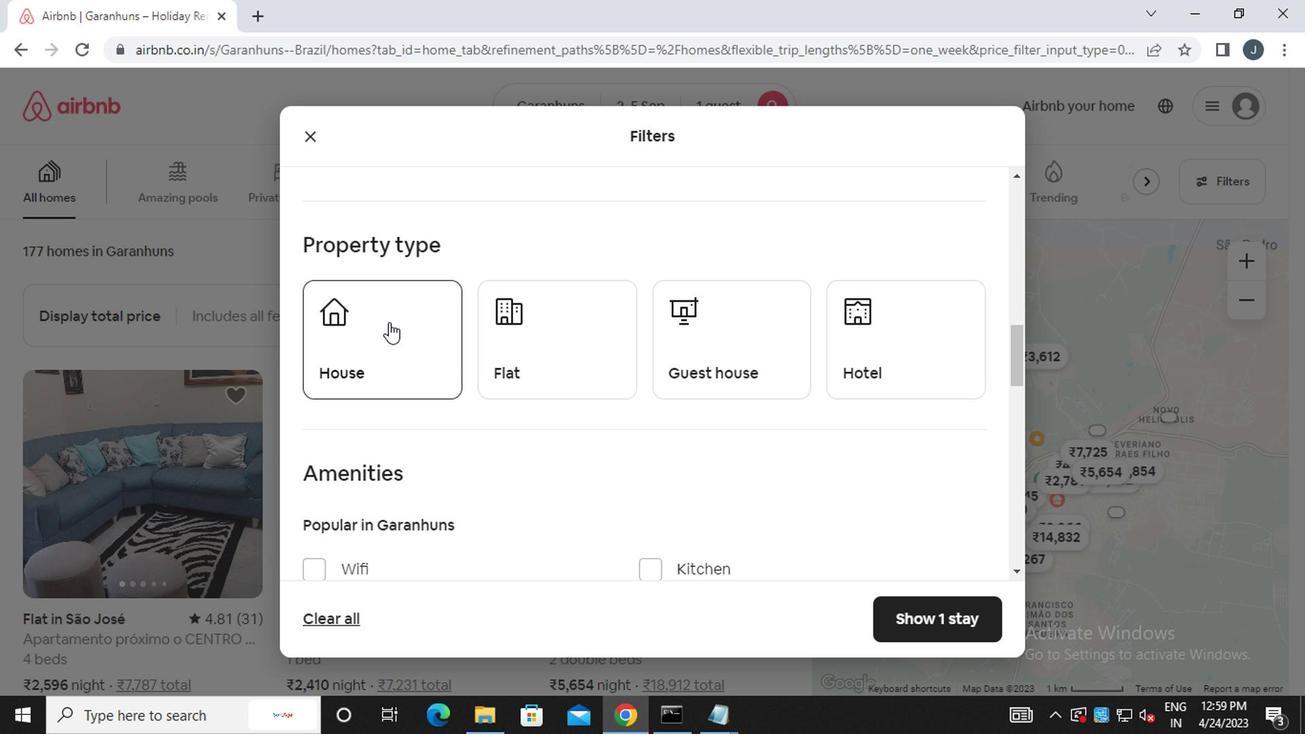 
Action: Mouse moved to (518, 367)
Screenshot: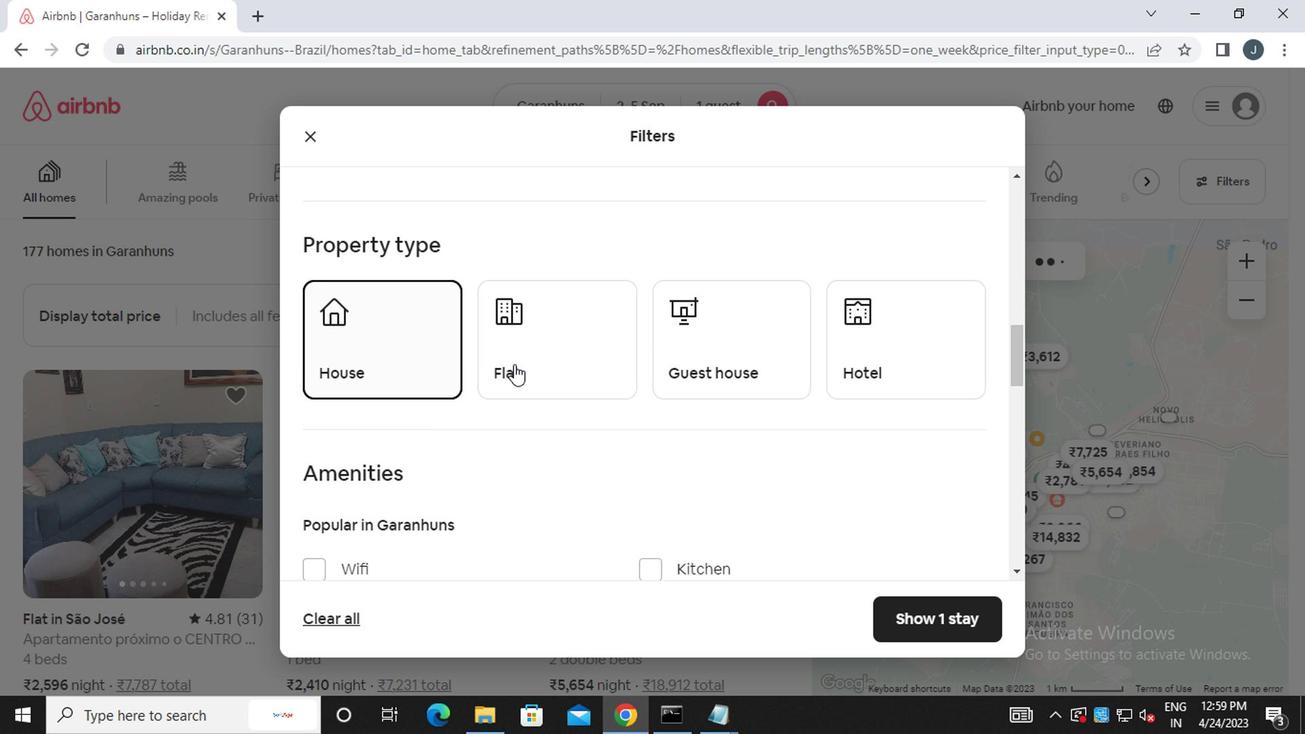 
Action: Mouse pressed left at (518, 367)
Screenshot: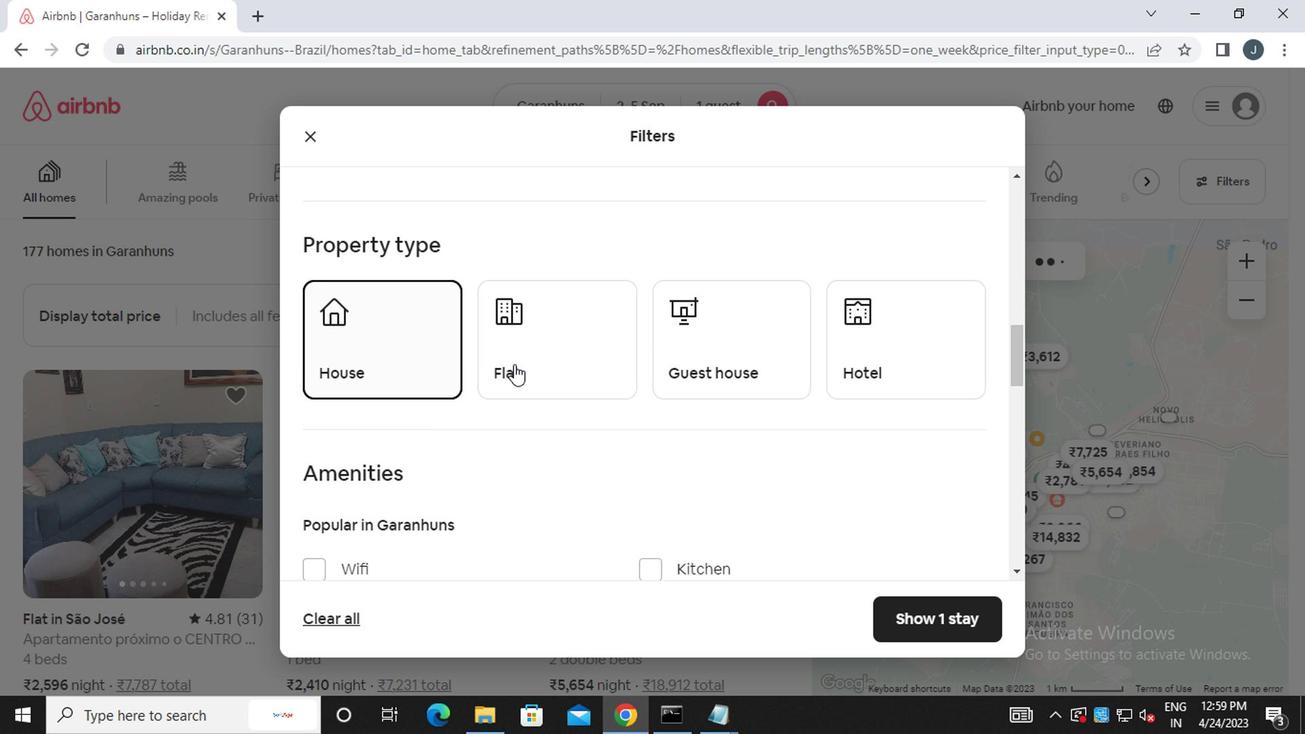 
Action: Mouse moved to (665, 374)
Screenshot: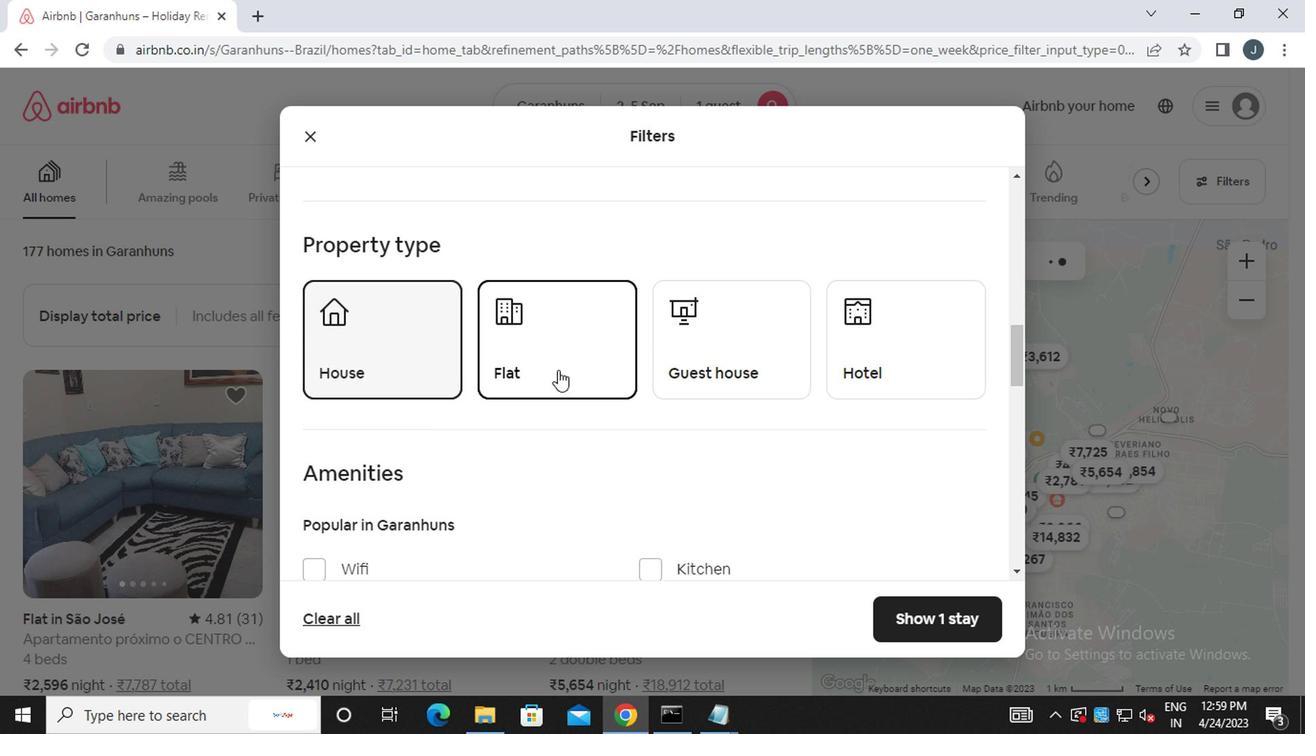 
Action: Mouse pressed left at (665, 374)
Screenshot: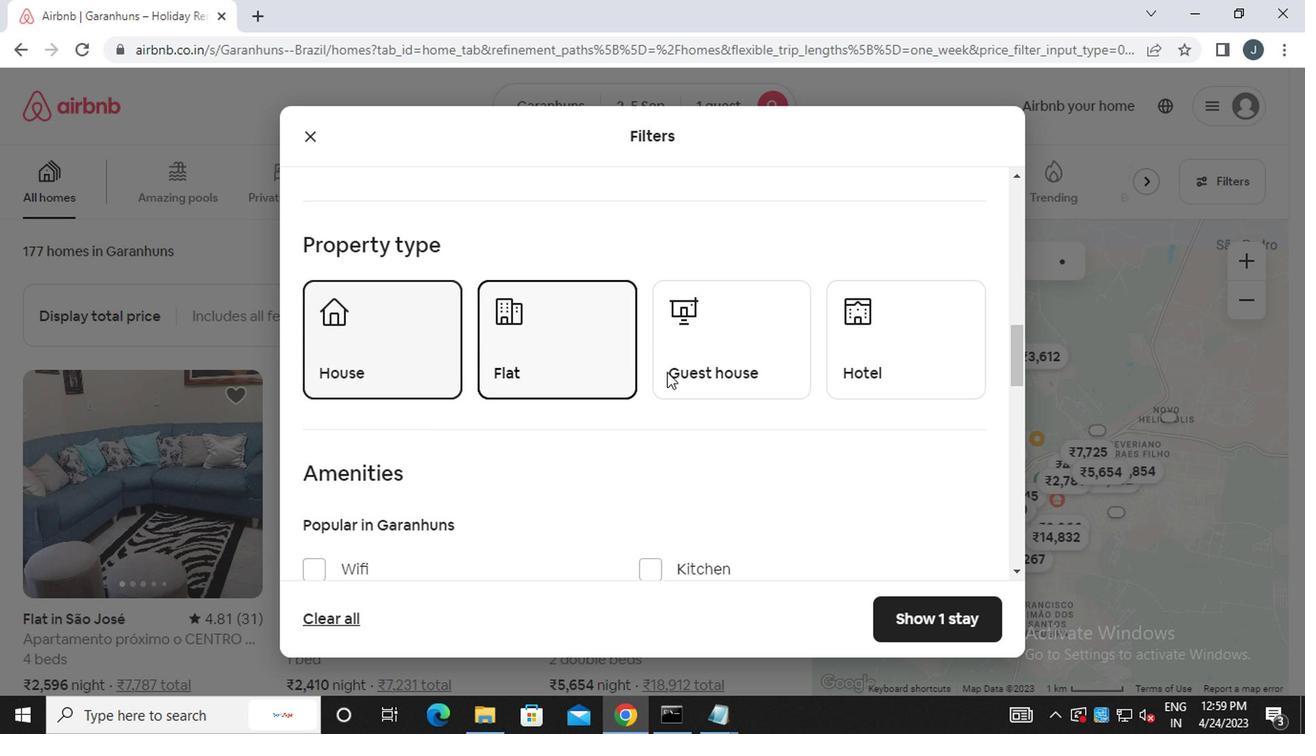 
Action: Mouse moved to (876, 370)
Screenshot: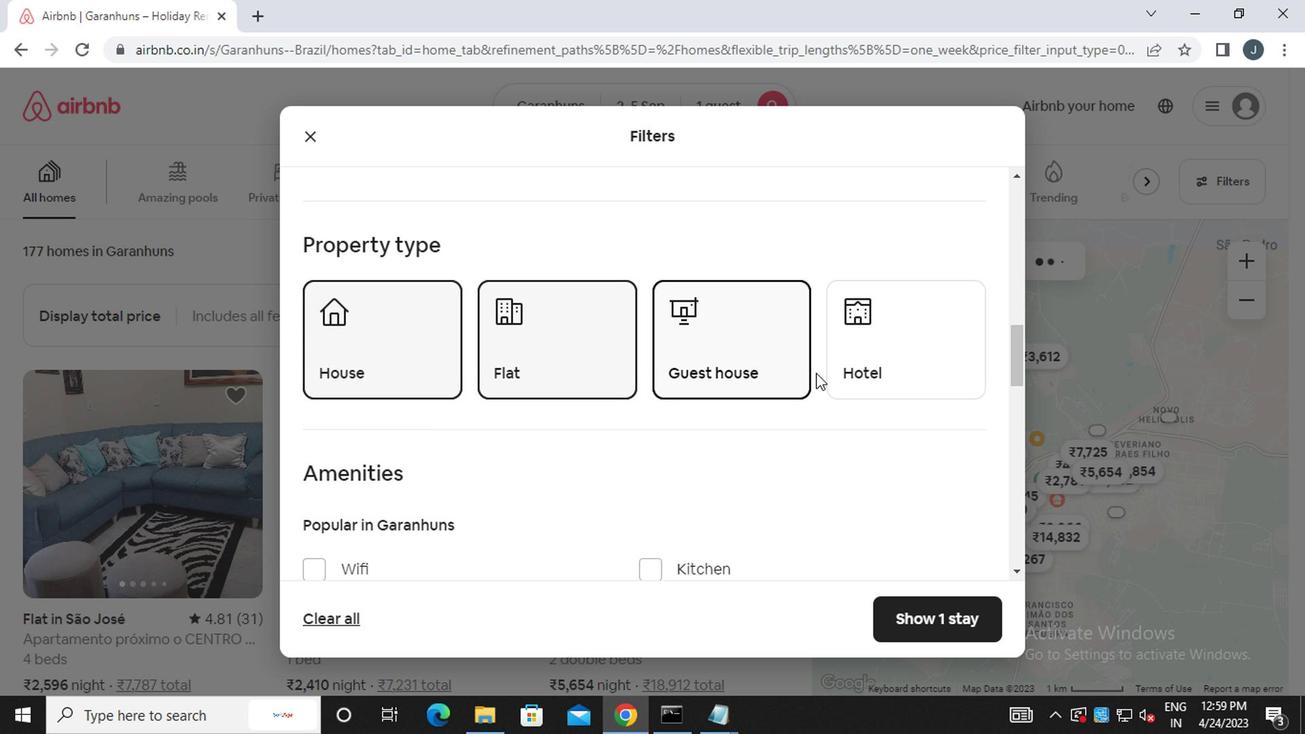 
Action: Mouse pressed left at (876, 370)
Screenshot: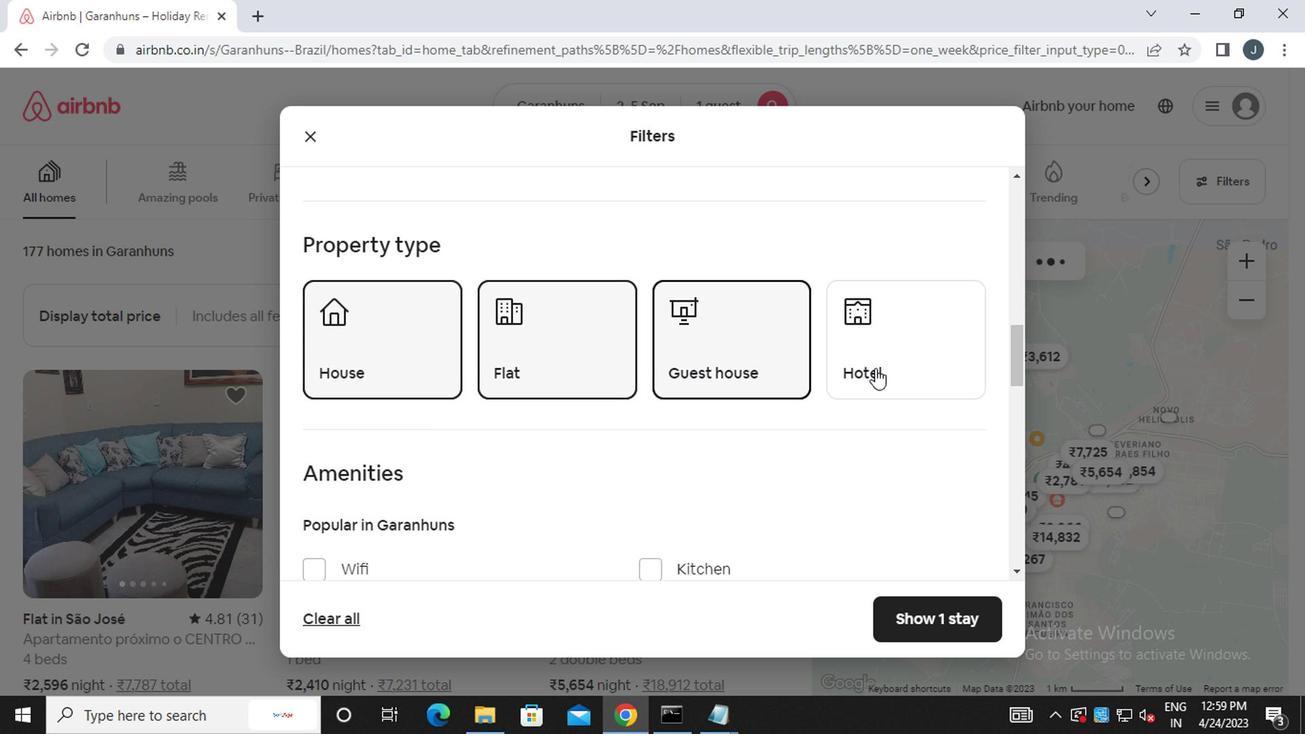 
Action: Mouse moved to (638, 429)
Screenshot: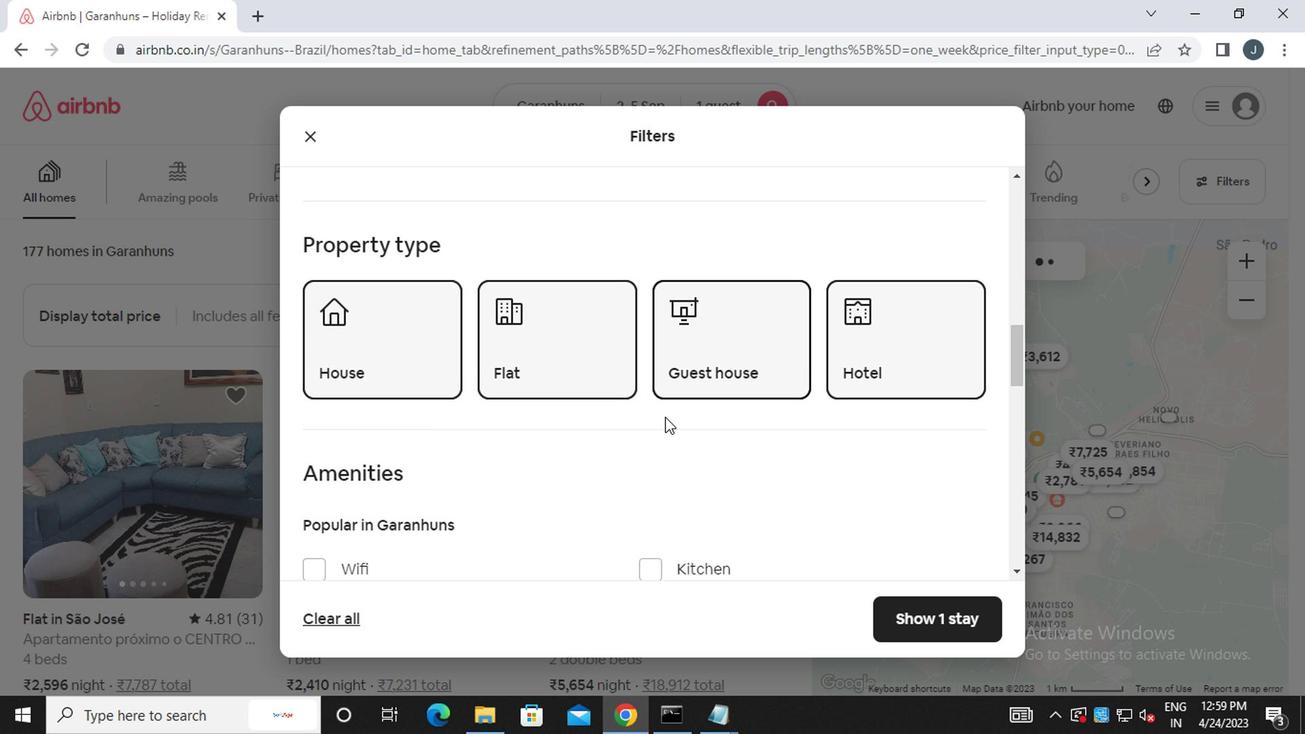 
Action: Mouse scrolled (638, 427) with delta (0, -1)
Screenshot: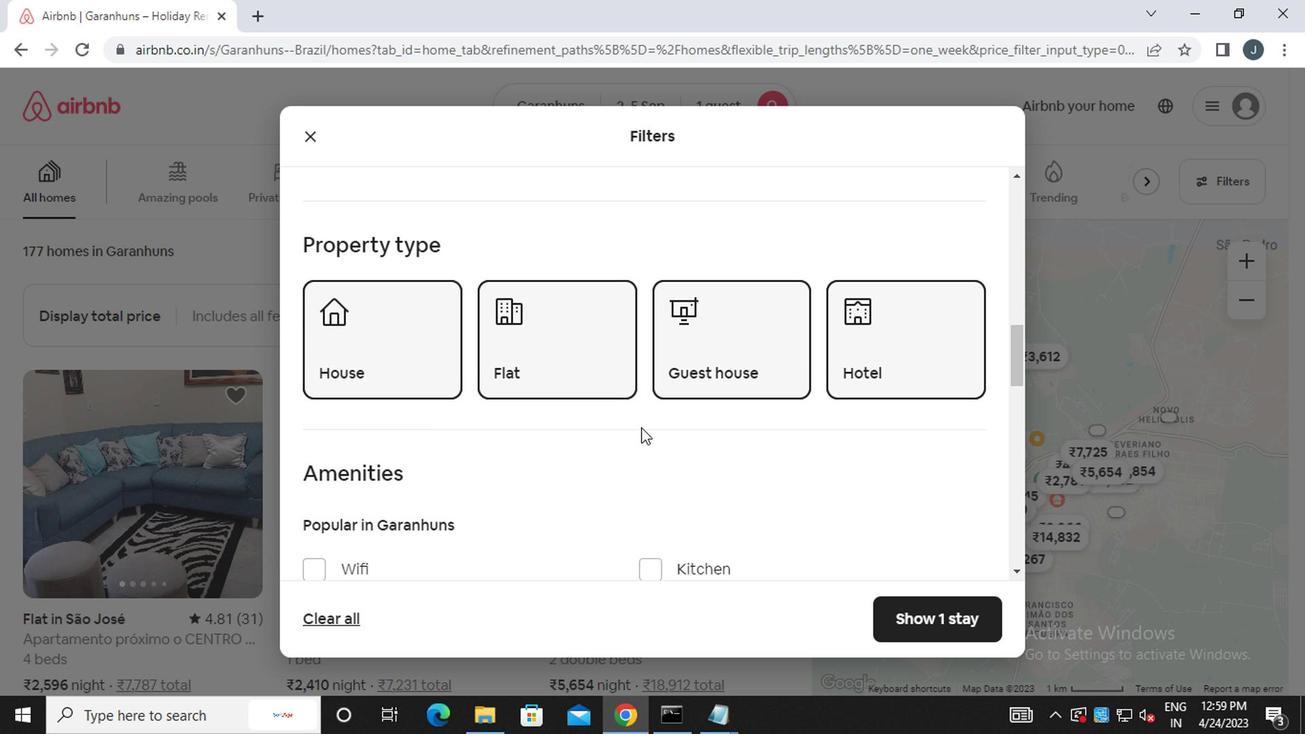 
Action: Mouse scrolled (638, 427) with delta (0, -1)
Screenshot: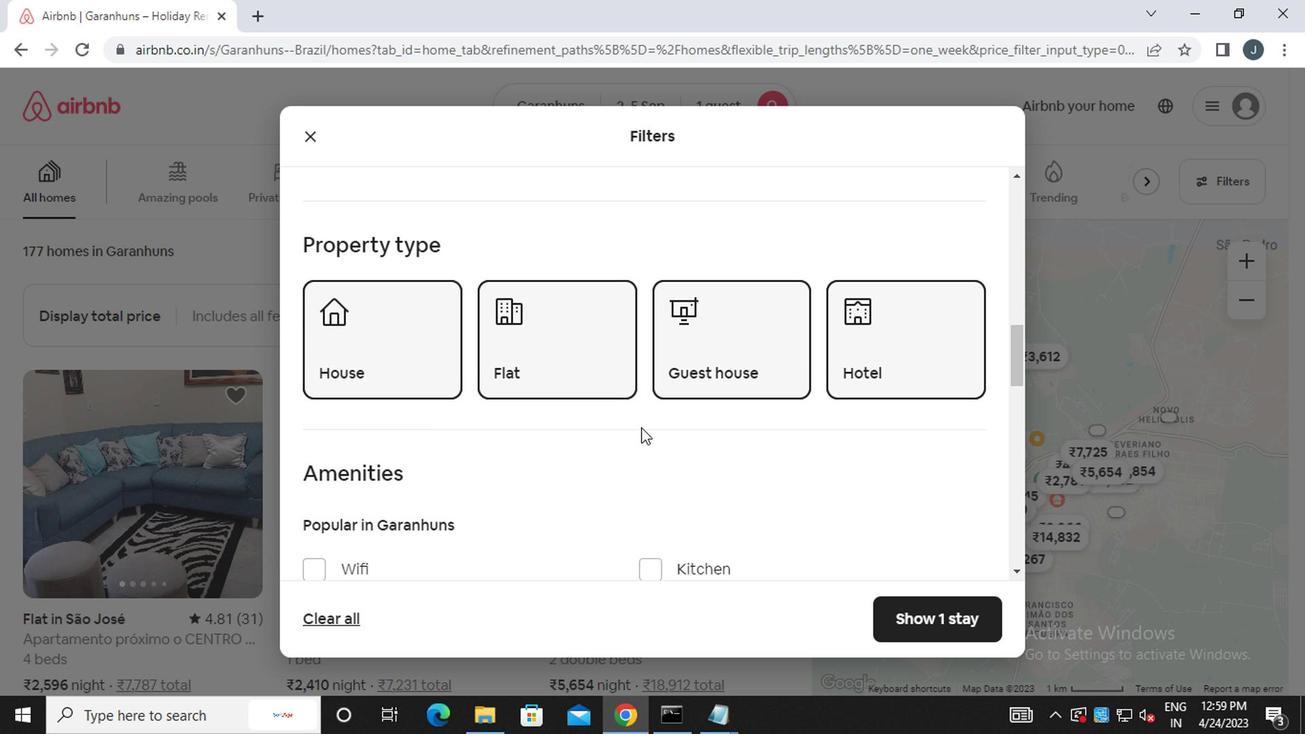
Action: Mouse scrolled (638, 427) with delta (0, -1)
Screenshot: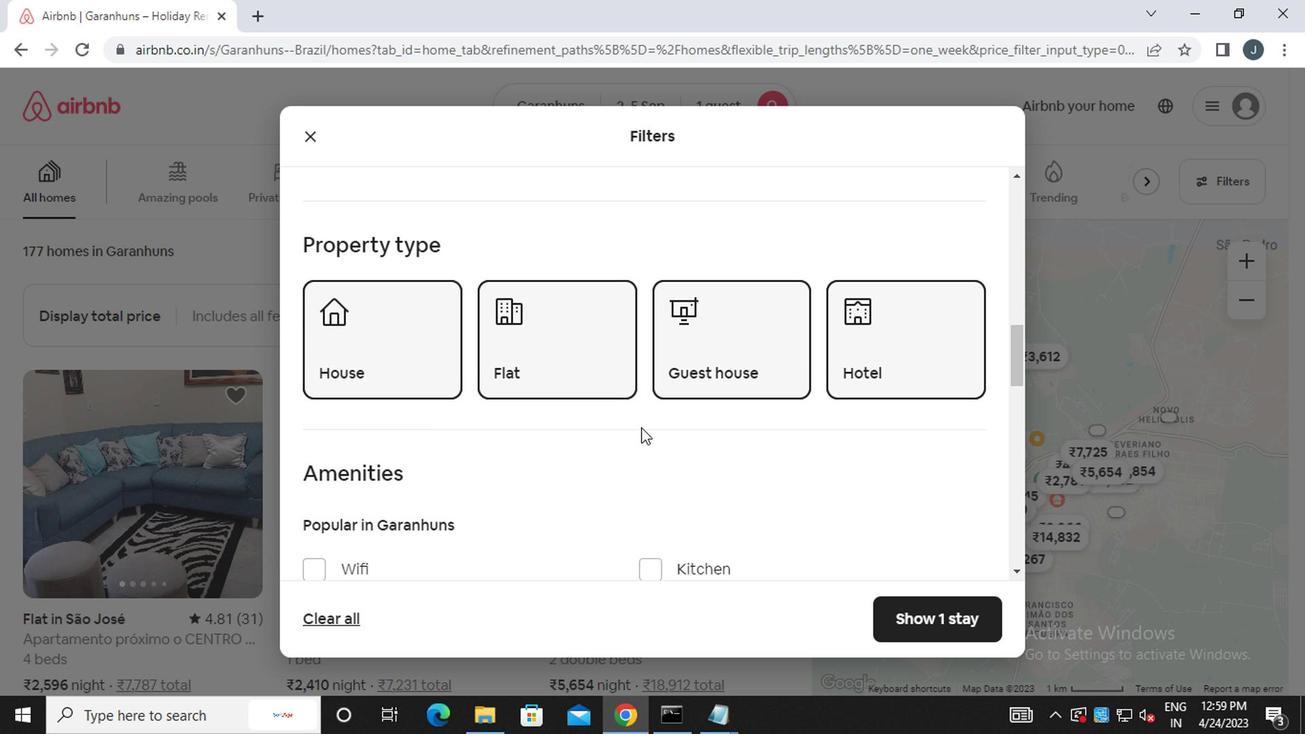 
Action: Mouse moved to (634, 429)
Screenshot: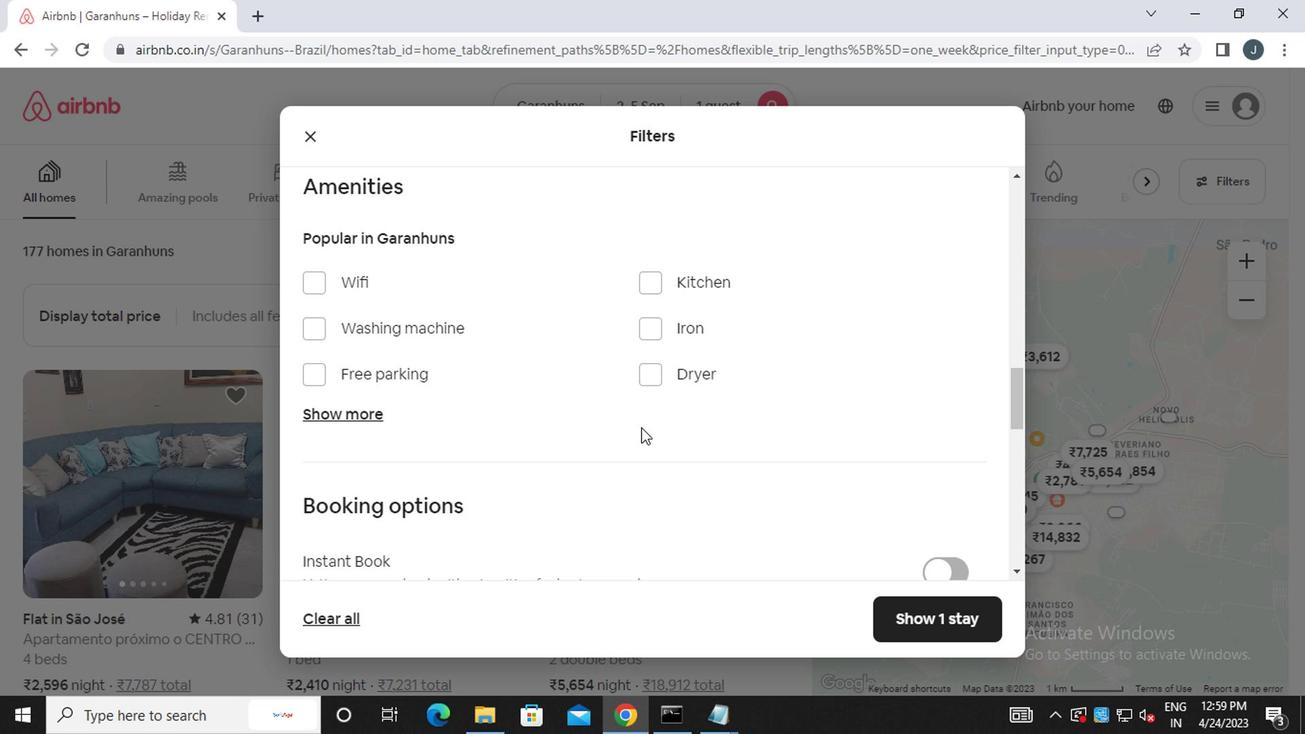 
Action: Mouse scrolled (634, 427) with delta (0, -1)
Screenshot: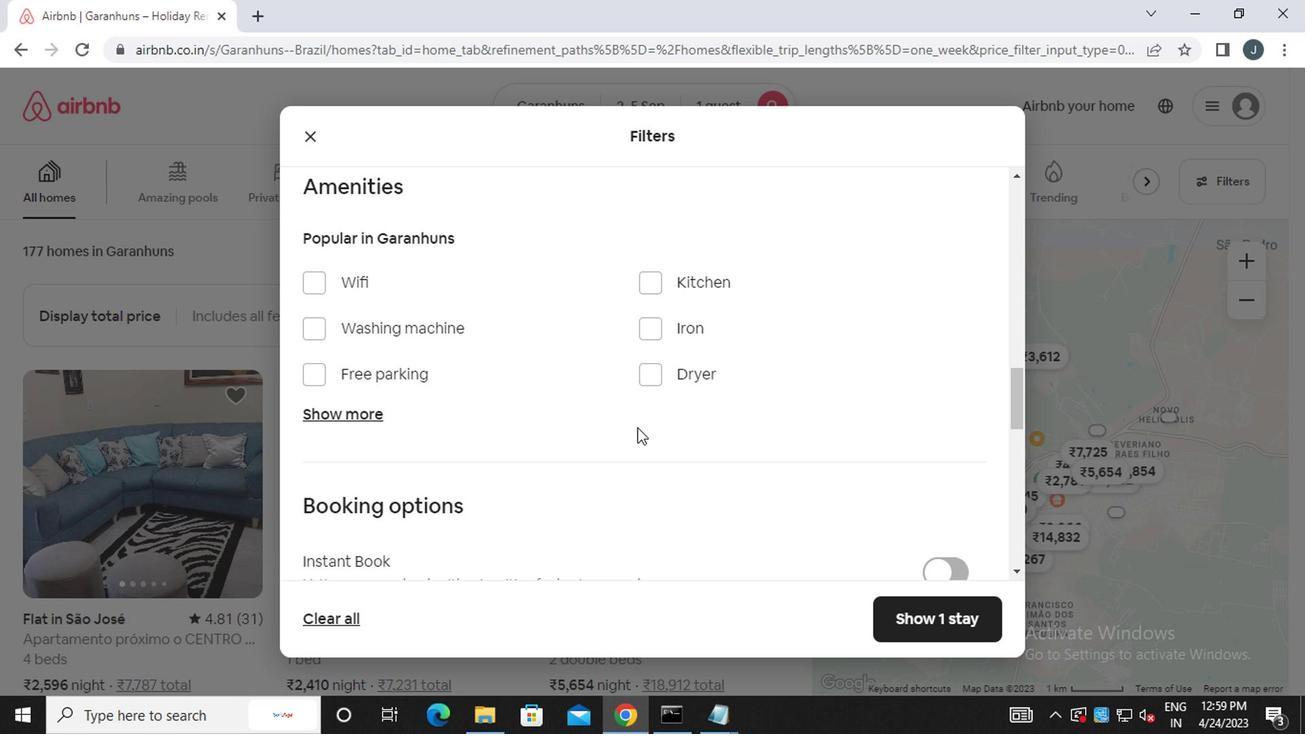 
Action: Mouse scrolled (634, 427) with delta (0, -1)
Screenshot: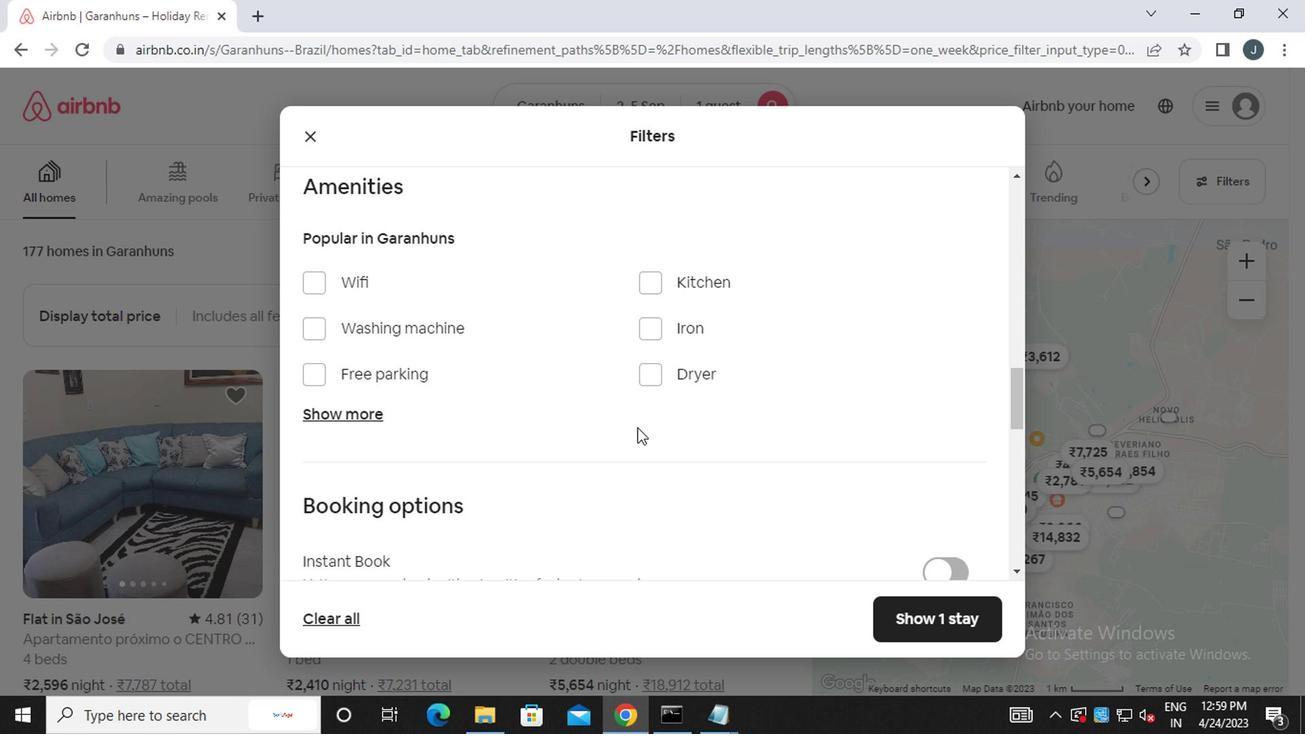 
Action: Mouse moved to (954, 442)
Screenshot: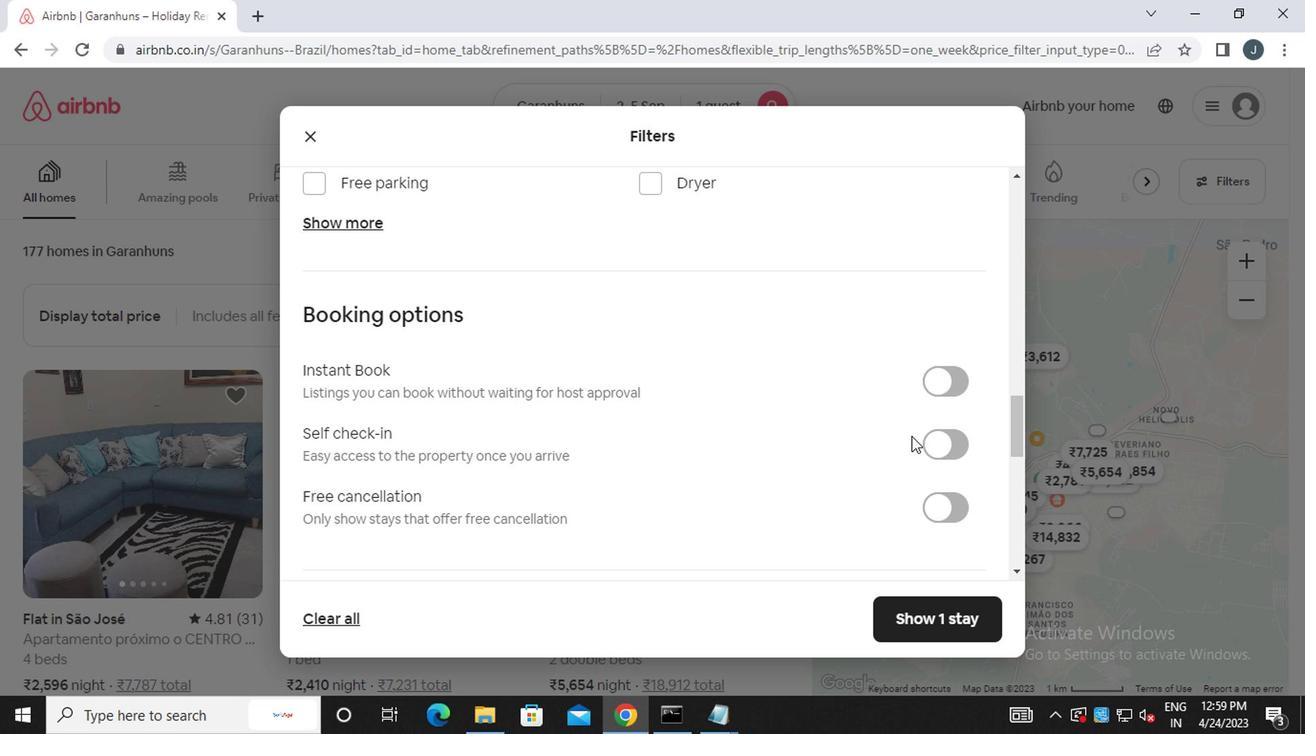 
Action: Mouse pressed left at (954, 442)
Screenshot: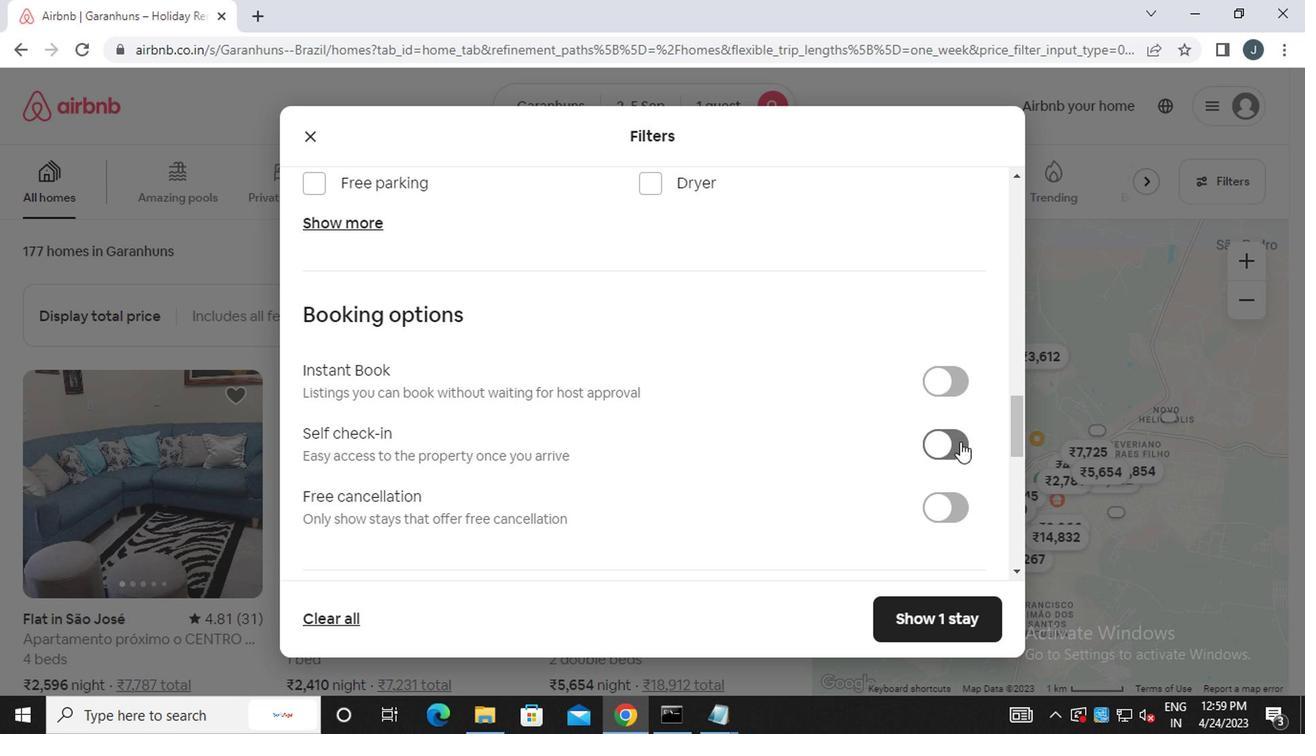 
Action: Mouse moved to (767, 476)
Screenshot: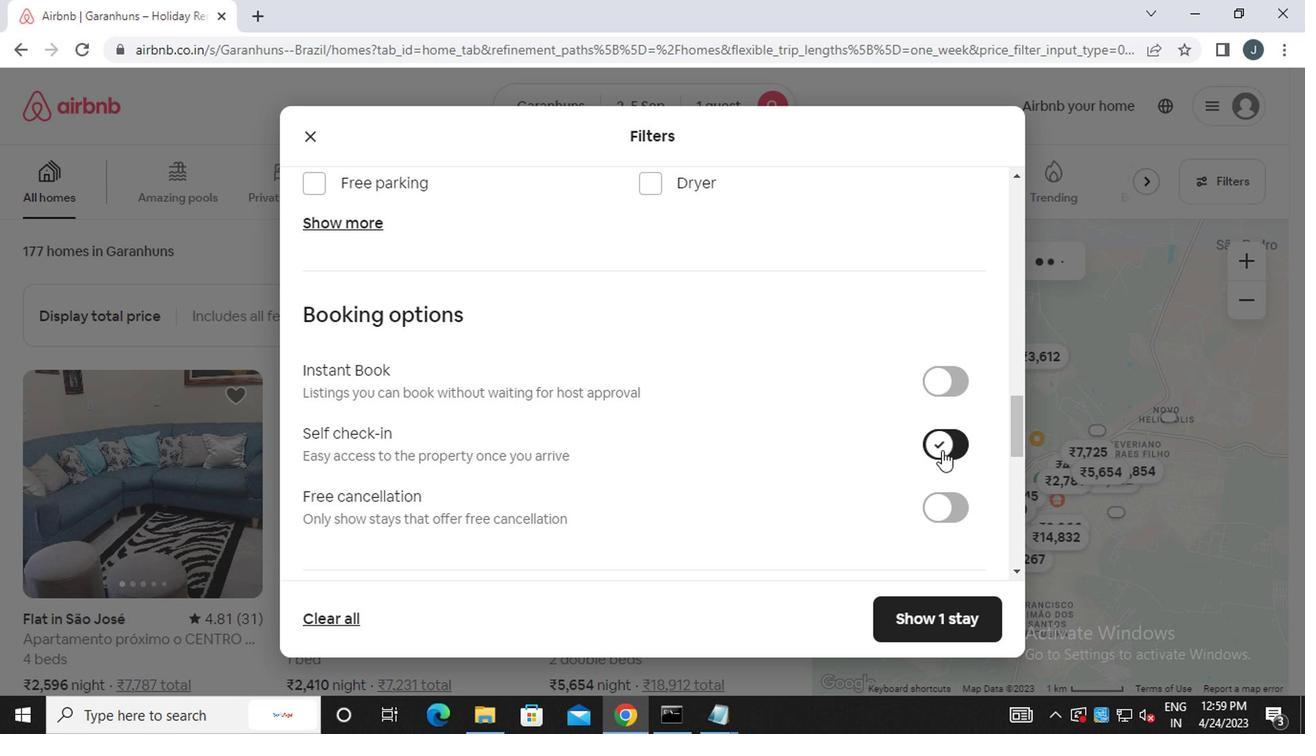 
Action: Mouse scrolled (767, 474) with delta (0, -1)
Screenshot: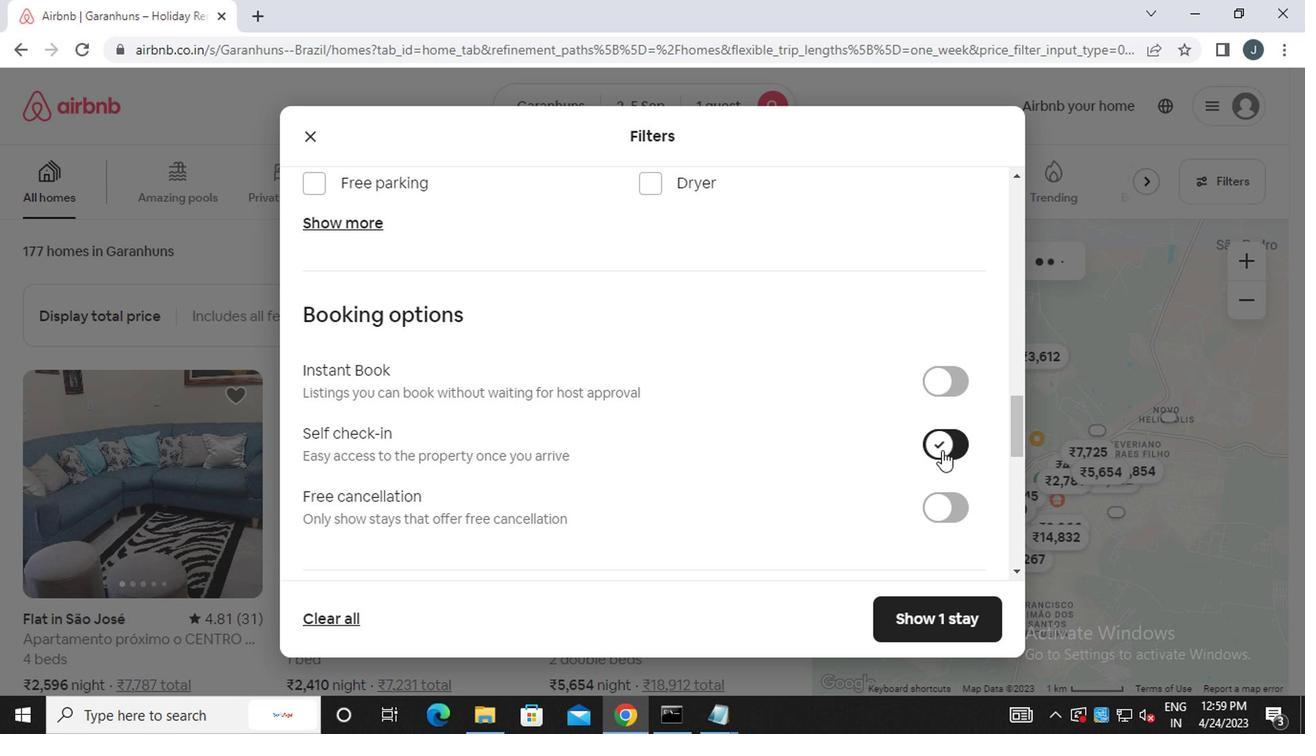 
Action: Mouse moved to (757, 477)
Screenshot: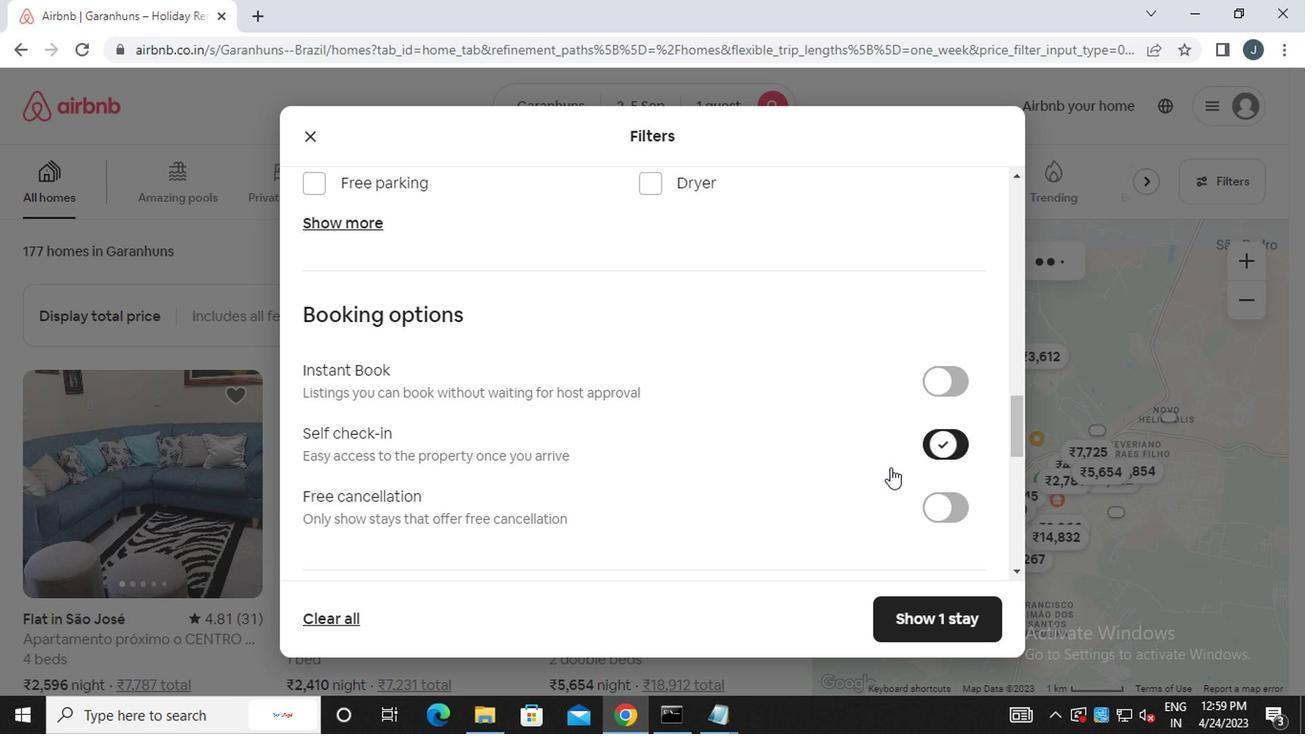 
Action: Mouse scrolled (757, 476) with delta (0, 0)
Screenshot: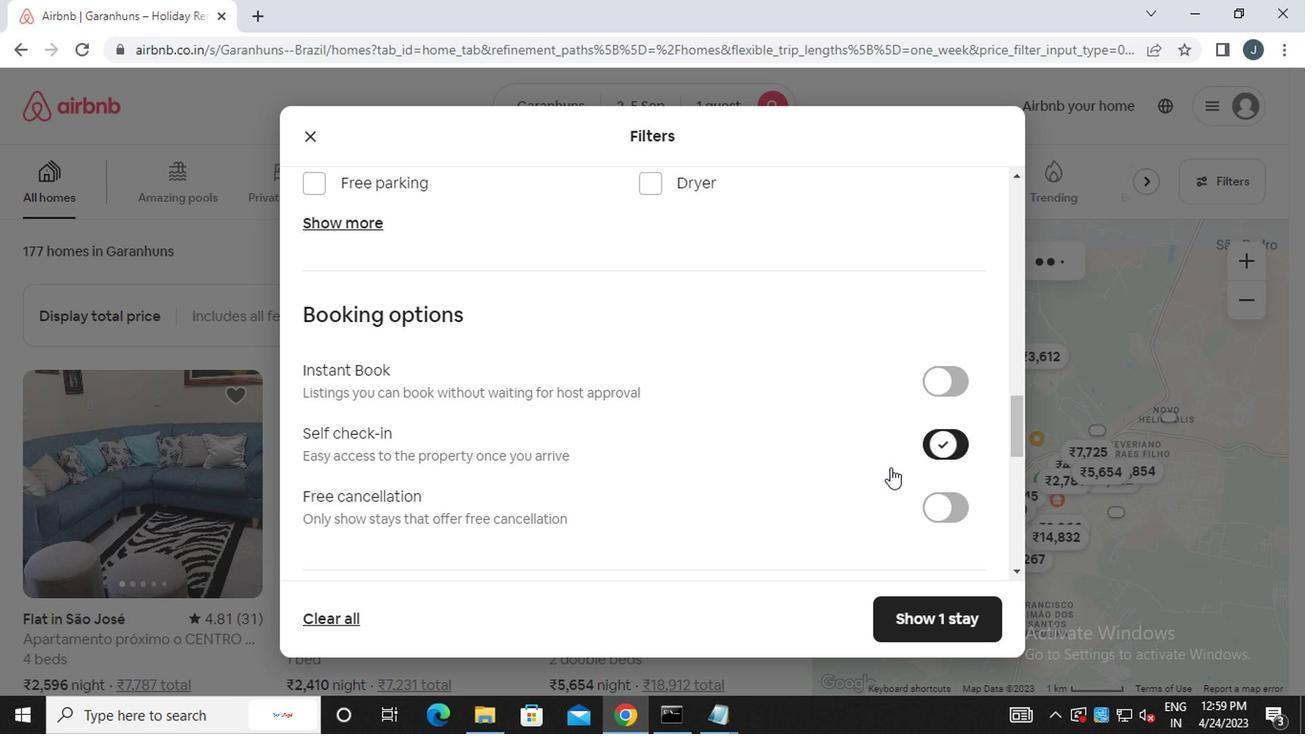 
Action: Mouse moved to (756, 478)
Screenshot: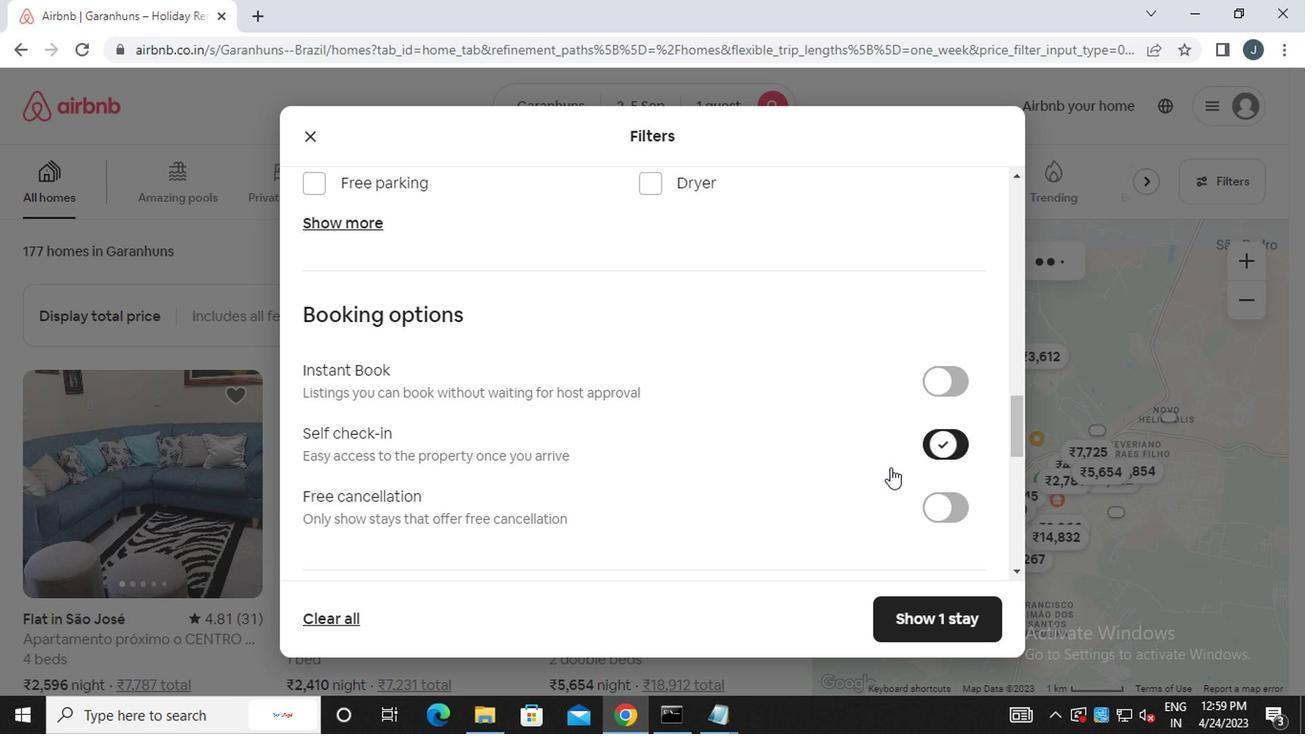
Action: Mouse scrolled (756, 477) with delta (0, -1)
Screenshot: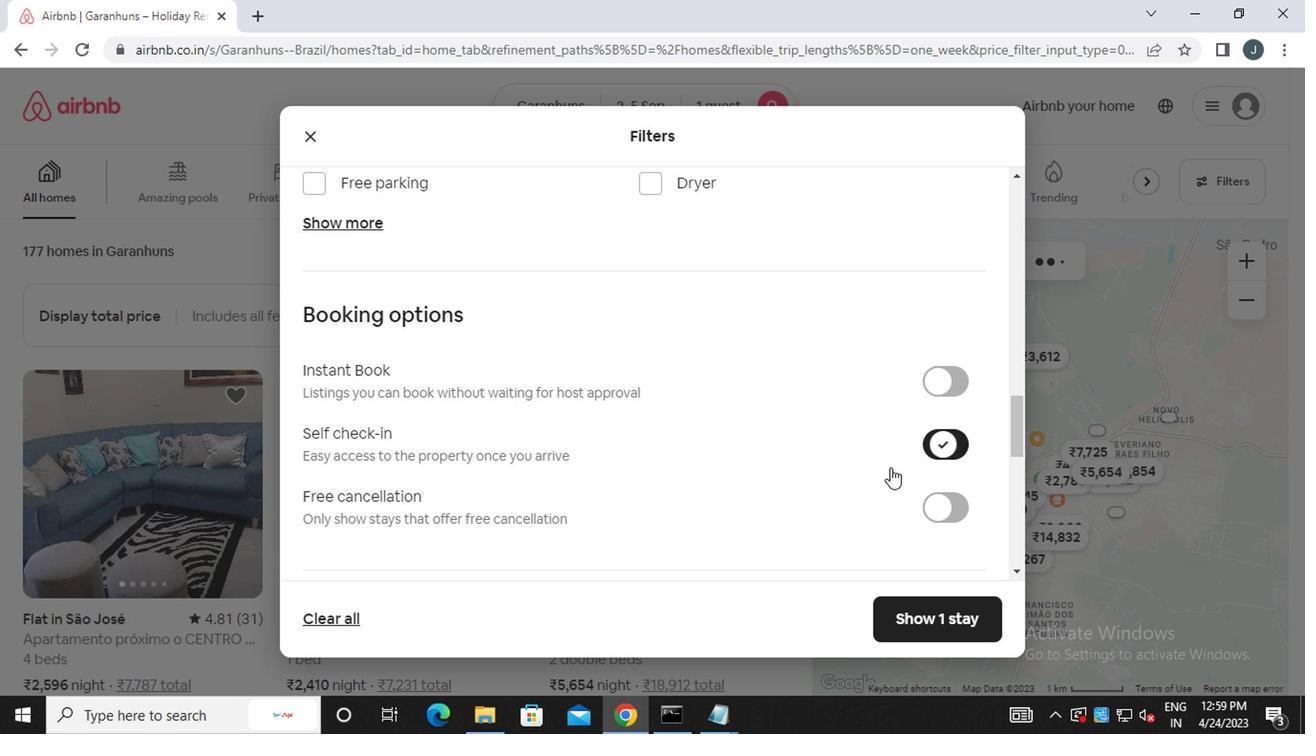 
Action: Mouse scrolled (756, 477) with delta (0, -1)
Screenshot: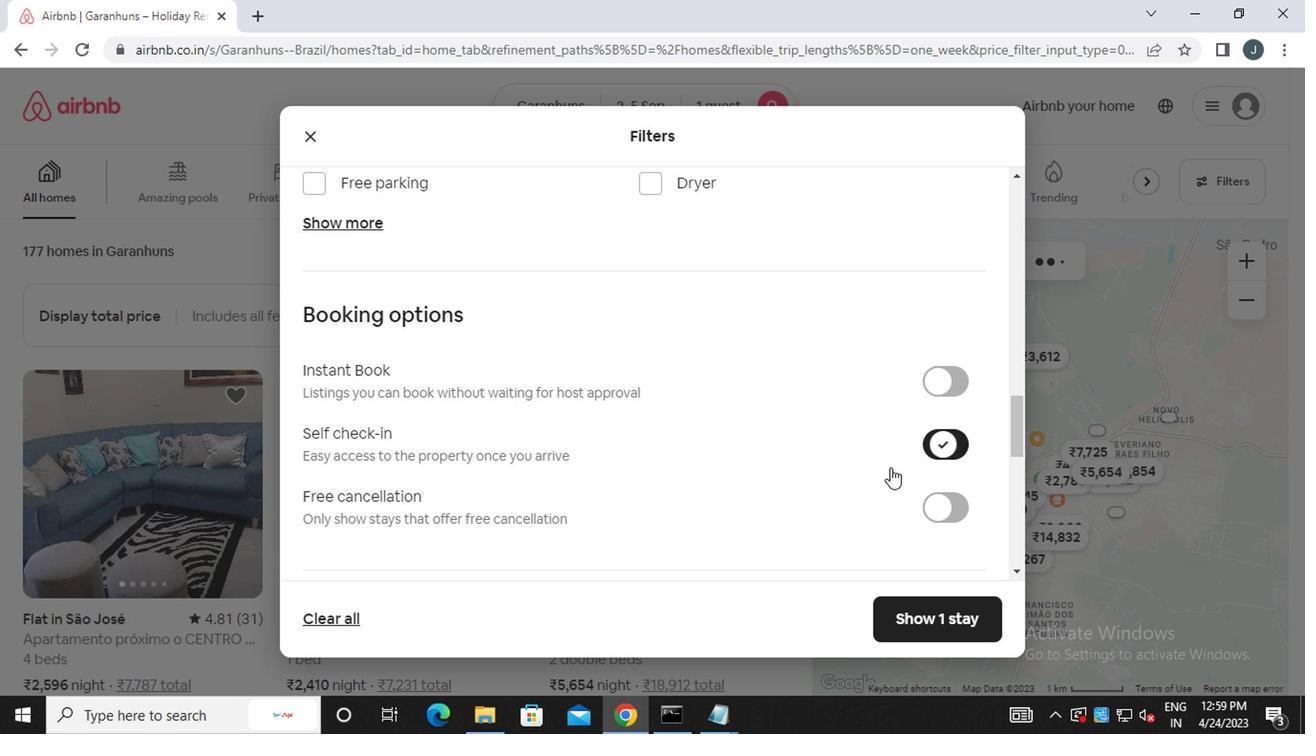 
Action: Mouse scrolled (756, 477) with delta (0, -1)
Screenshot: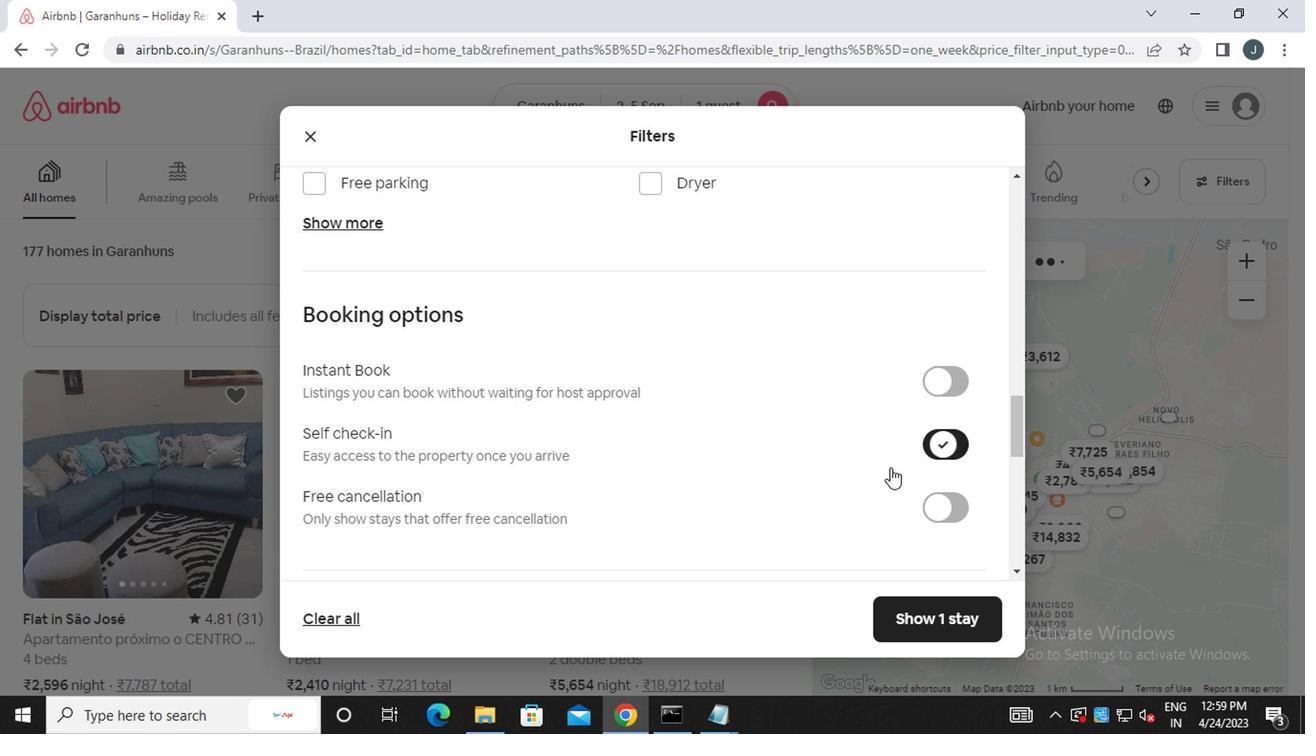 
Action: Mouse moved to (756, 478)
Screenshot: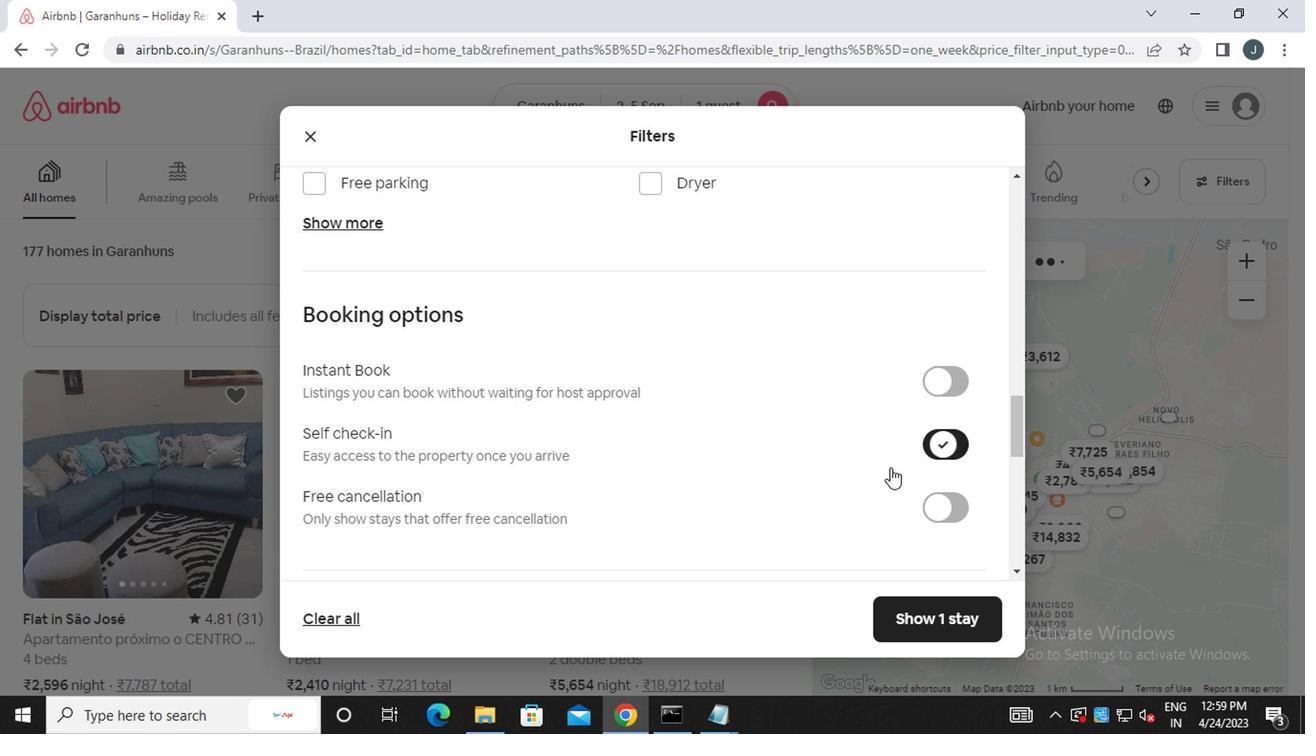 
Action: Mouse scrolled (756, 477) with delta (0, -1)
Screenshot: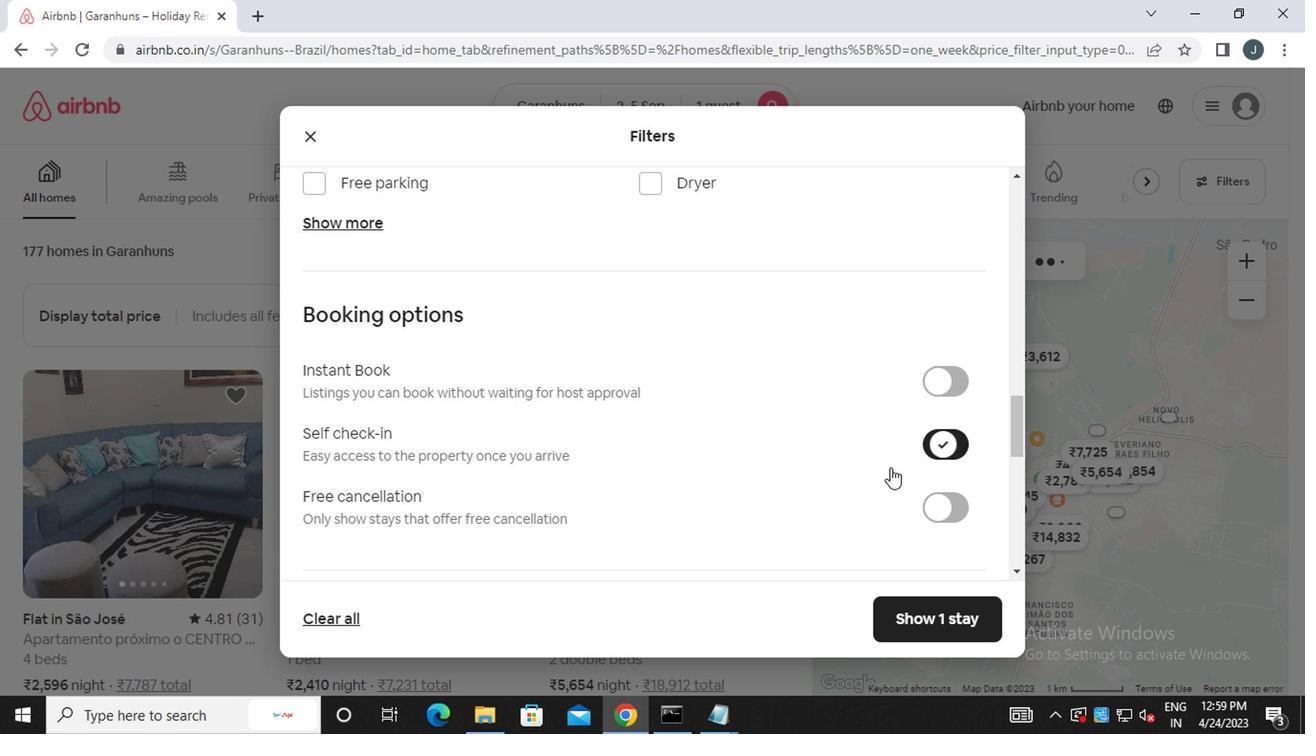 
Action: Mouse moved to (753, 478)
Screenshot: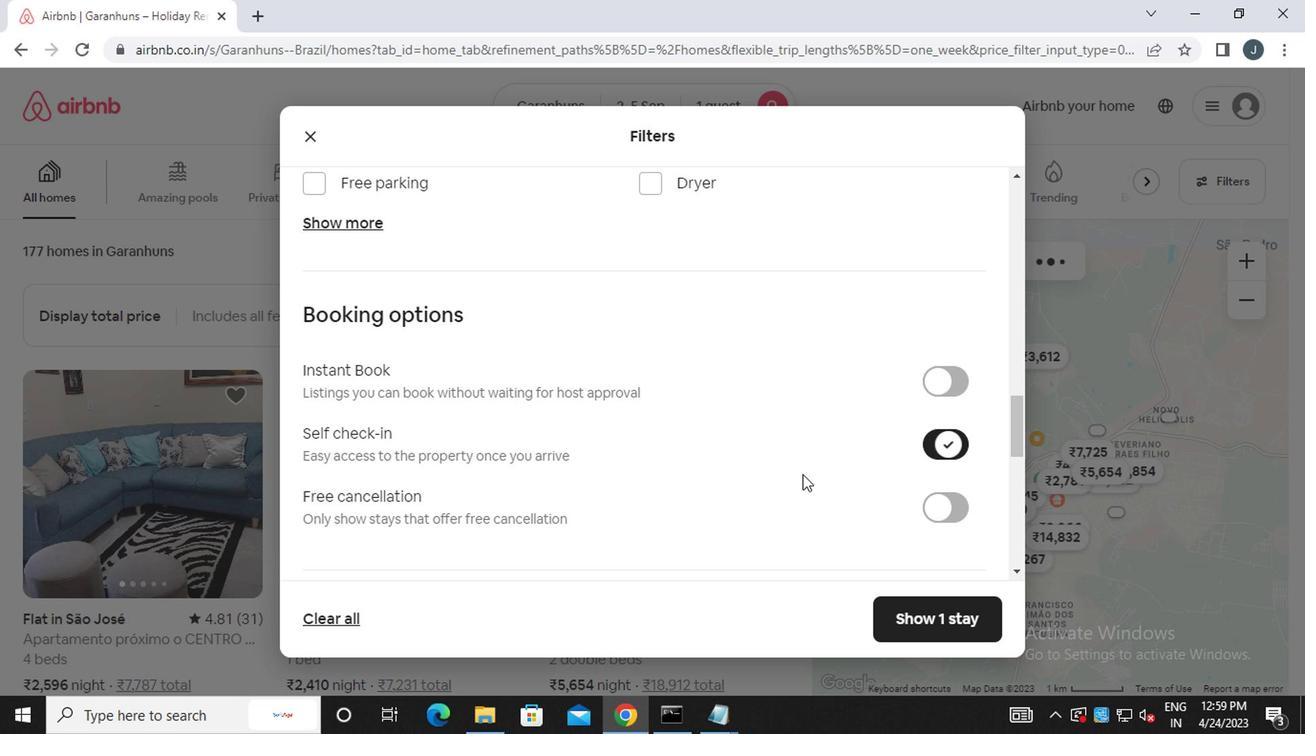 
Action: Mouse scrolled (753, 477) with delta (0, -1)
Screenshot: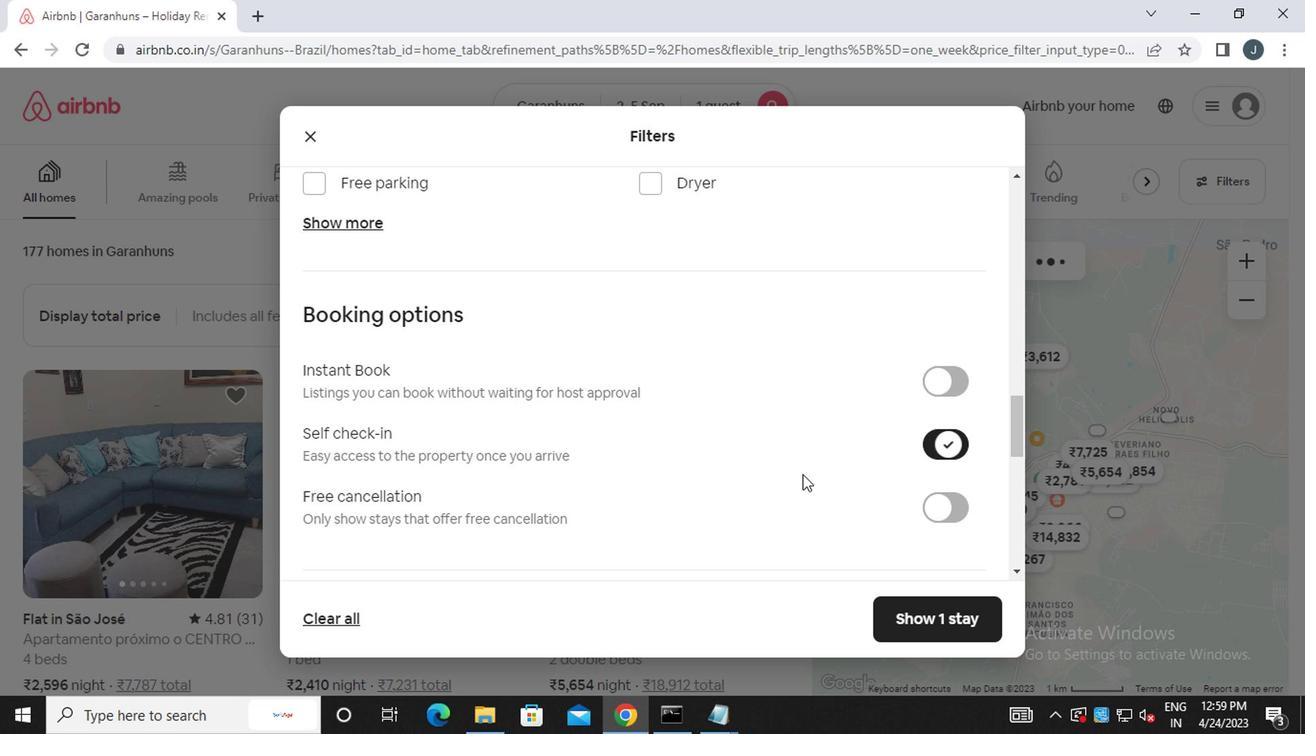 
Action: Mouse moved to (748, 478)
Screenshot: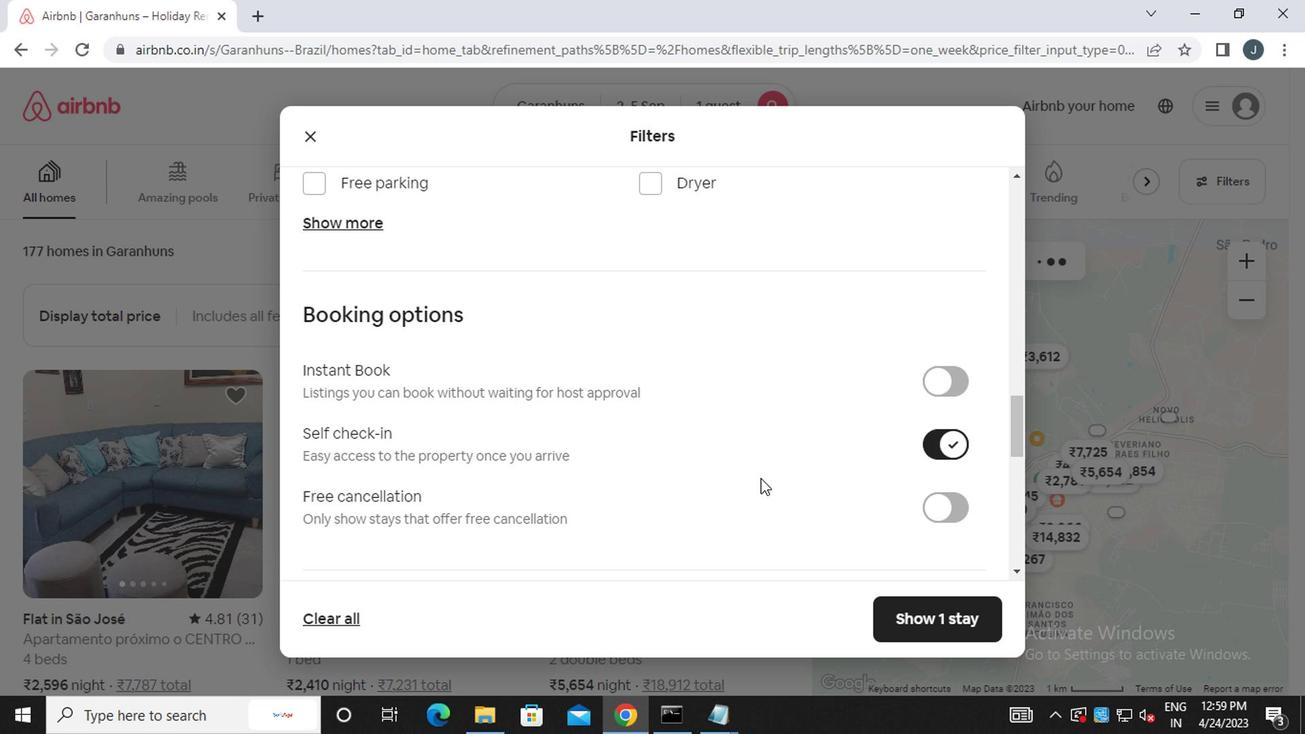 
Action: Mouse scrolled (748, 477) with delta (0, -1)
Screenshot: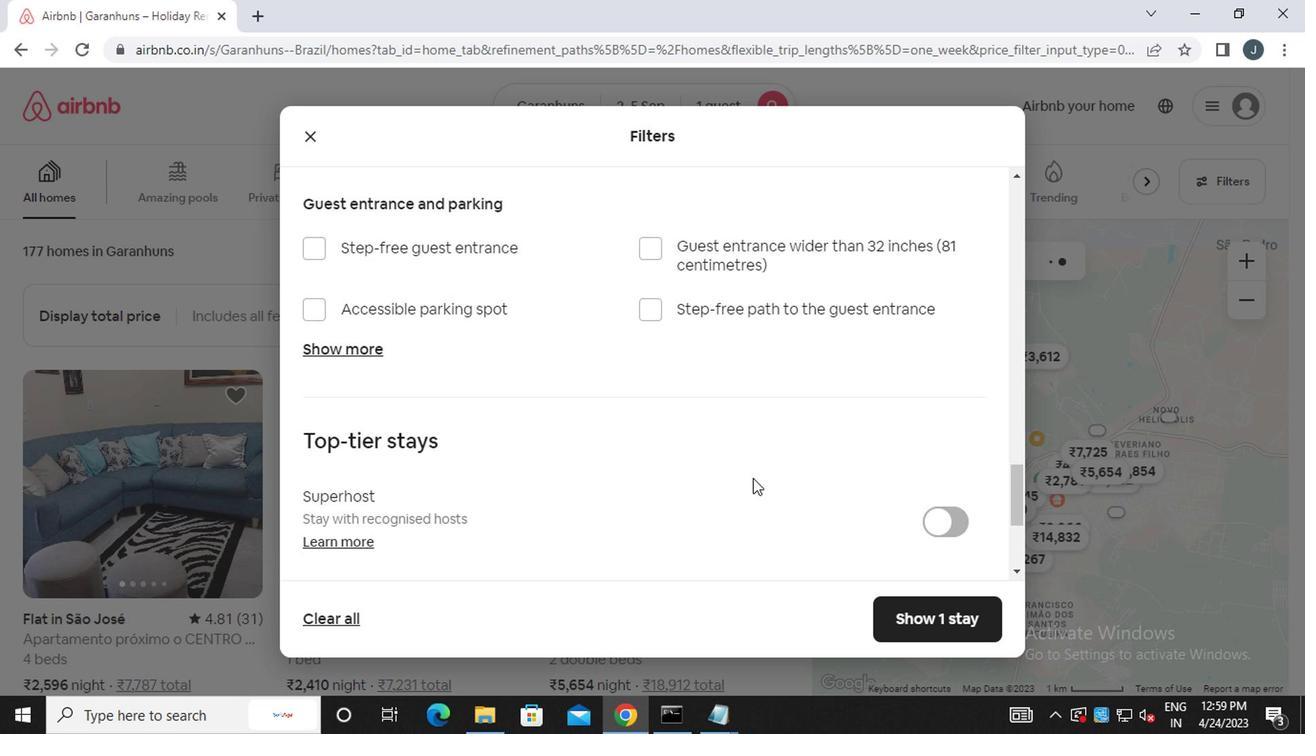 
Action: Mouse scrolled (748, 477) with delta (0, -1)
Screenshot: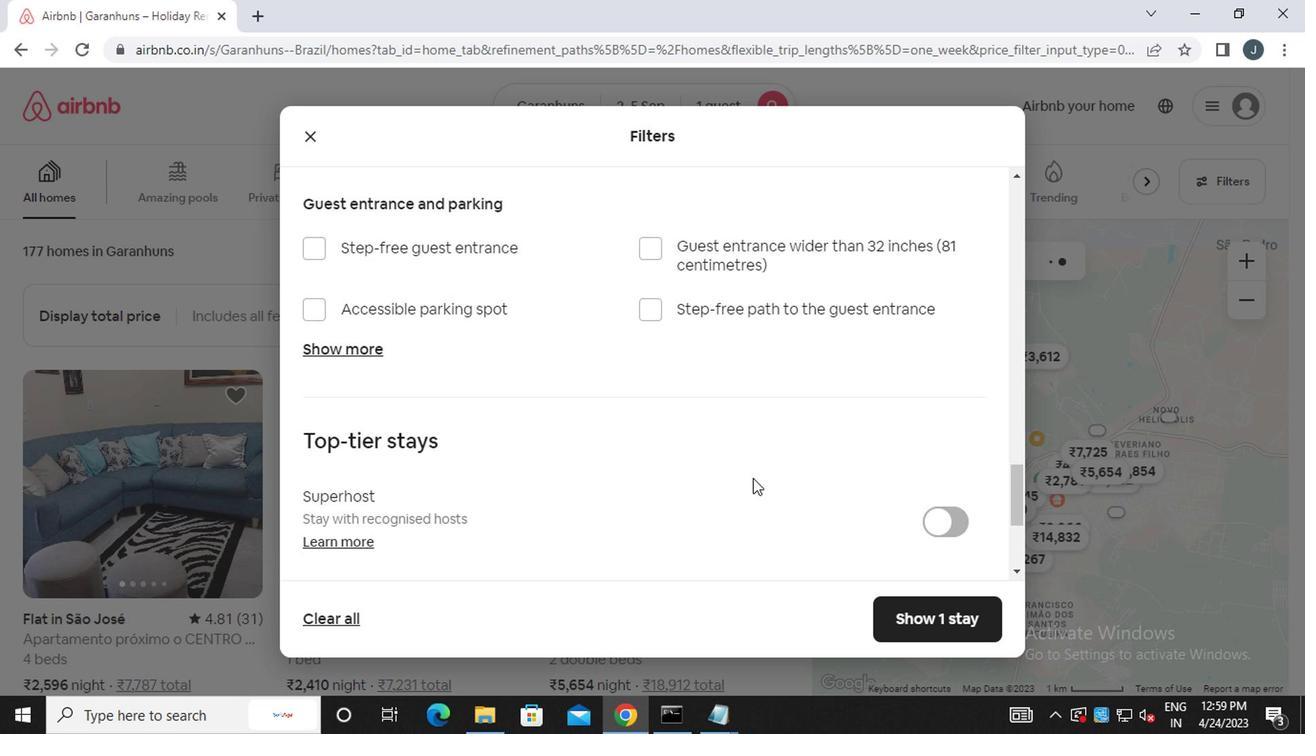 
Action: Mouse scrolled (748, 477) with delta (0, -1)
Screenshot: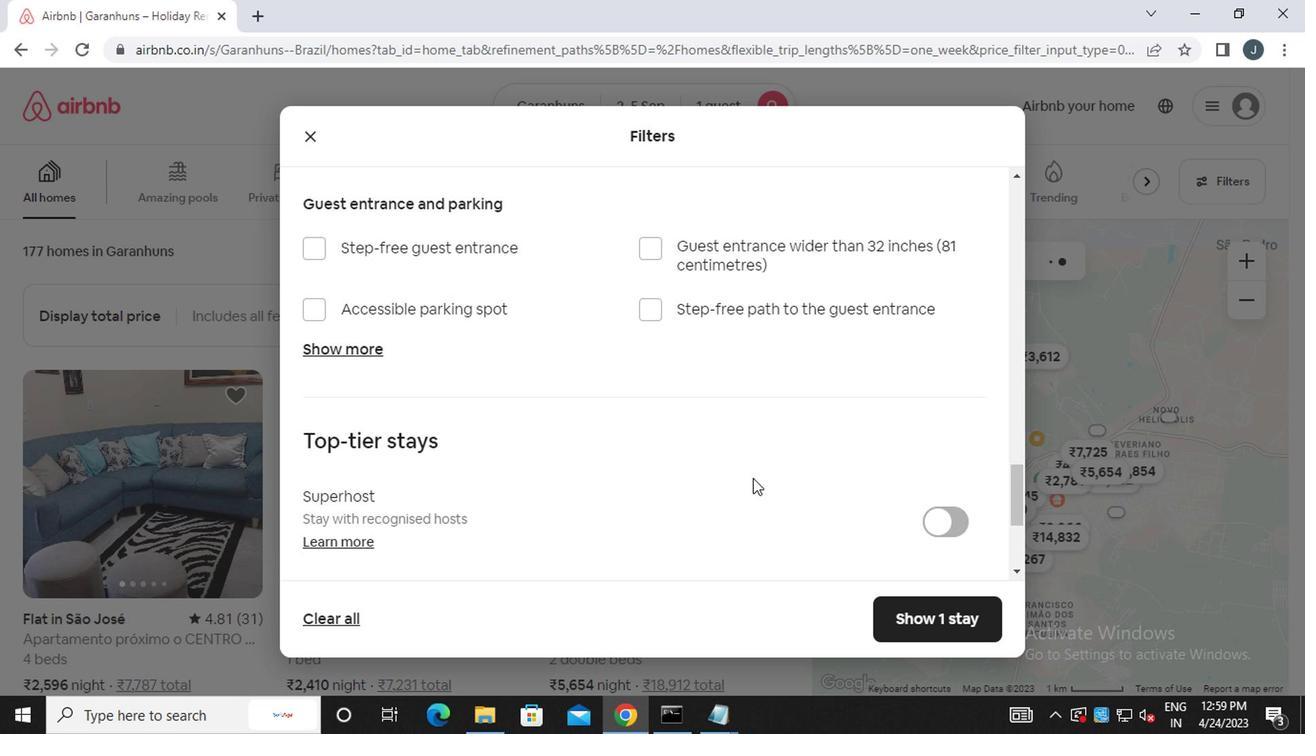 
Action: Mouse scrolled (748, 477) with delta (0, -1)
Screenshot: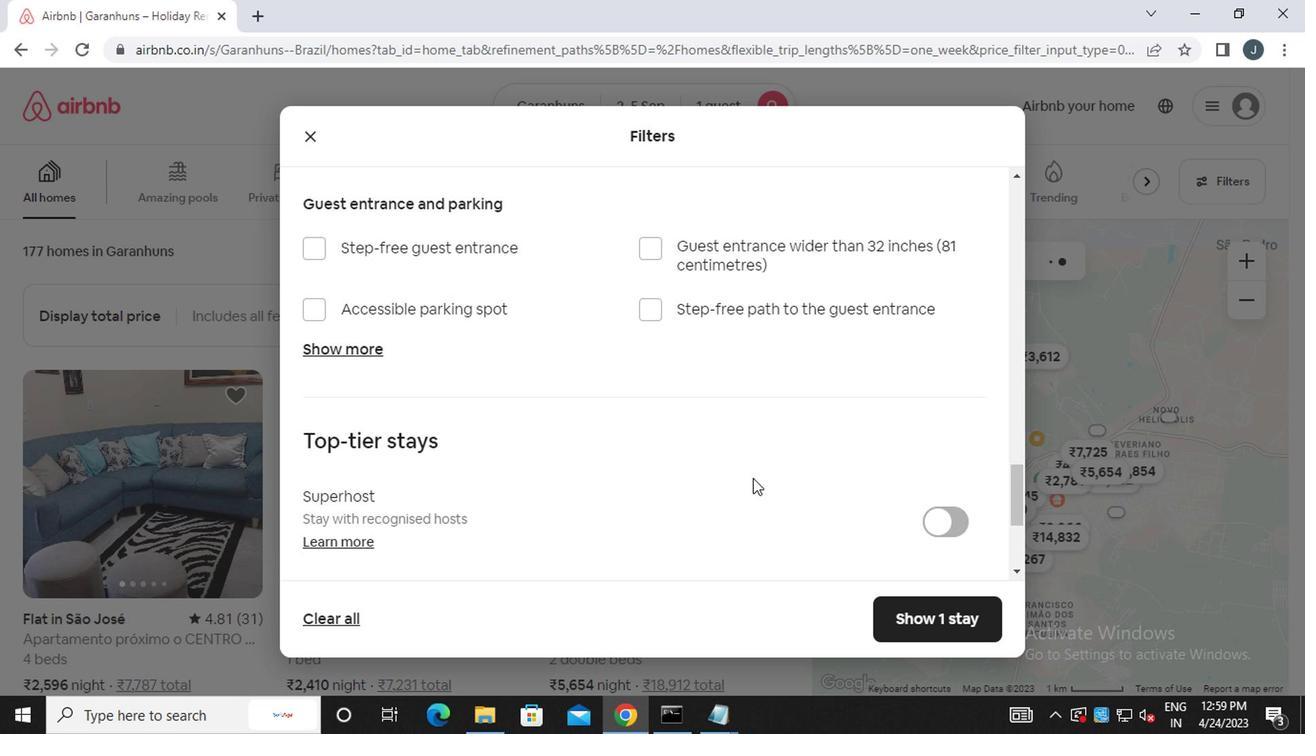 
Action: Mouse scrolled (748, 477) with delta (0, -1)
Screenshot: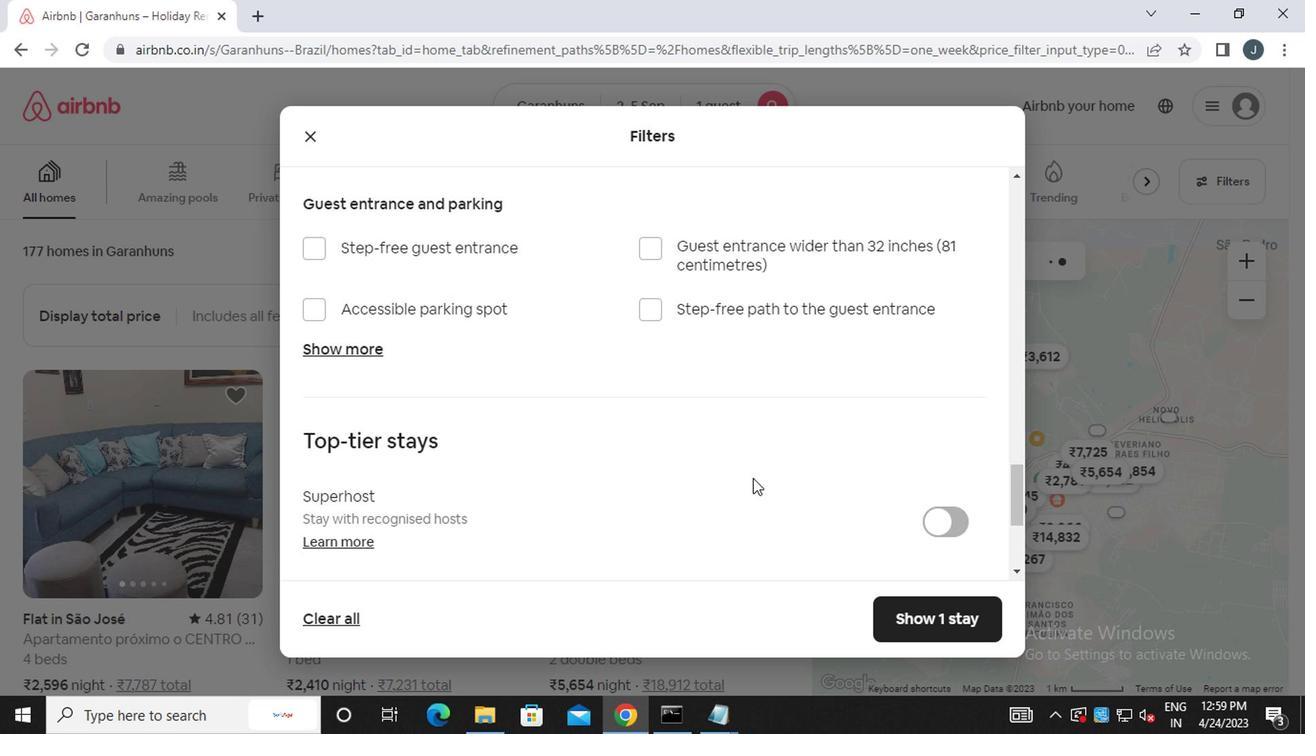 
Action: Mouse scrolled (748, 477) with delta (0, -1)
Screenshot: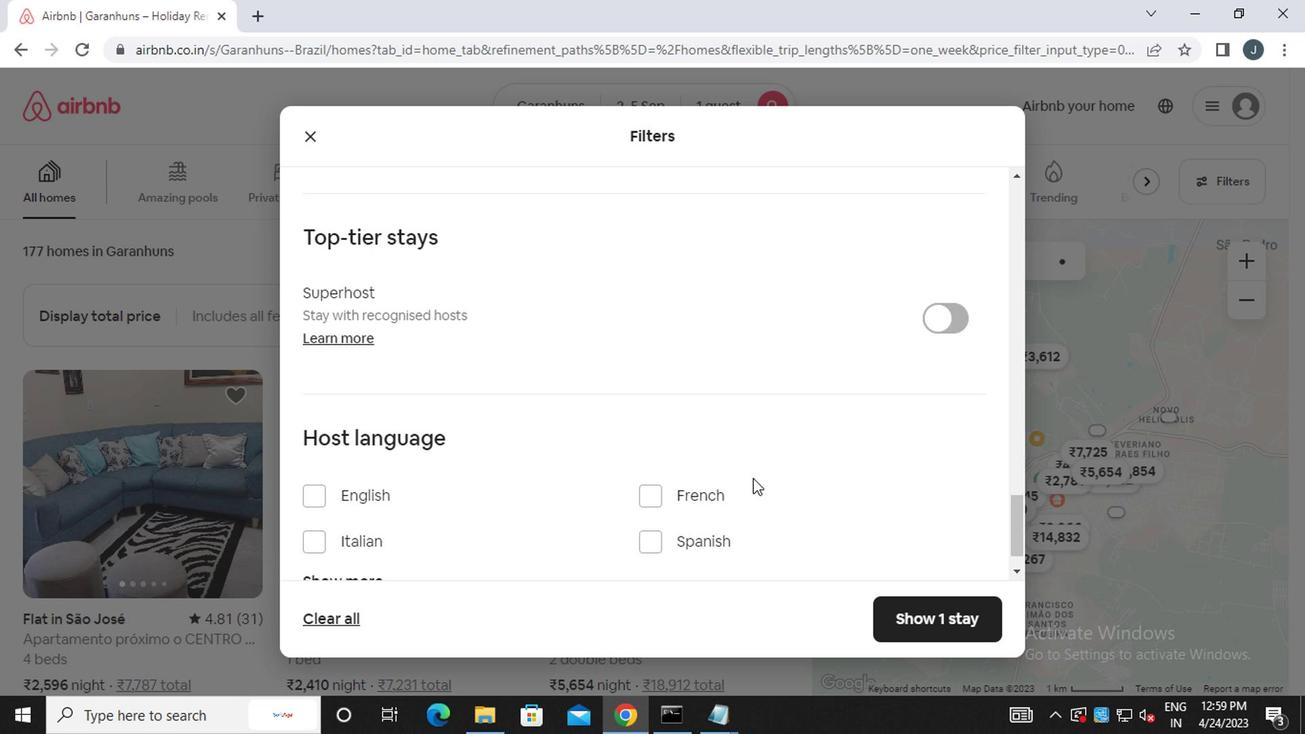 
Action: Mouse moved to (663, 491)
Screenshot: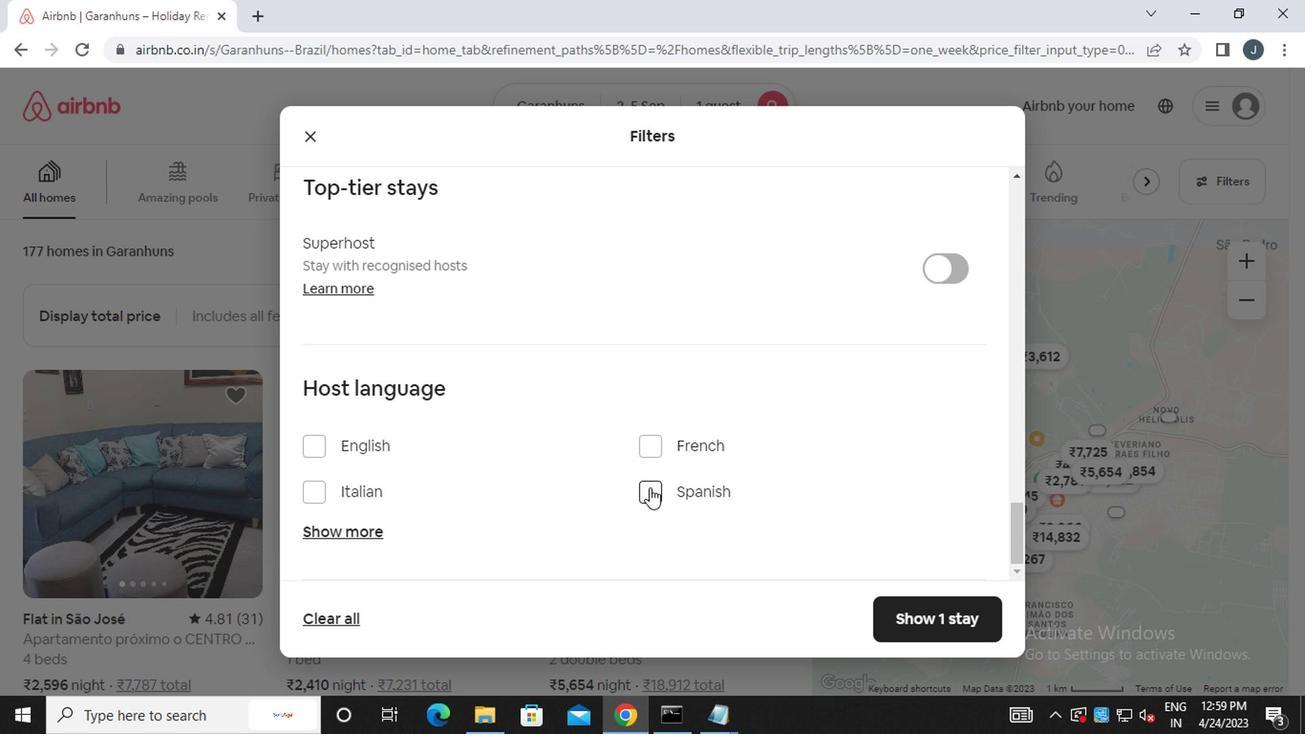 
Action: Mouse pressed left at (663, 491)
Screenshot: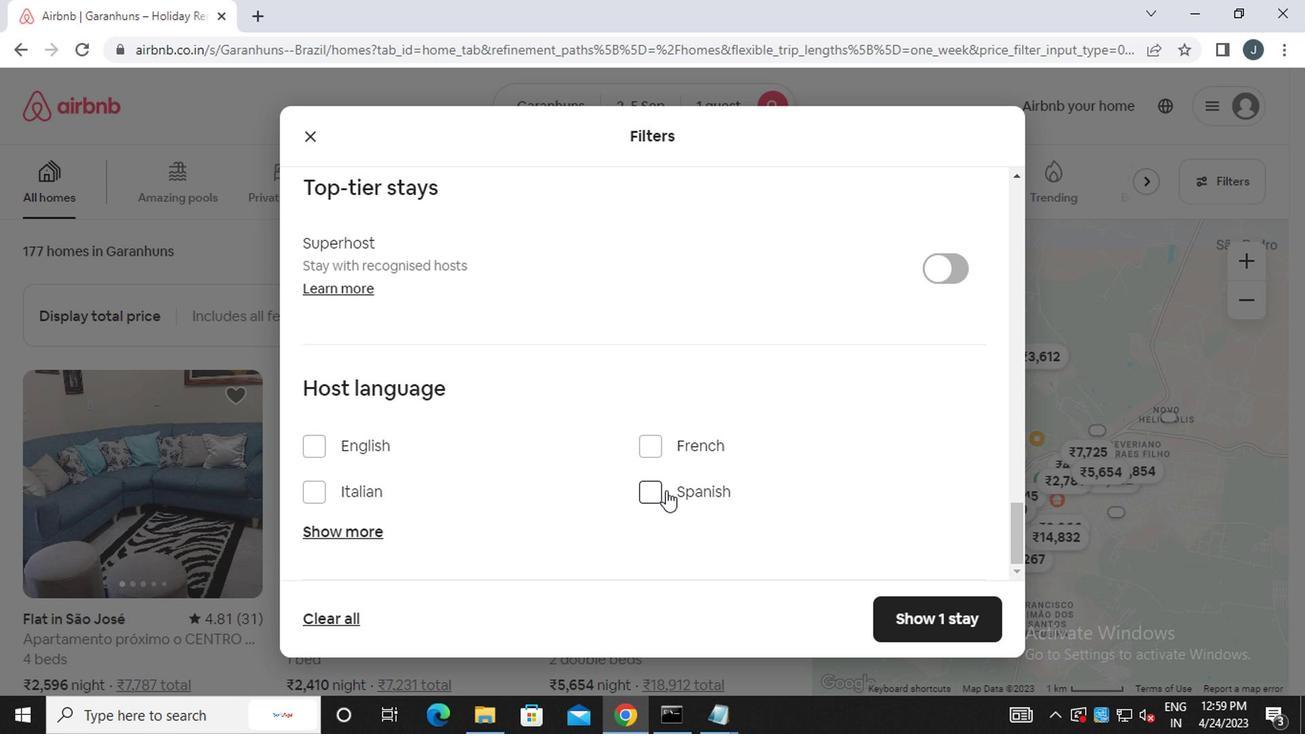 
Action: Mouse moved to (935, 614)
Screenshot: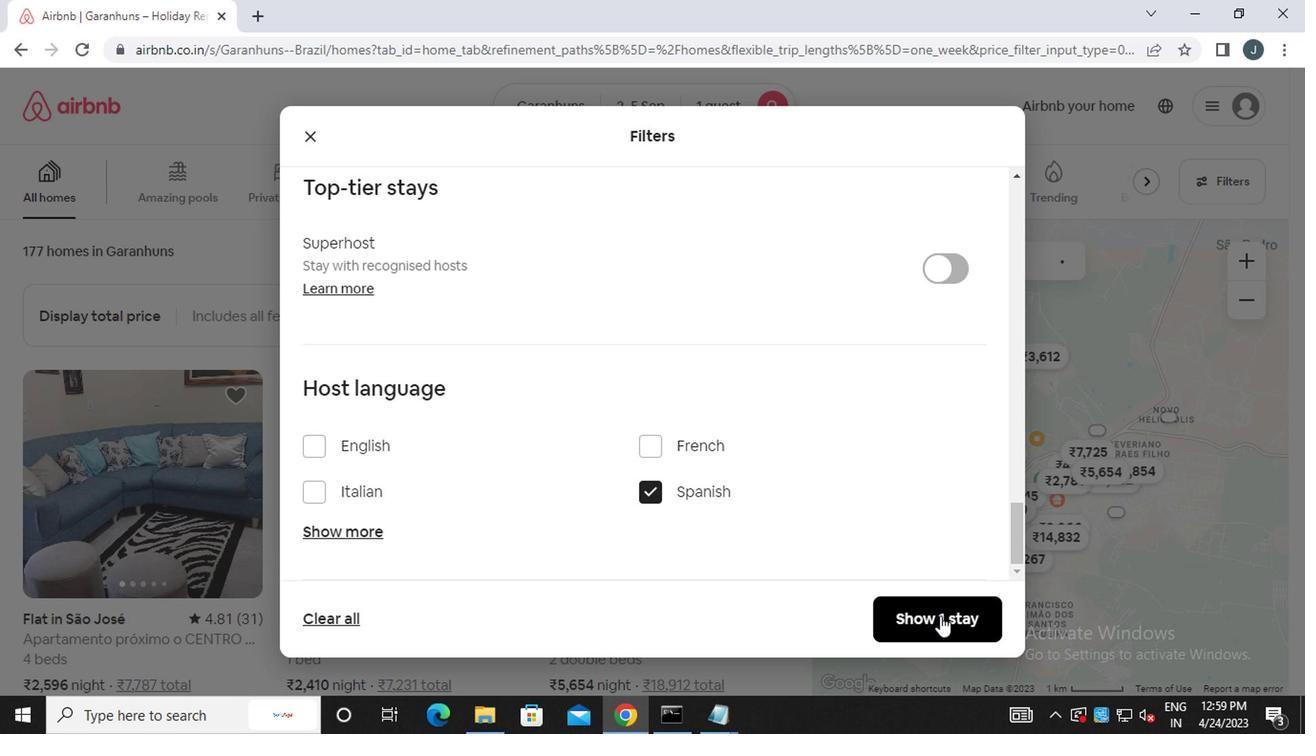 
Action: Mouse pressed left at (935, 614)
Screenshot: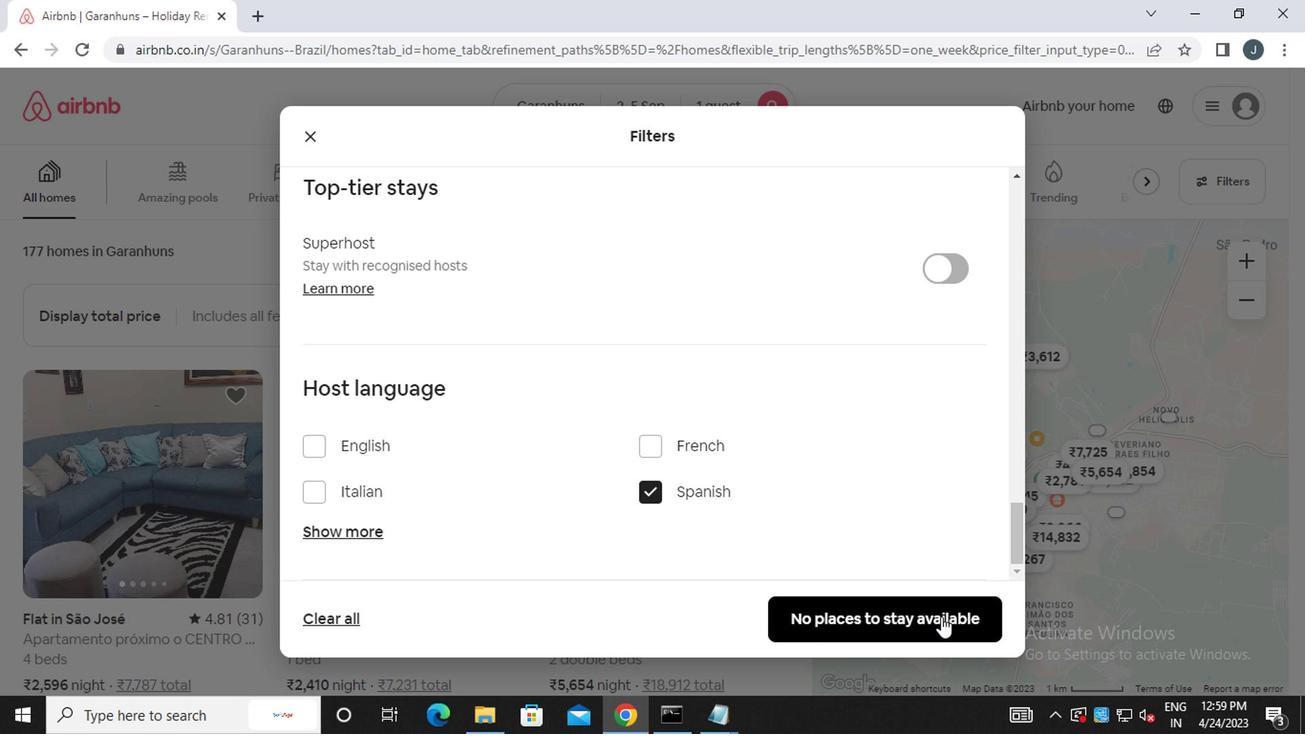 
Action: Mouse moved to (935, 614)
Screenshot: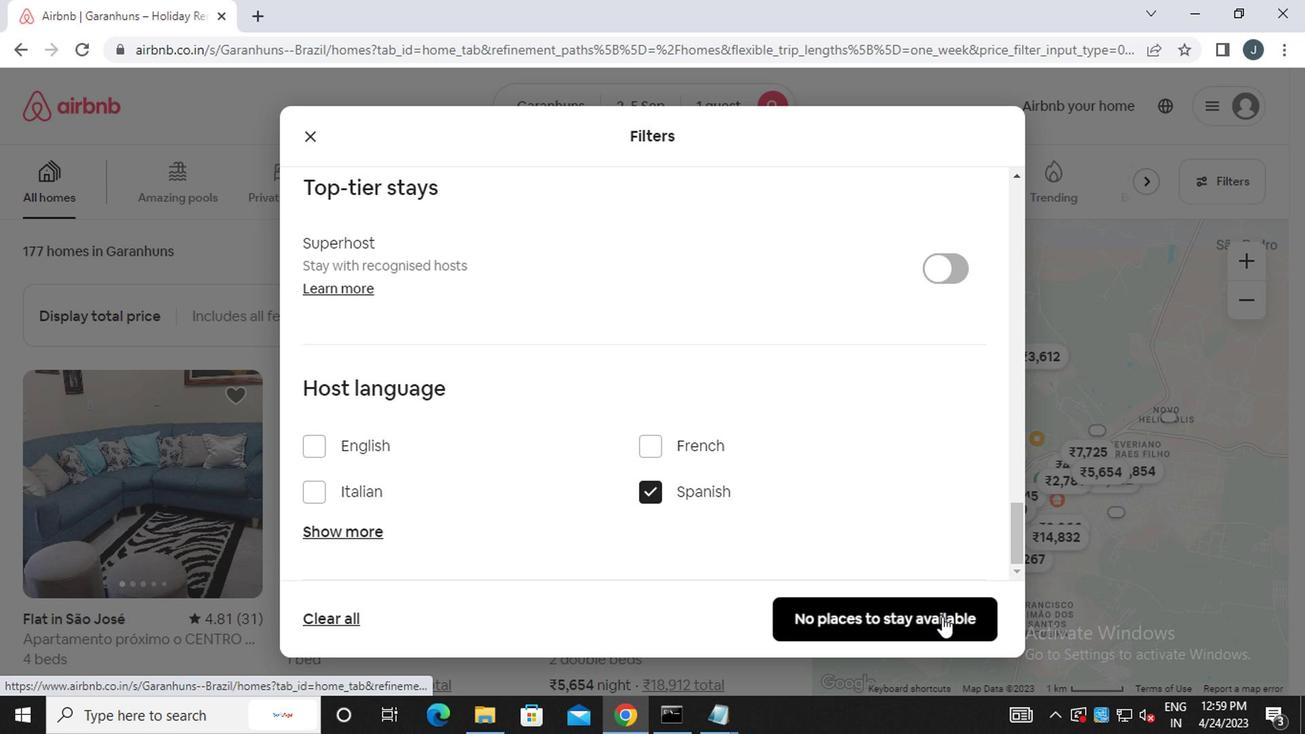 
